 Task: Add Attachment from Trello to Card Card0000000278 in Board Board0000000070 in Workspace WS0000000024 in Trello. Add Cover Yellow to Card Card0000000278 in Board Board0000000070 in Workspace WS0000000024 in Trello. Add "Copy Card To …" Button titled Button0000000278 to "bottom" of the list "To Do" to Card Card0000000278 in Board Board0000000070 in Workspace WS0000000024 in Trello. Add Description DS0000000278 to Card Card0000000278 in Board Board0000000070 in Workspace WS0000000024 in Trello. Add Comment CM0000000278 to Card Card0000000278 in Board Board0000000070 in Workspace WS0000000024 in Trello
Action: Mouse moved to (392, 454)
Screenshot: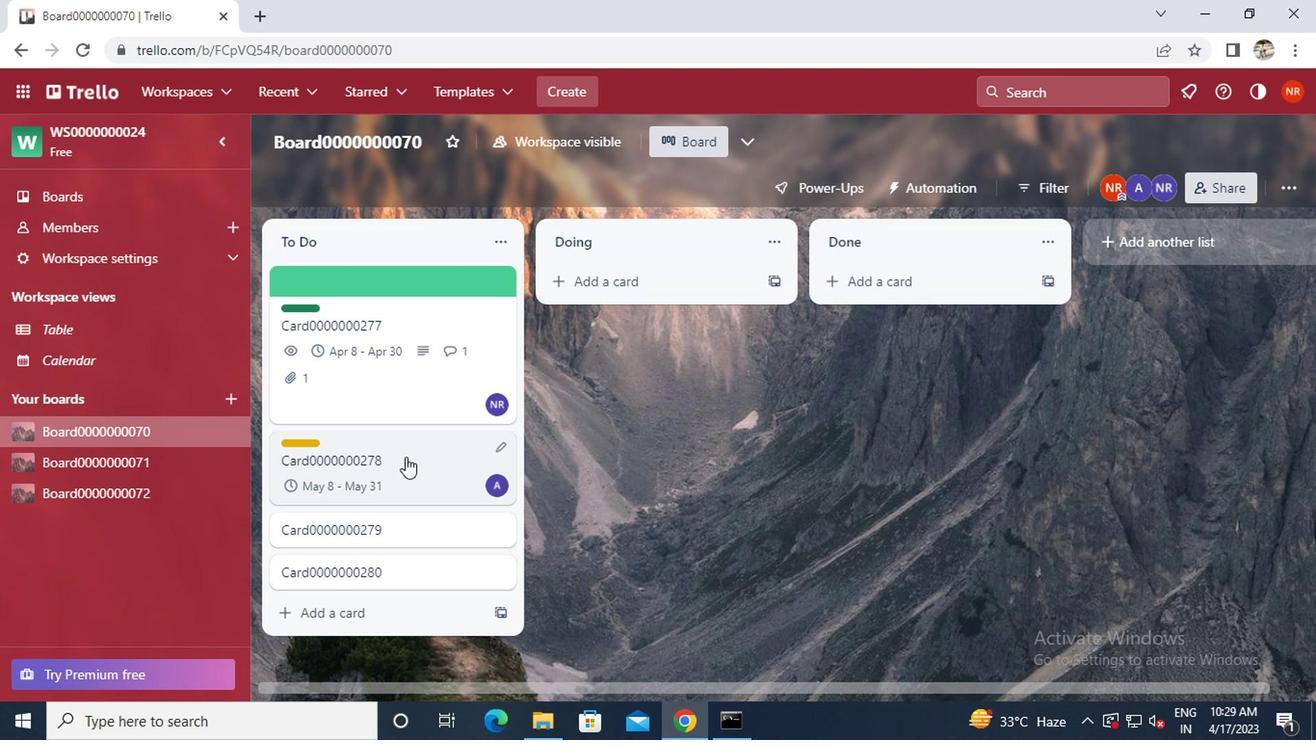 
Action: Mouse pressed left at (392, 454)
Screenshot: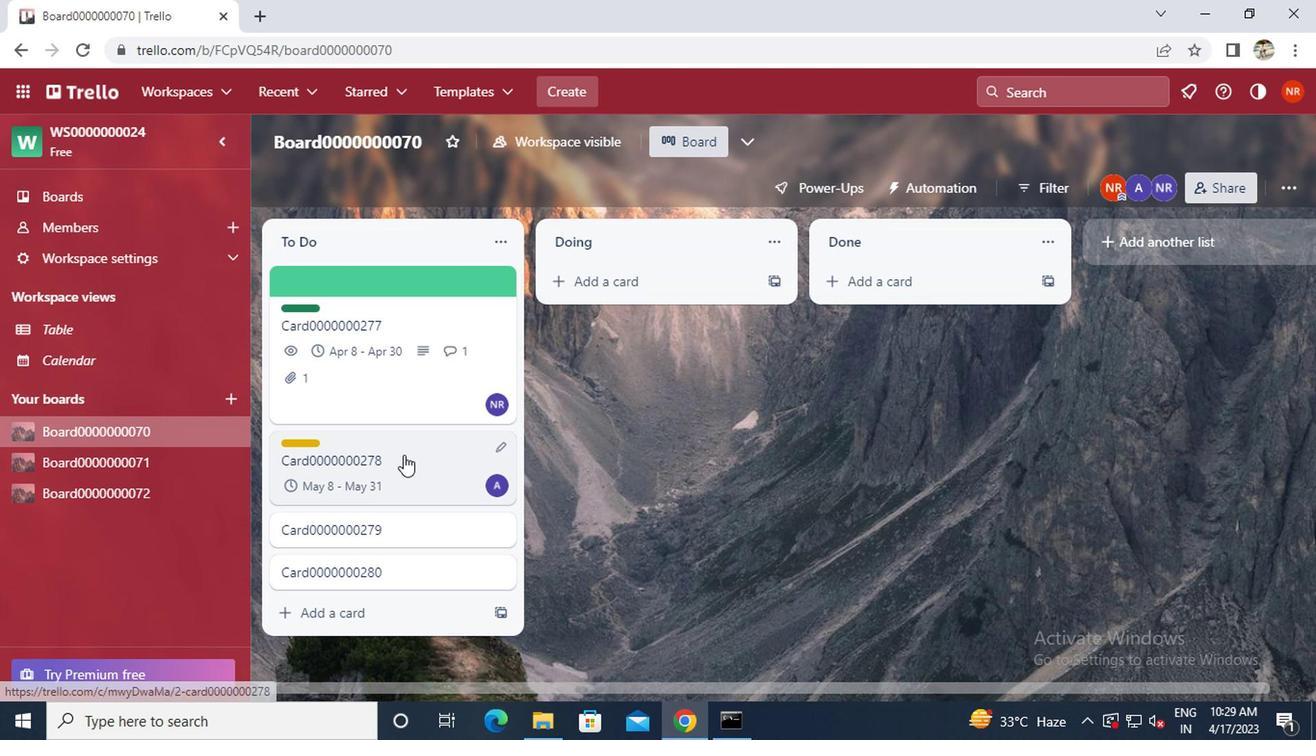 
Action: Mouse moved to (897, 458)
Screenshot: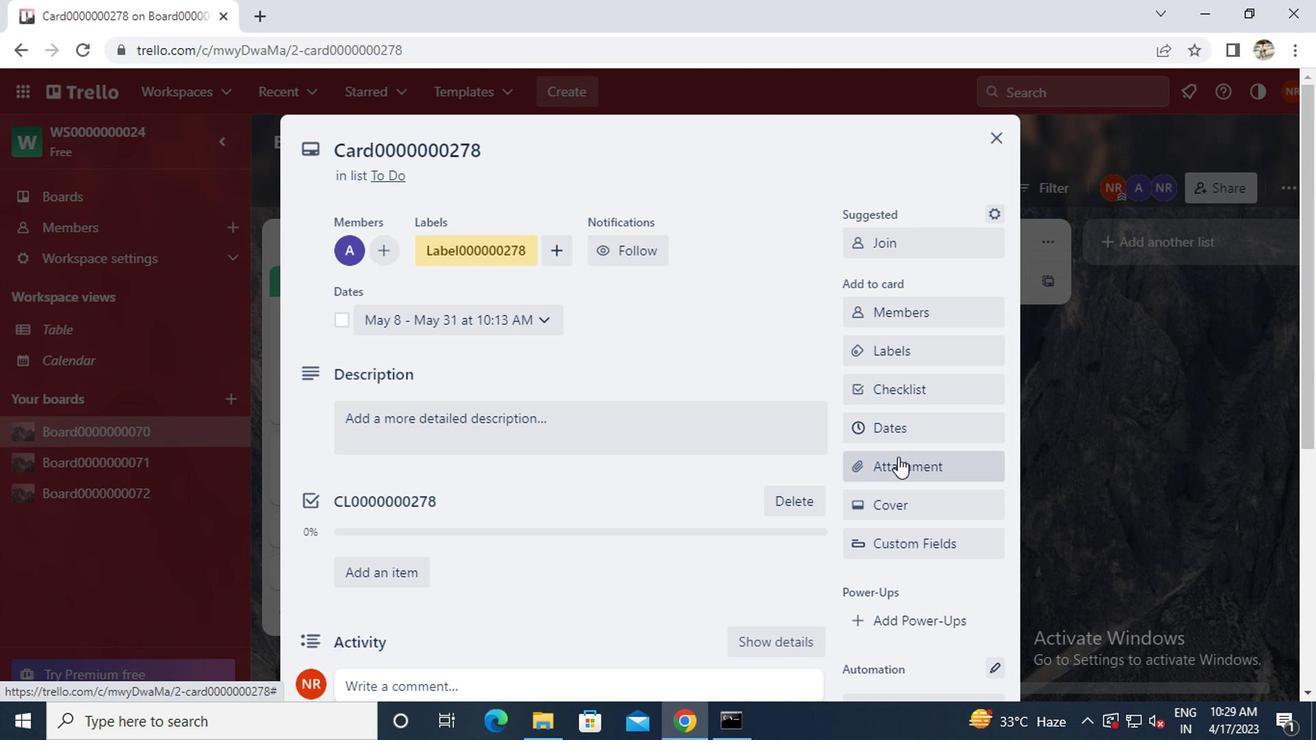 
Action: Mouse pressed left at (897, 458)
Screenshot: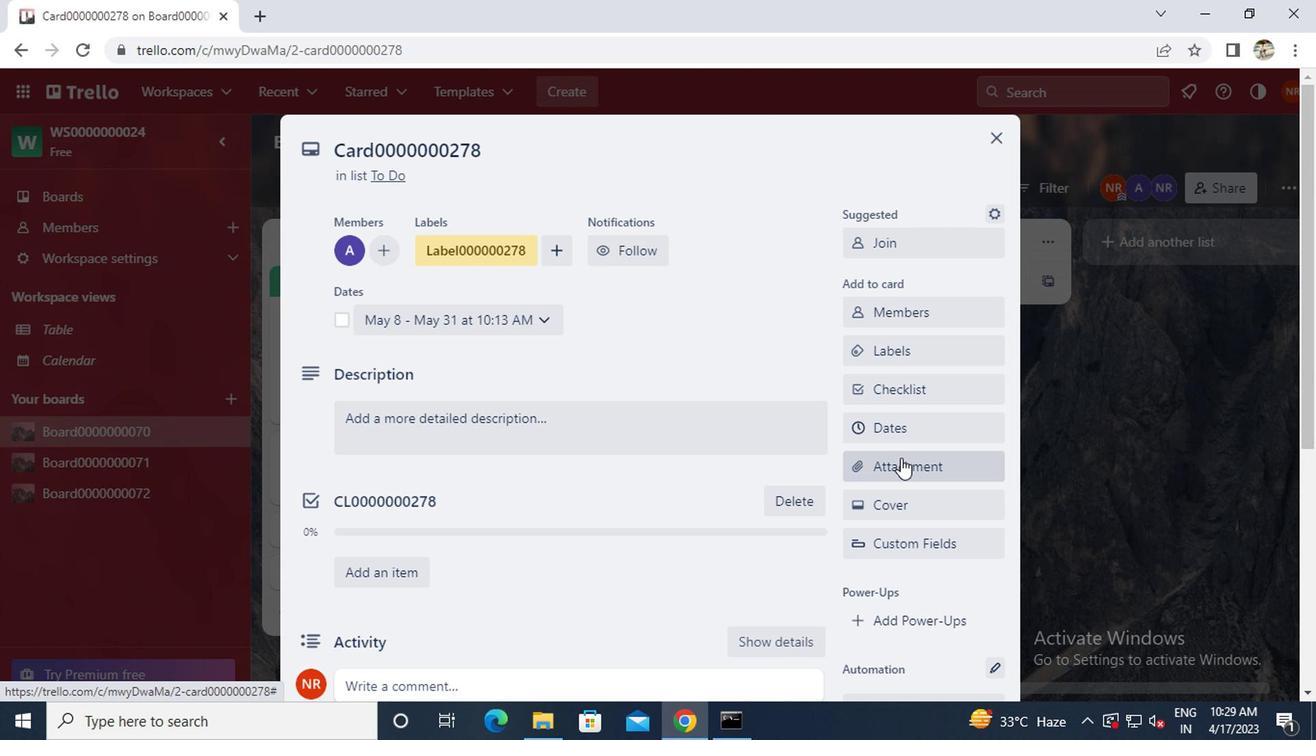 
Action: Mouse moved to (874, 210)
Screenshot: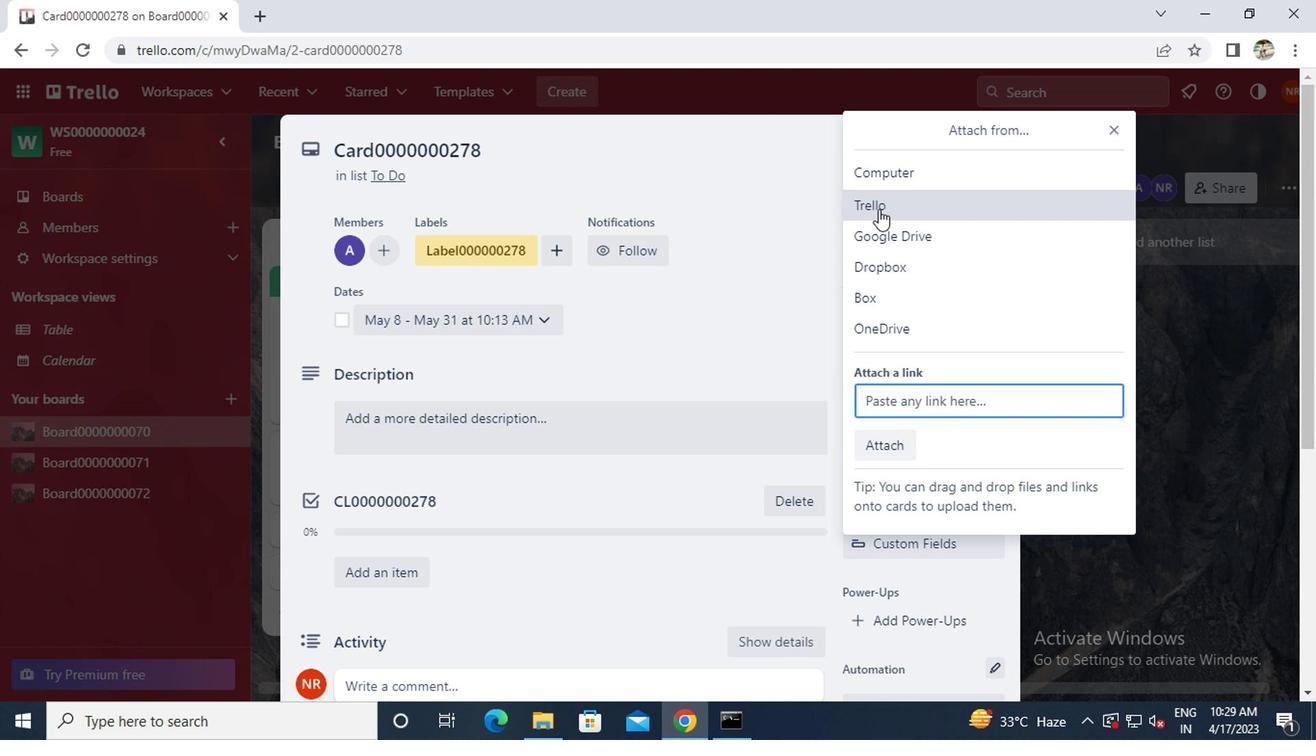 
Action: Mouse pressed left at (874, 210)
Screenshot: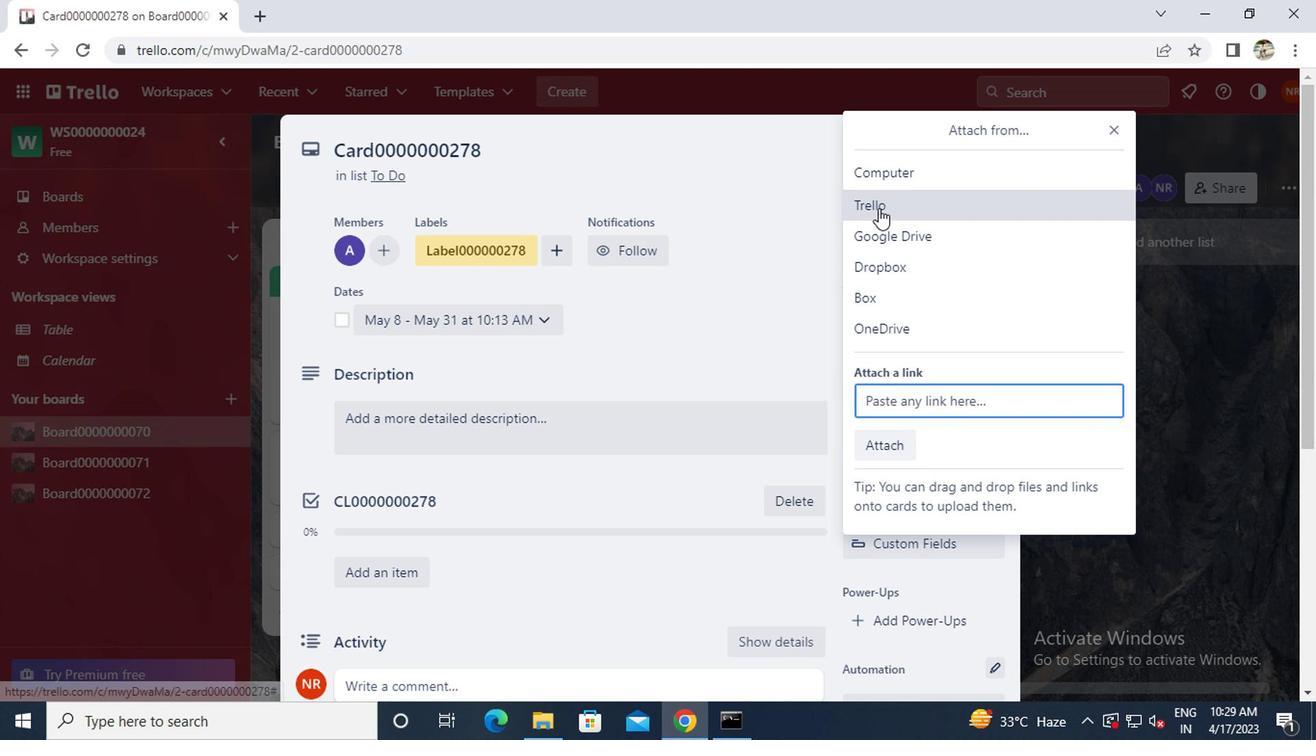 
Action: Mouse moved to (885, 281)
Screenshot: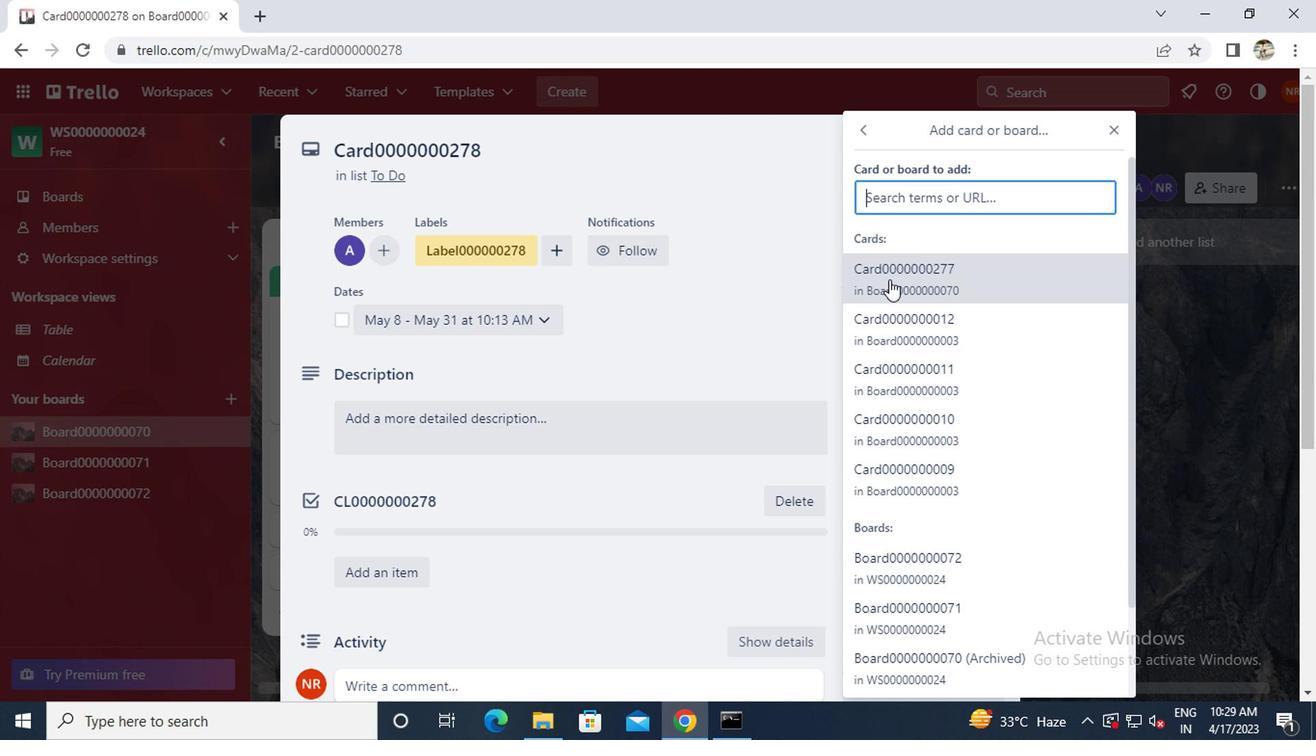 
Action: Mouse pressed left at (885, 281)
Screenshot: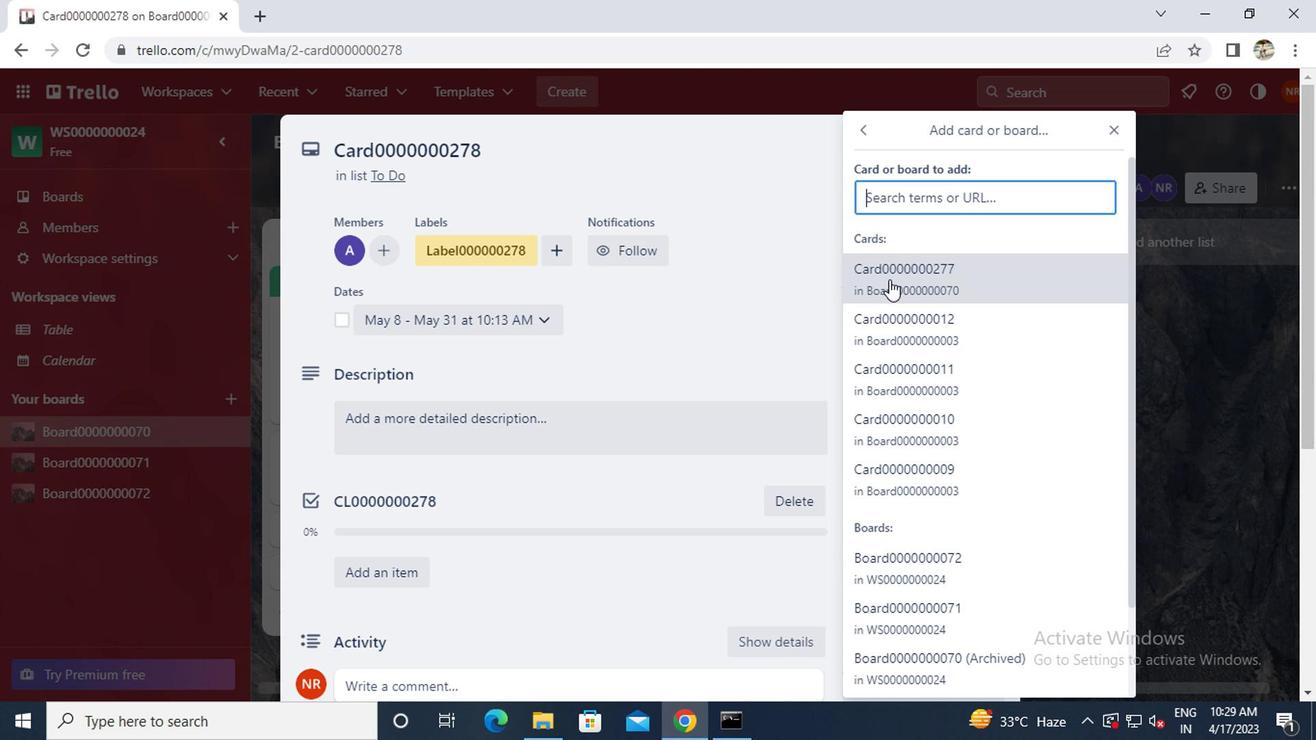 
Action: Mouse moved to (862, 504)
Screenshot: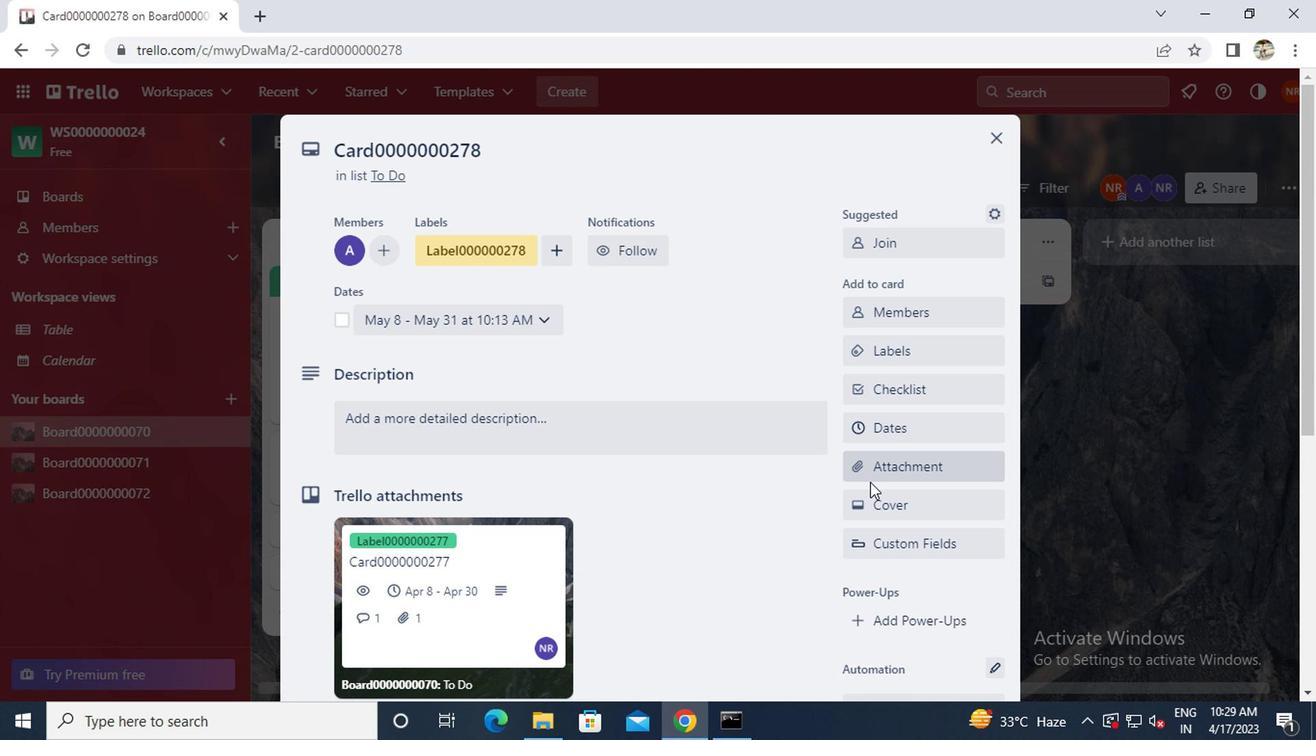 
Action: Mouse pressed left at (862, 504)
Screenshot: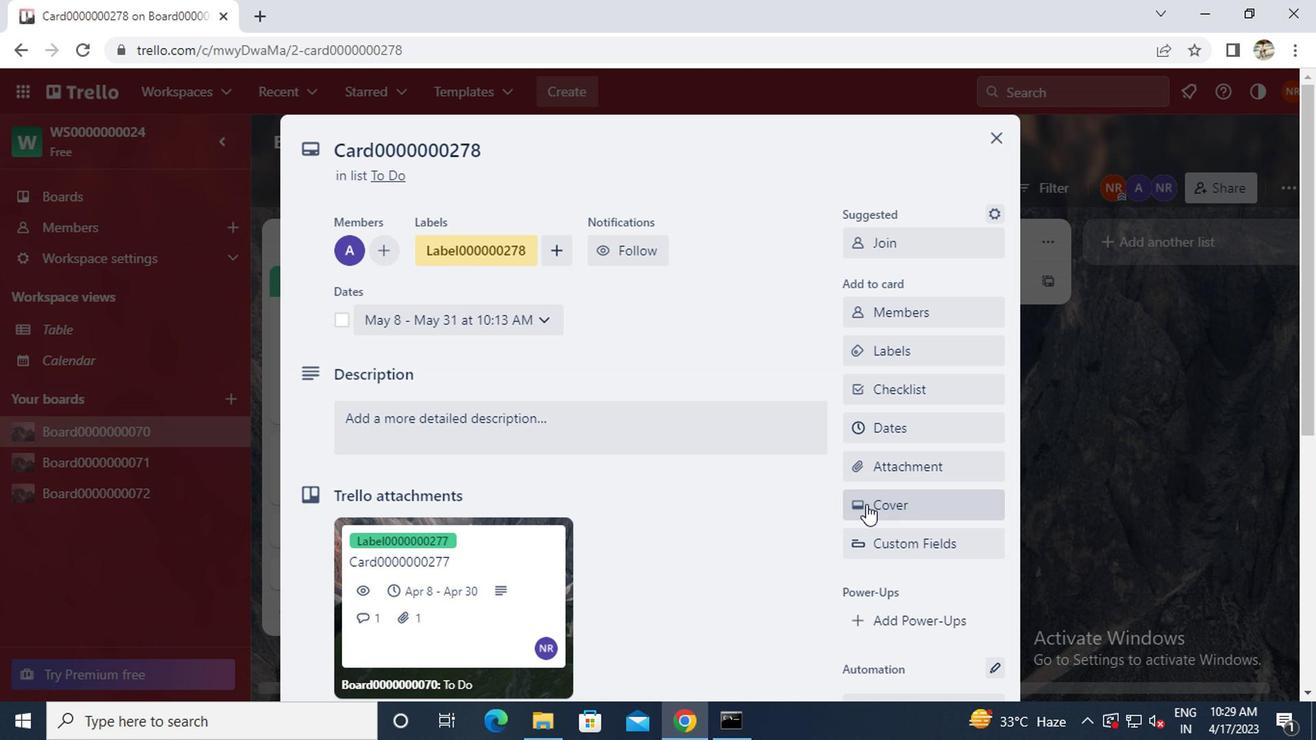 
Action: Mouse moved to (927, 316)
Screenshot: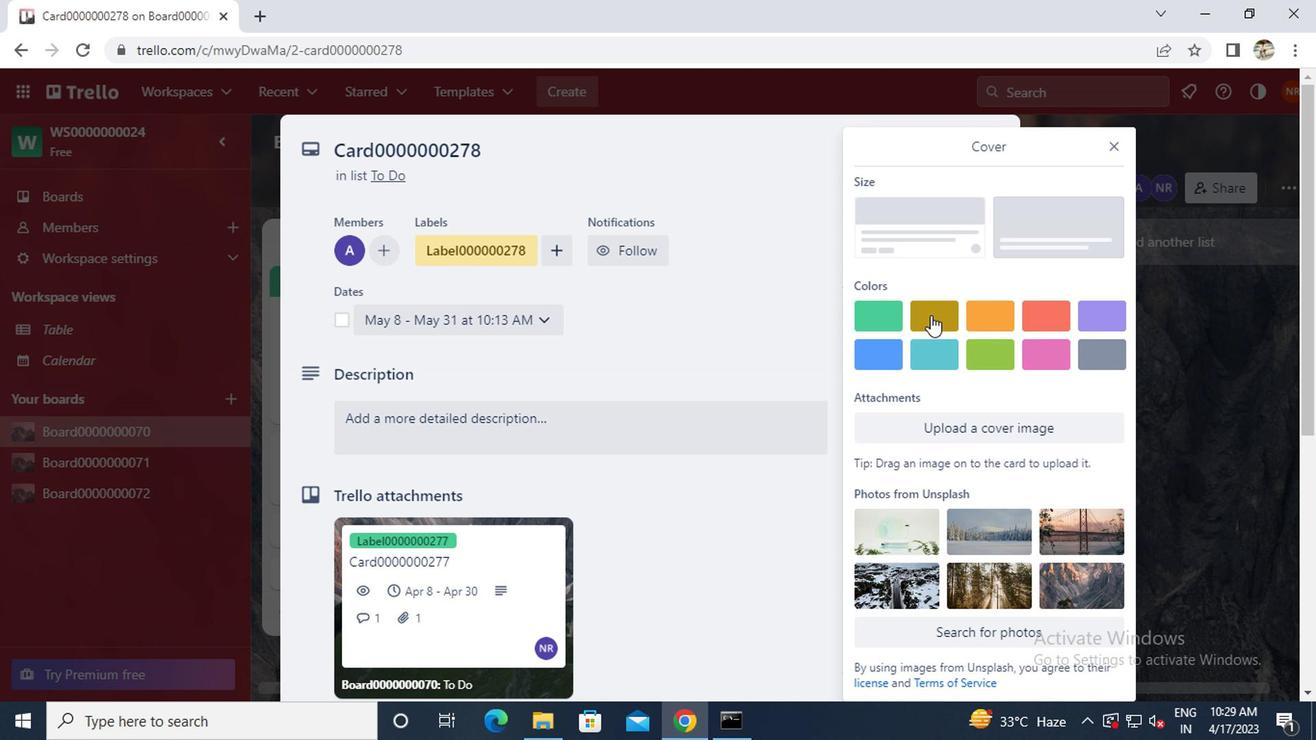 
Action: Mouse pressed left at (927, 316)
Screenshot: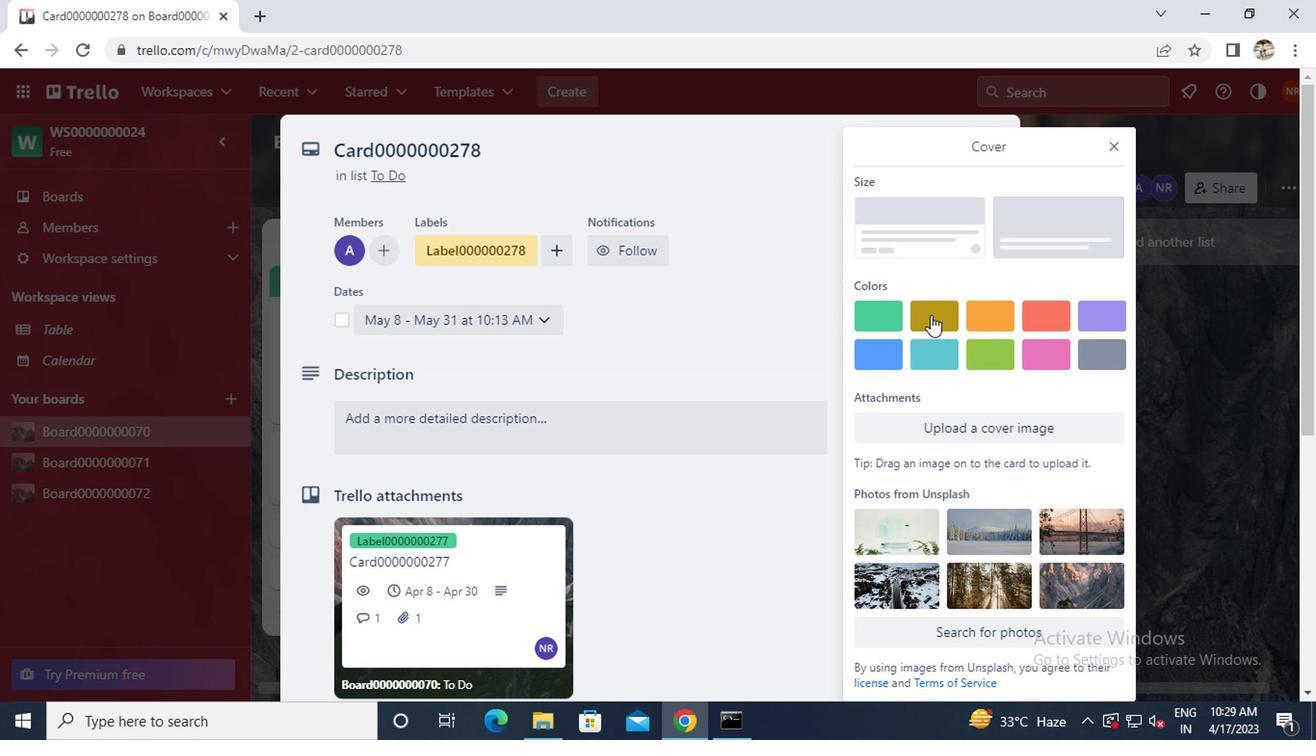 
Action: Mouse moved to (1113, 132)
Screenshot: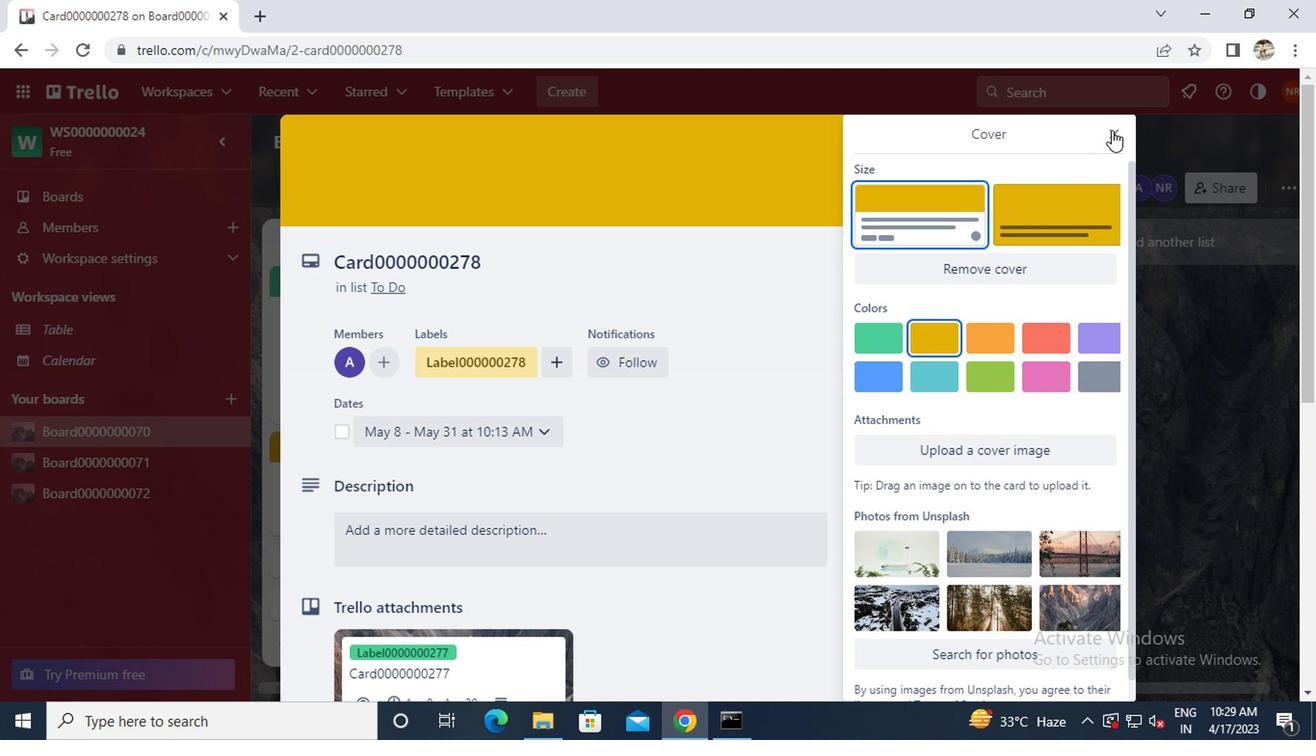 
Action: Mouse pressed left at (1113, 132)
Screenshot: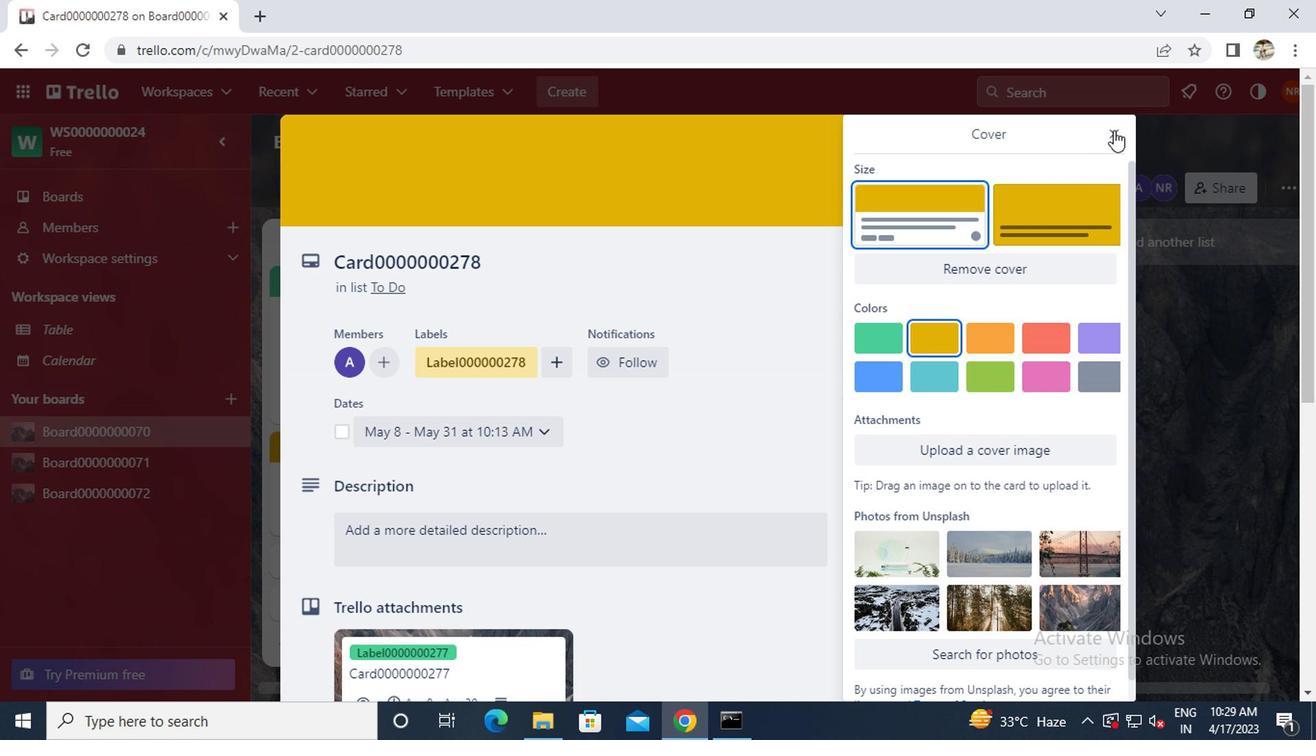 
Action: Mouse moved to (926, 246)
Screenshot: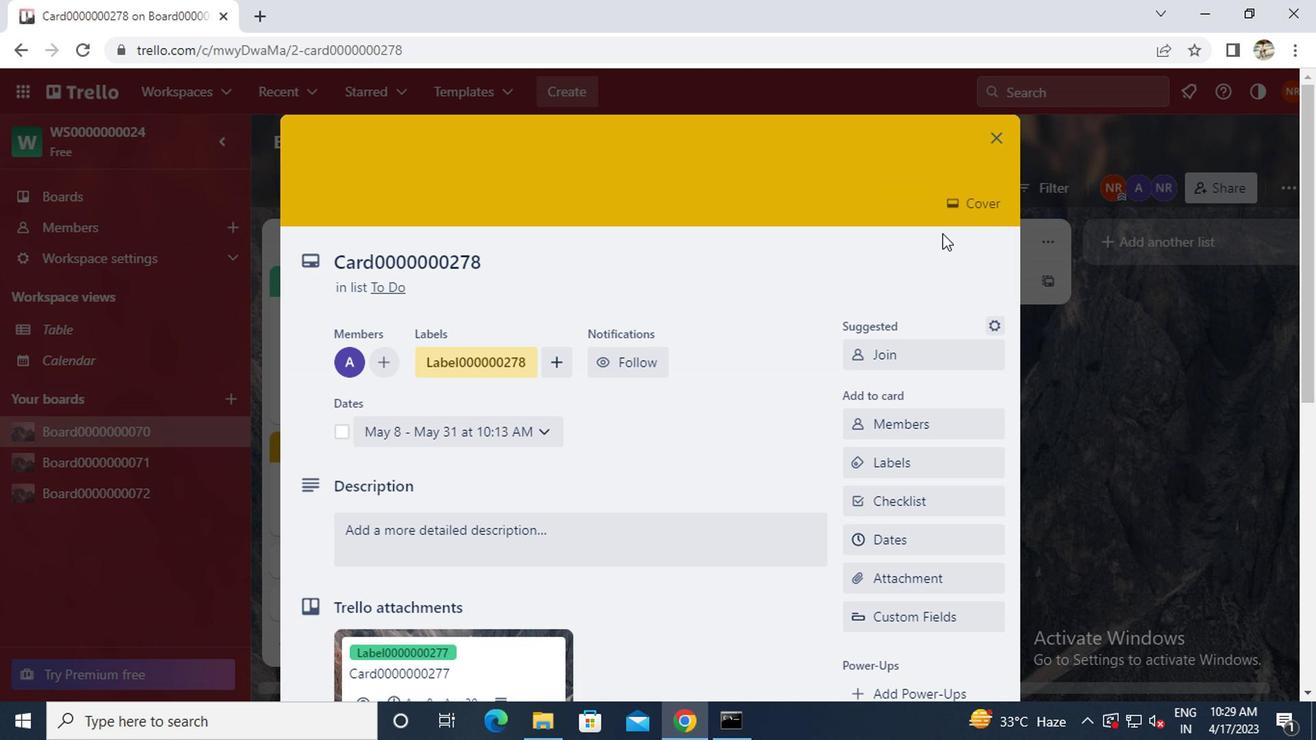 
Action: Mouse scrolled (926, 245) with delta (0, 0)
Screenshot: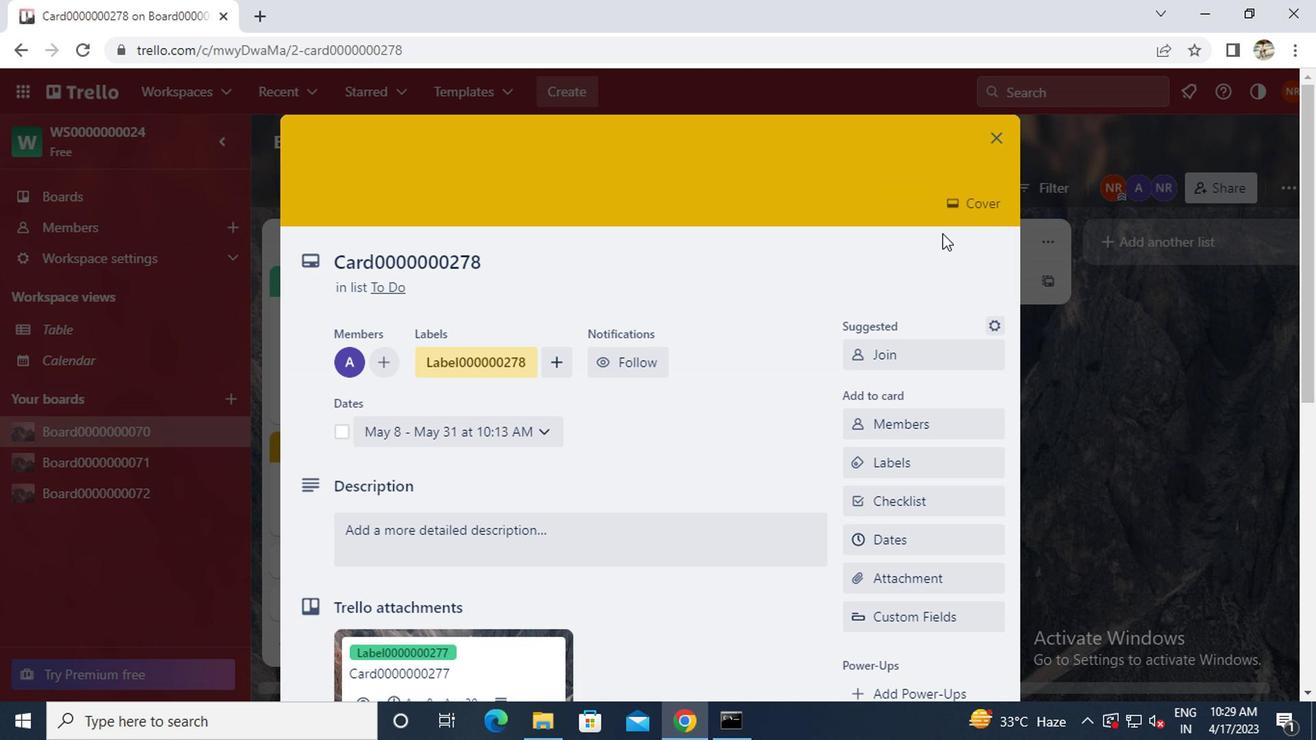 
Action: Mouse moved to (923, 250)
Screenshot: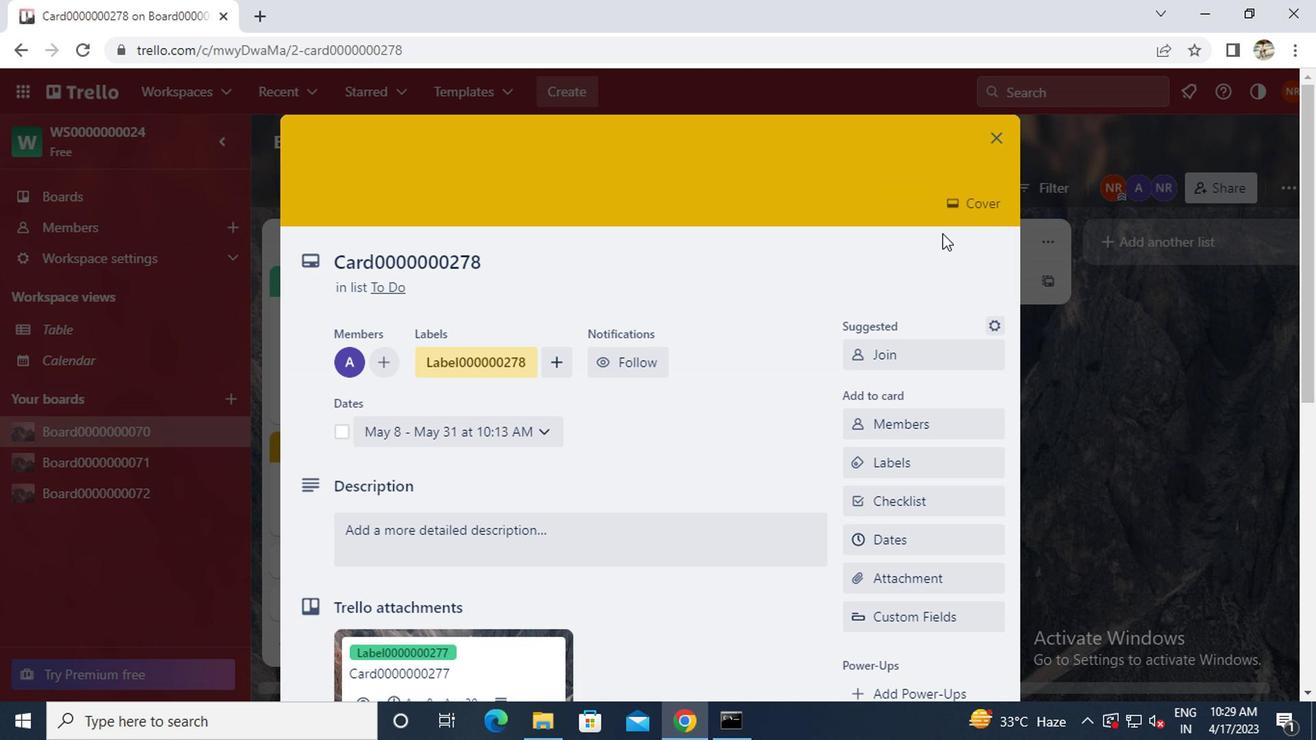 
Action: Mouse scrolled (923, 248) with delta (0, -1)
Screenshot: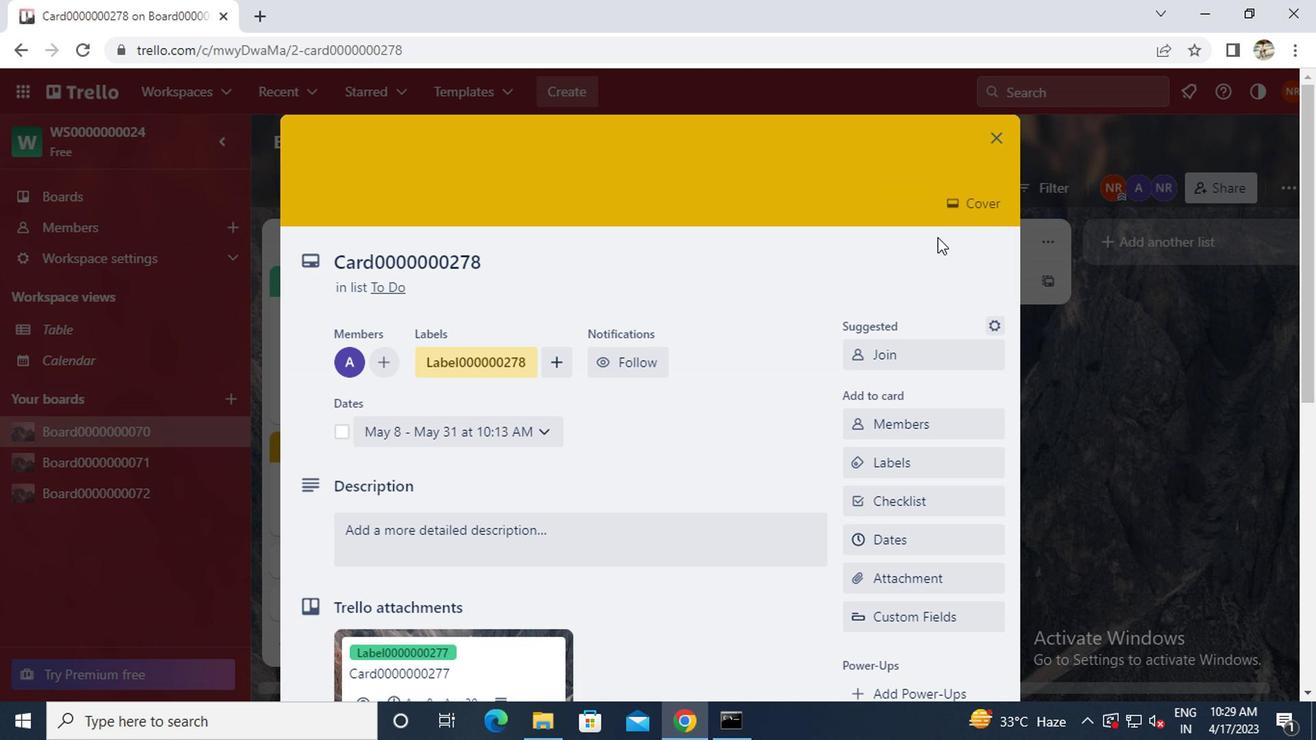 
Action: Mouse scrolled (923, 248) with delta (0, -1)
Screenshot: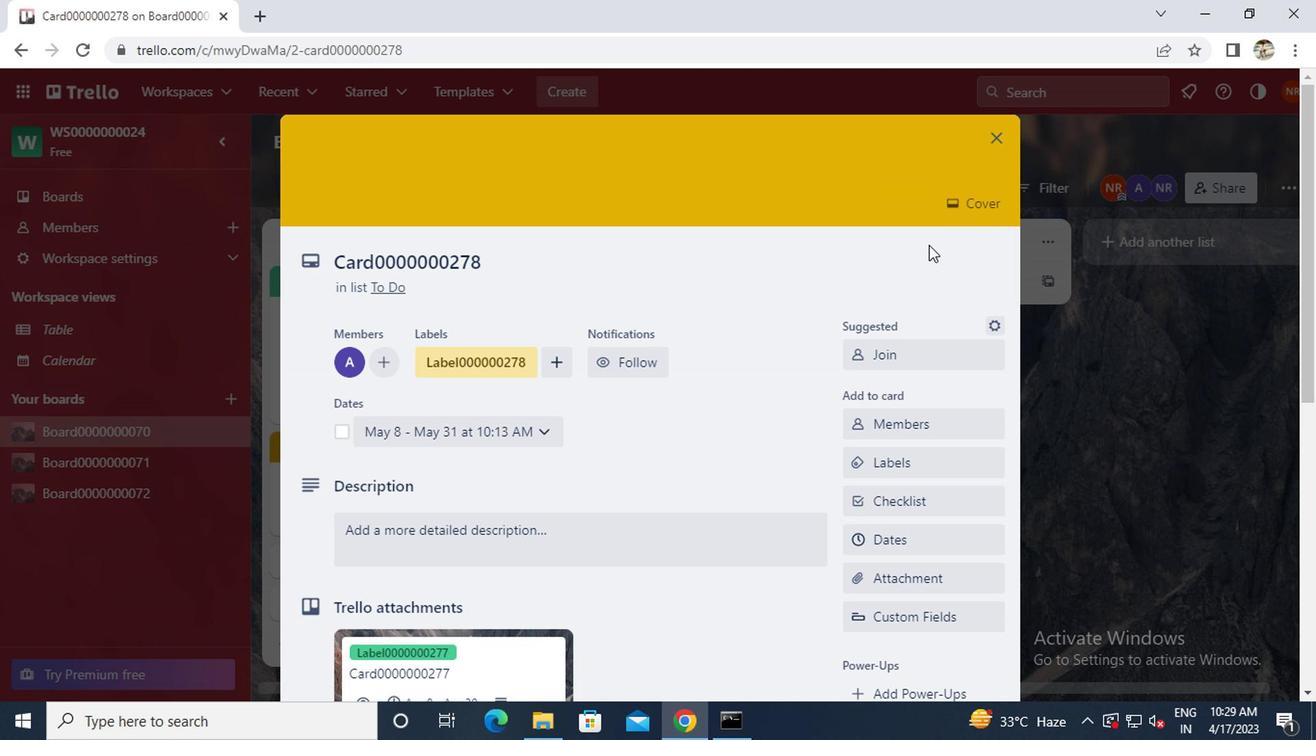 
Action: Mouse moved to (917, 265)
Screenshot: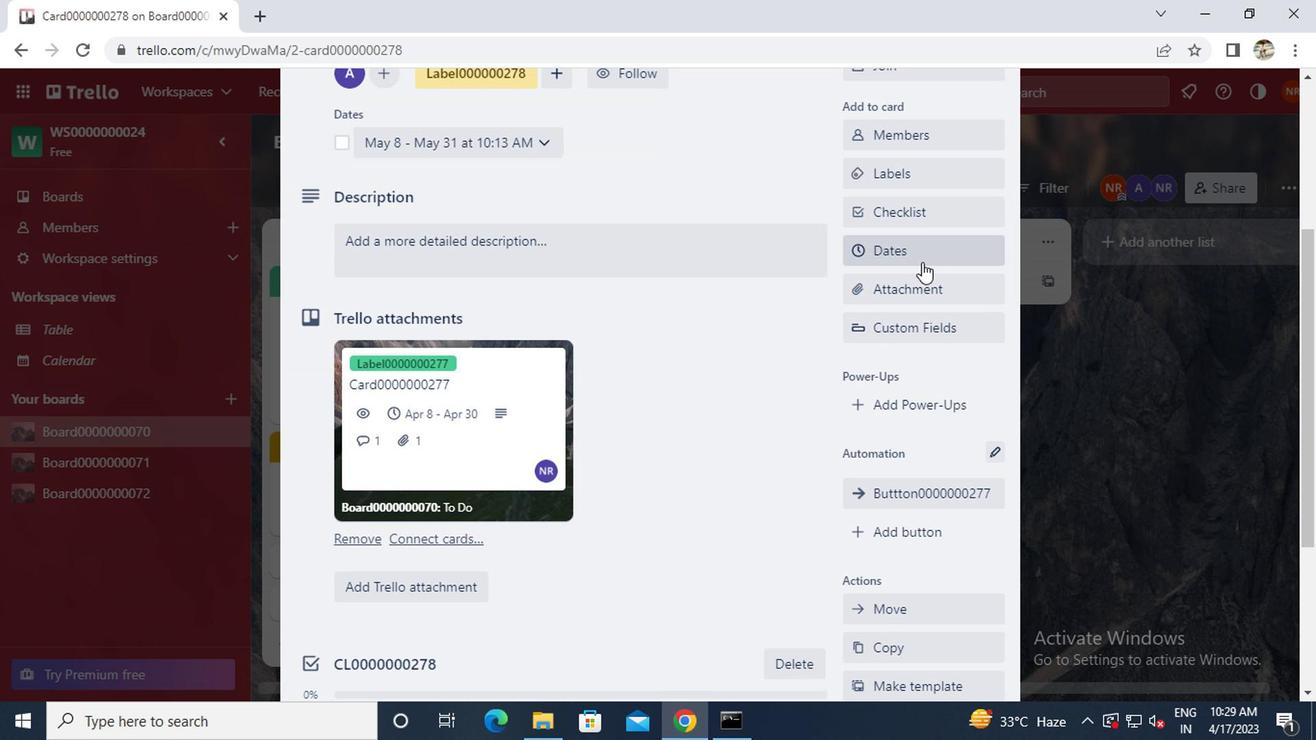 
Action: Mouse scrolled (917, 265) with delta (0, 0)
Screenshot: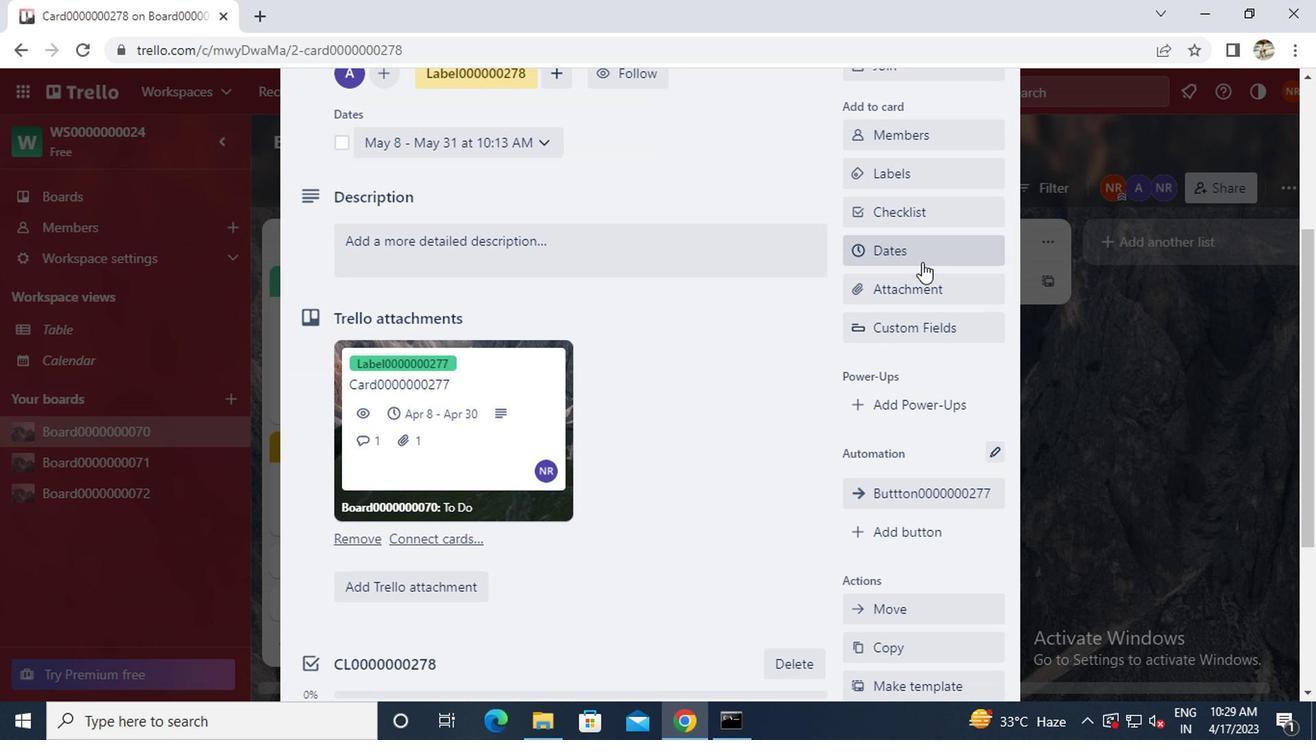 
Action: Mouse moved to (915, 268)
Screenshot: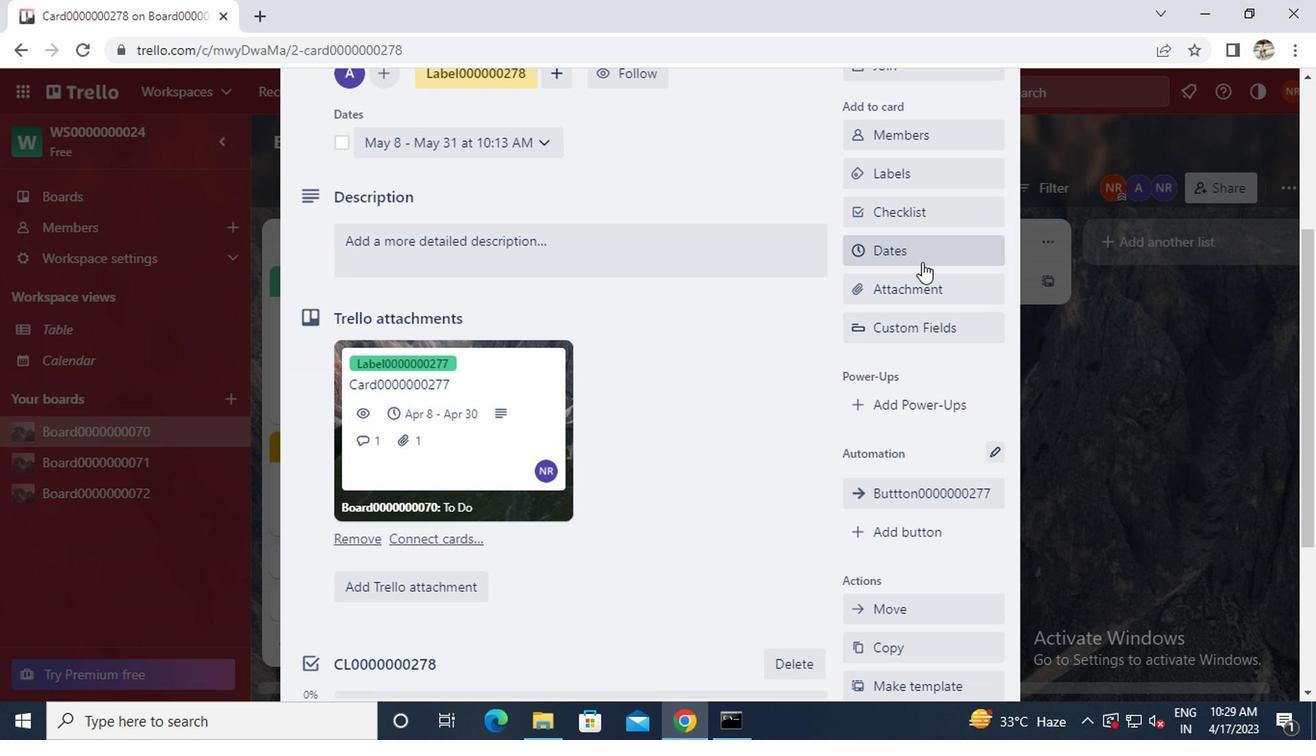 
Action: Mouse scrolled (915, 268) with delta (0, 0)
Screenshot: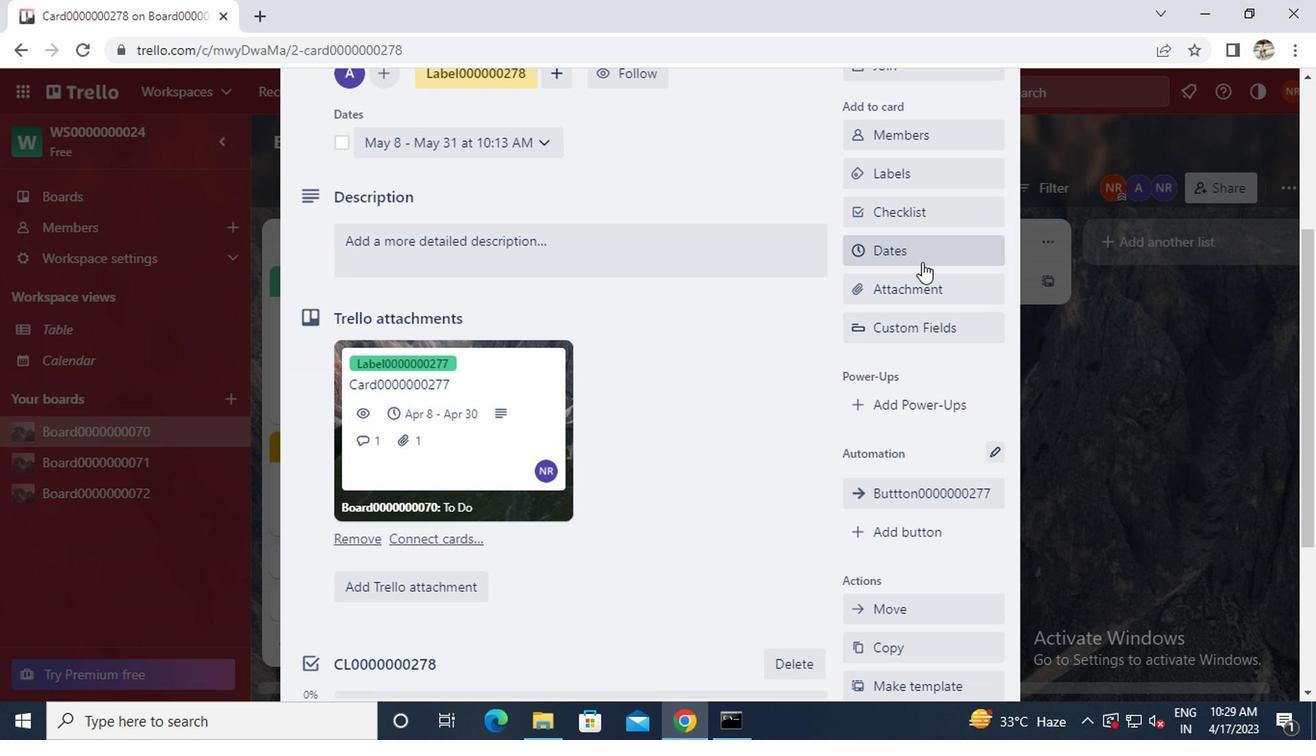 
Action: Mouse moved to (894, 332)
Screenshot: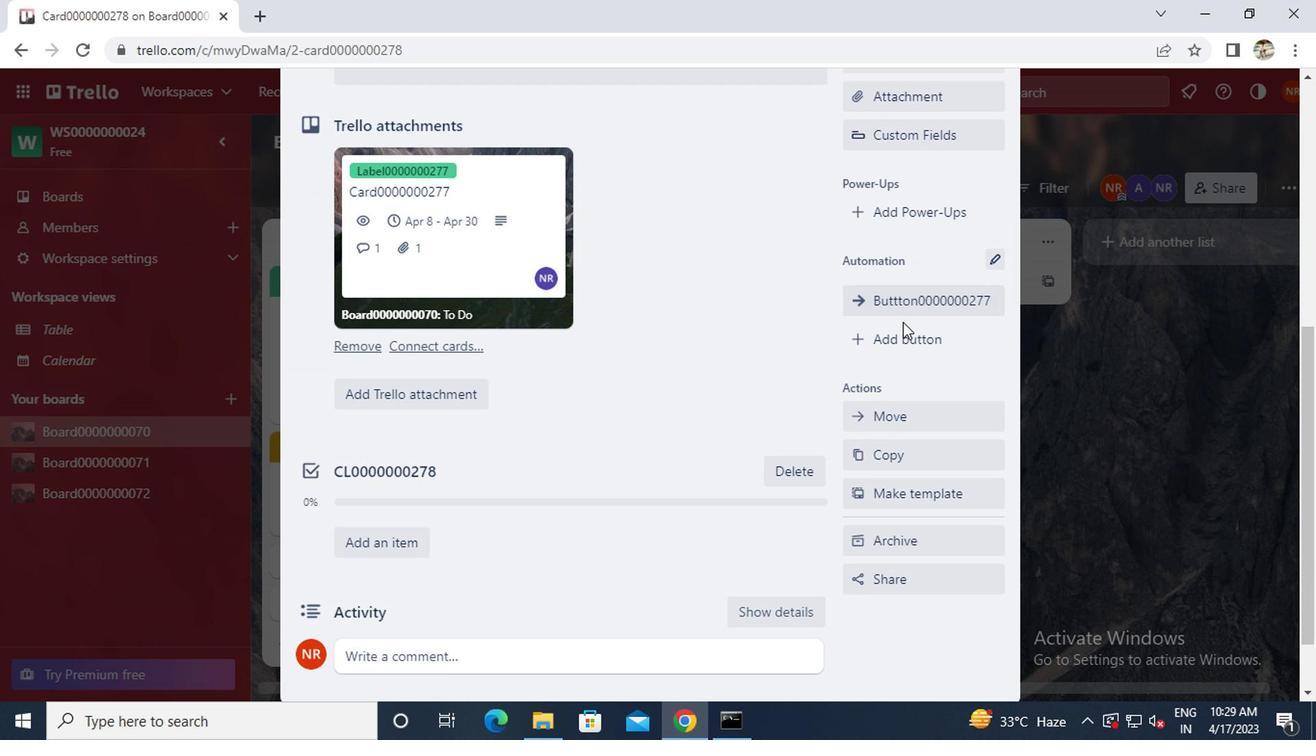 
Action: Mouse pressed left at (894, 332)
Screenshot: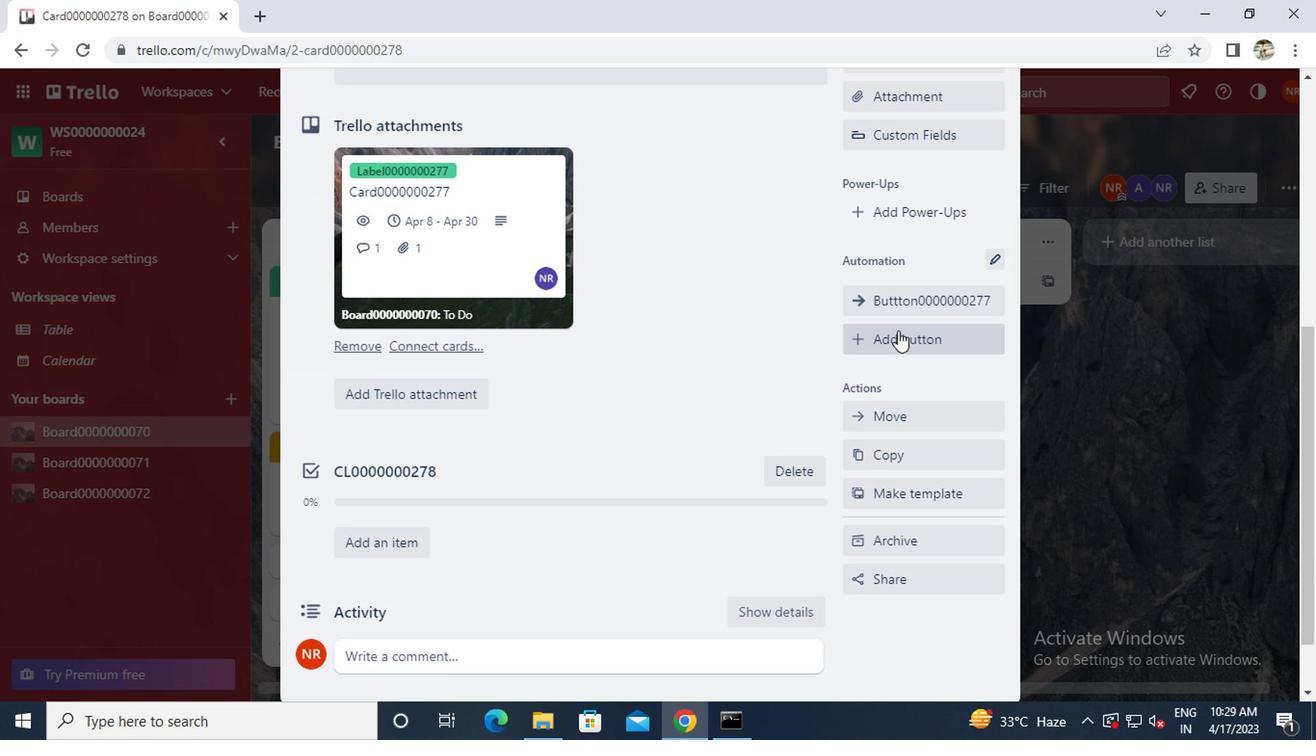 
Action: Mouse moved to (891, 265)
Screenshot: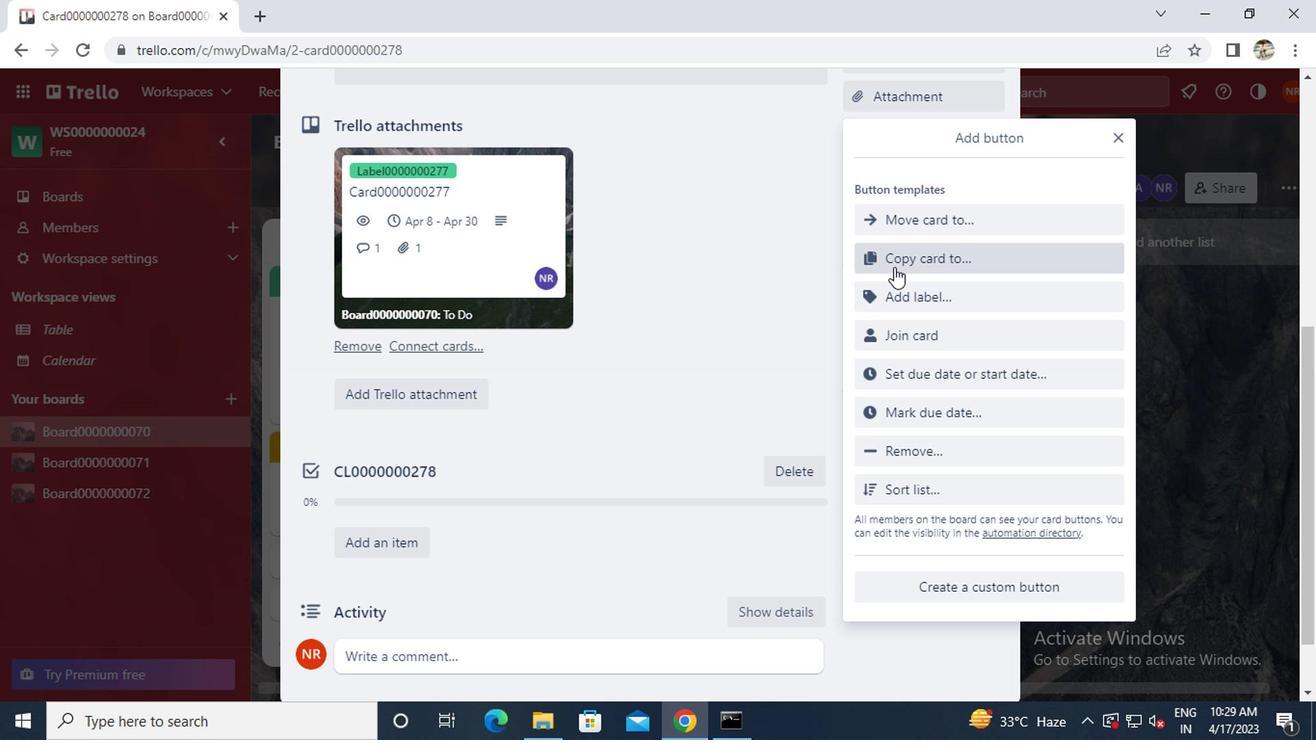 
Action: Mouse pressed left at (891, 265)
Screenshot: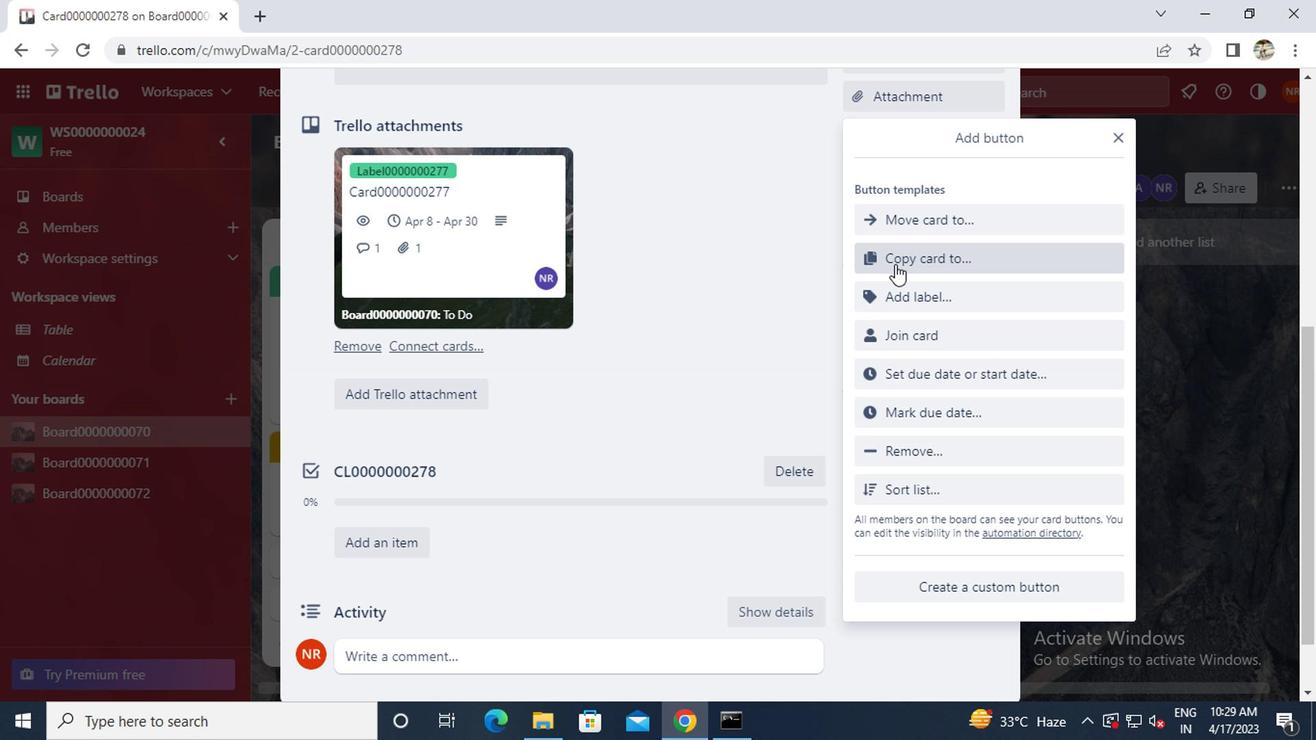 
Action: Key pressed <Key.caps_lock>b<Key.caps_lock>utton0000000278
Screenshot: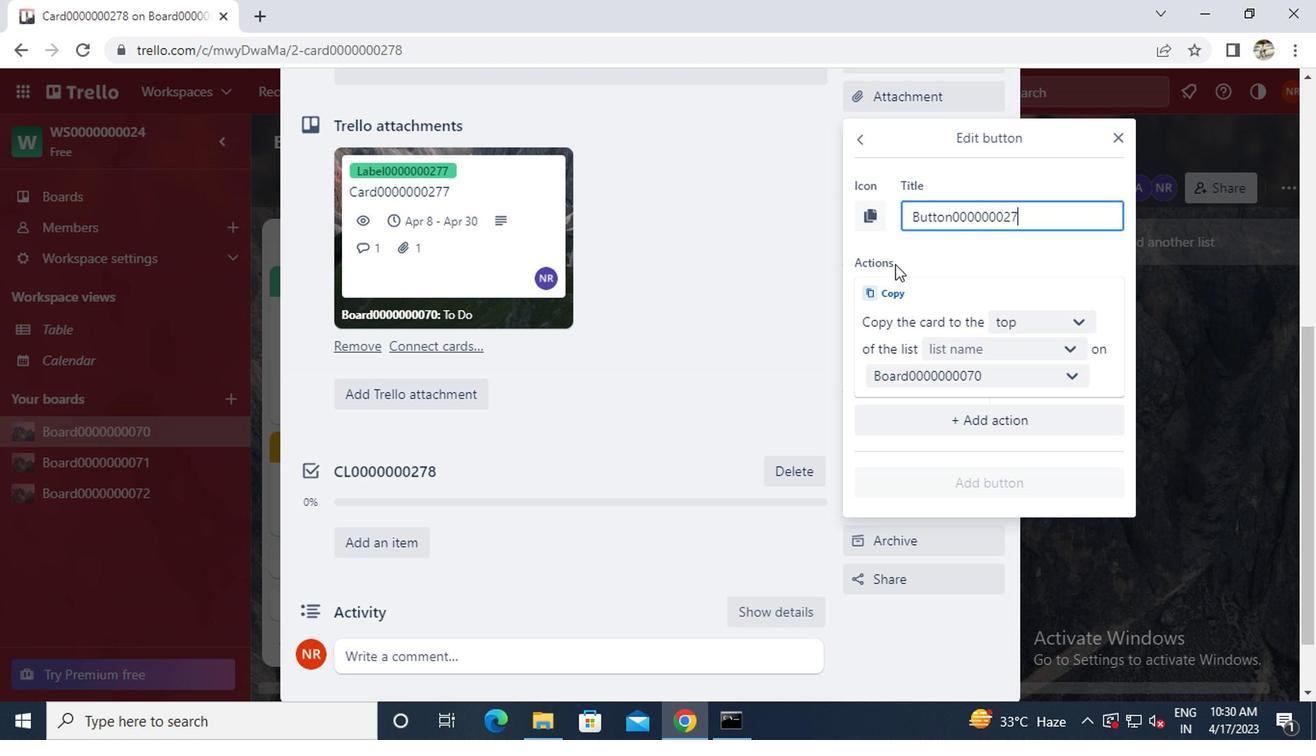 
Action: Mouse moved to (1021, 329)
Screenshot: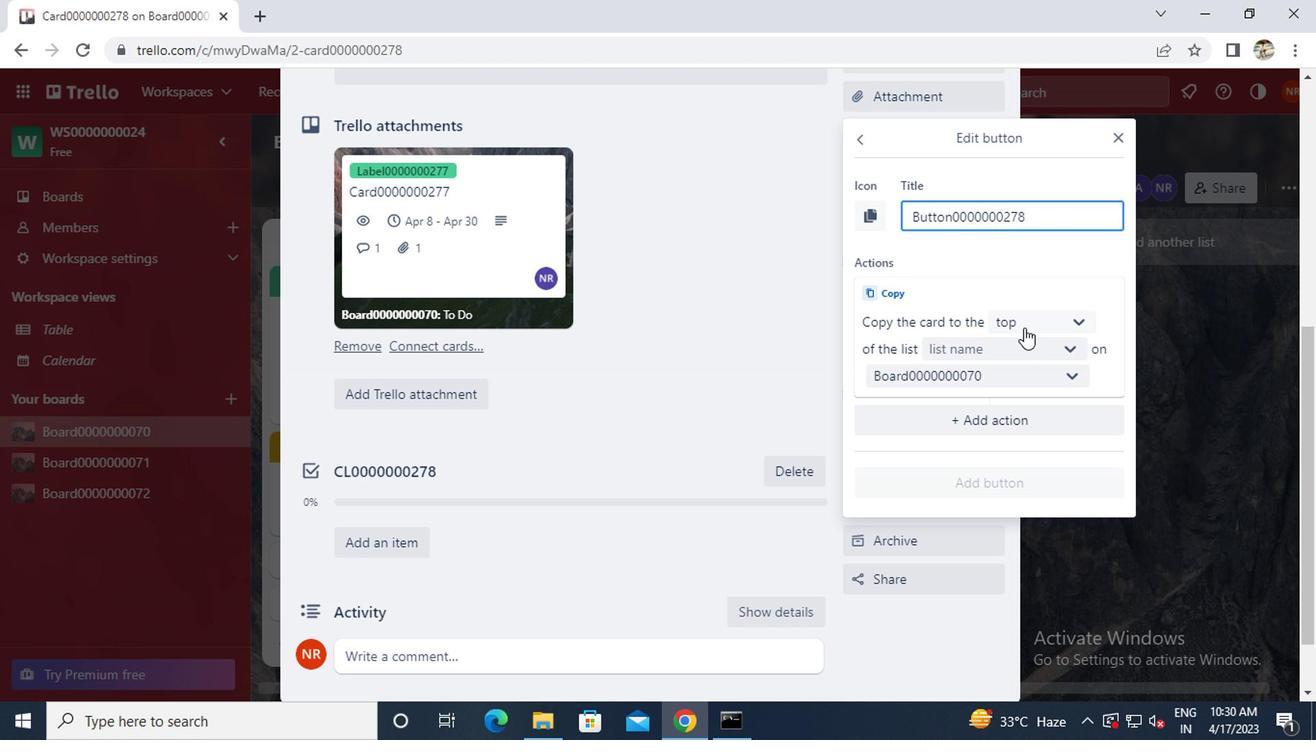 
Action: Mouse pressed left at (1021, 329)
Screenshot: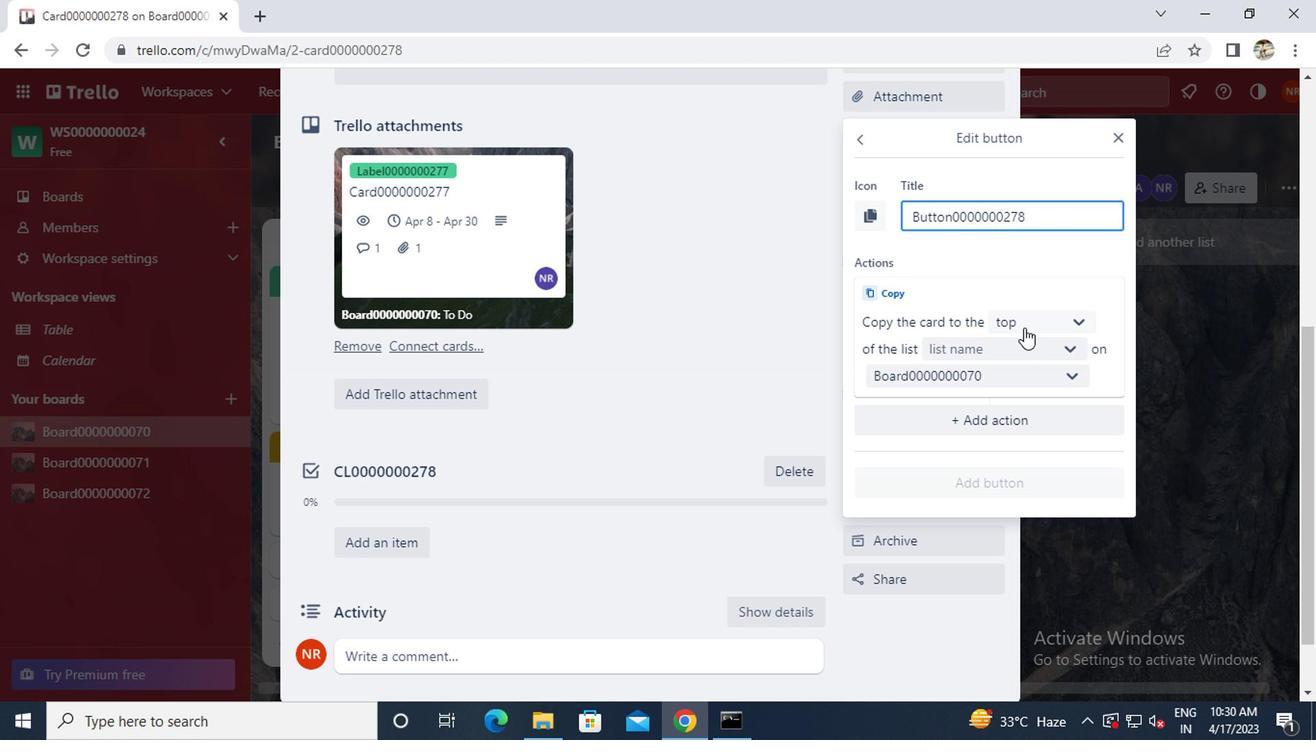 
Action: Mouse moved to (1018, 391)
Screenshot: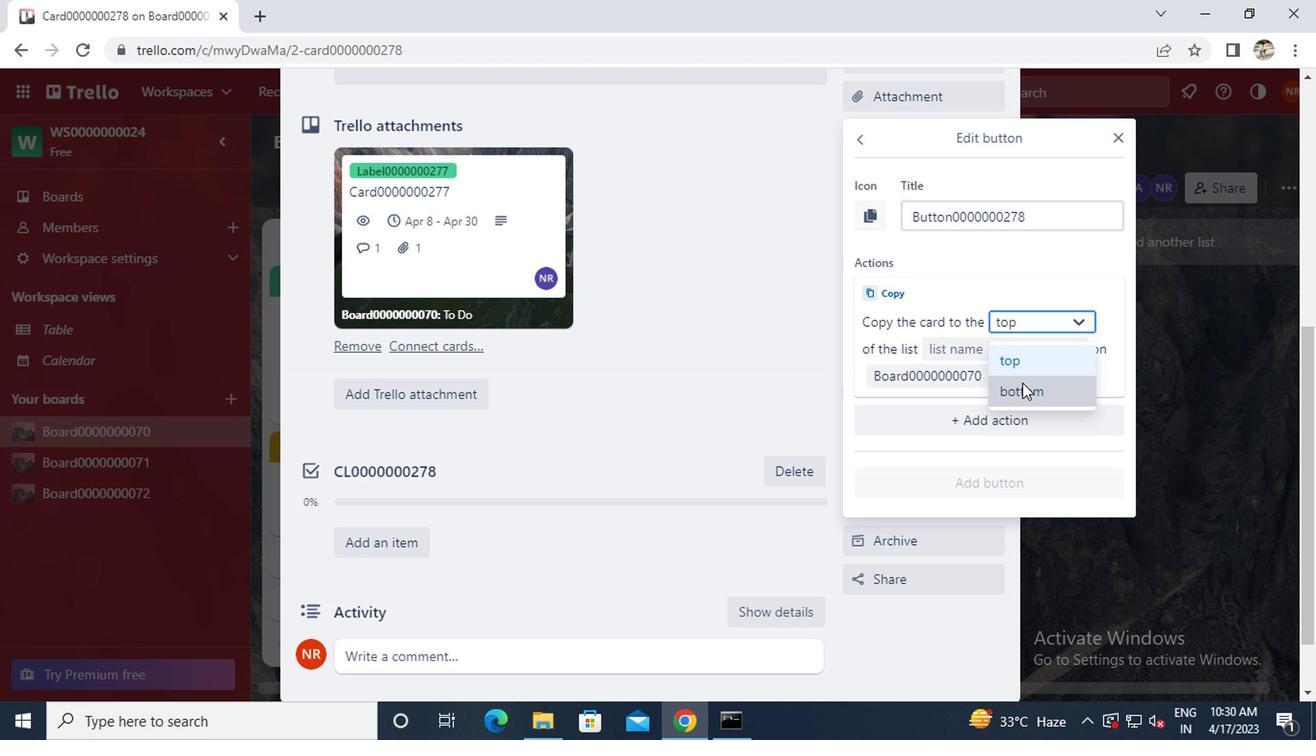
Action: Mouse pressed left at (1018, 391)
Screenshot: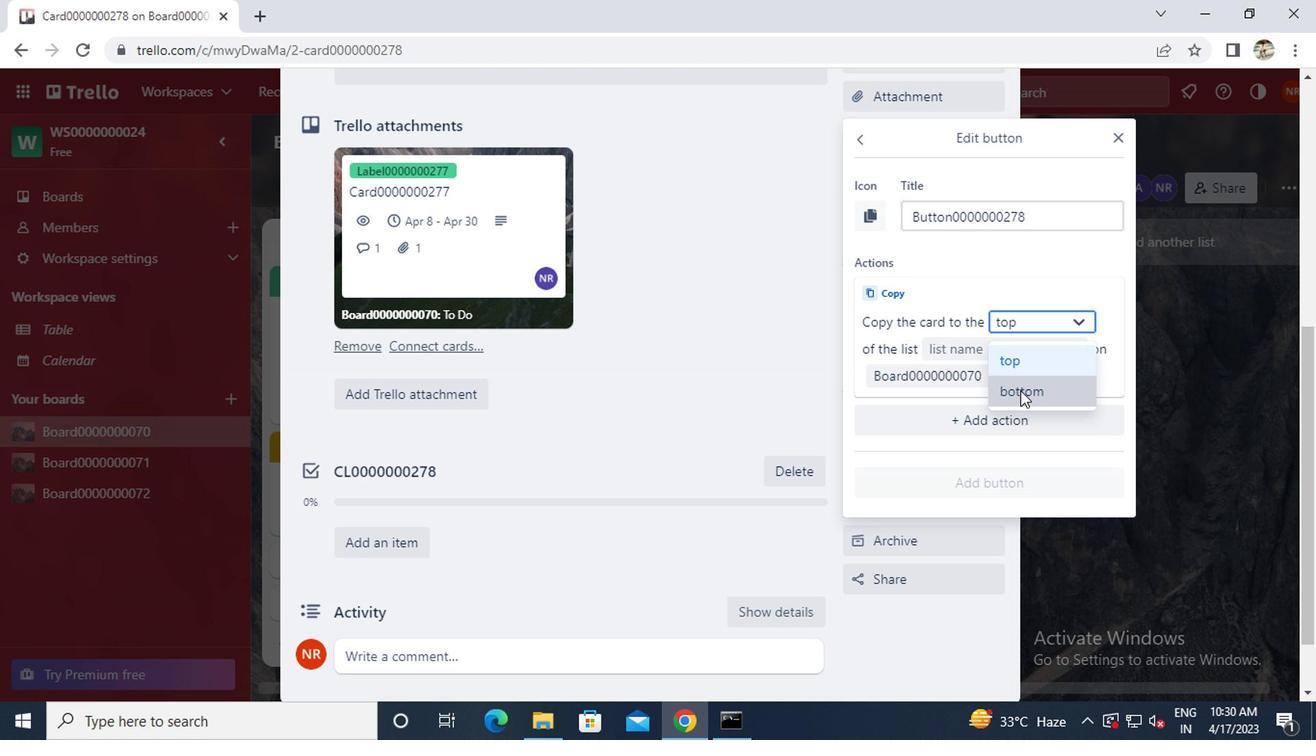 
Action: Mouse moved to (987, 349)
Screenshot: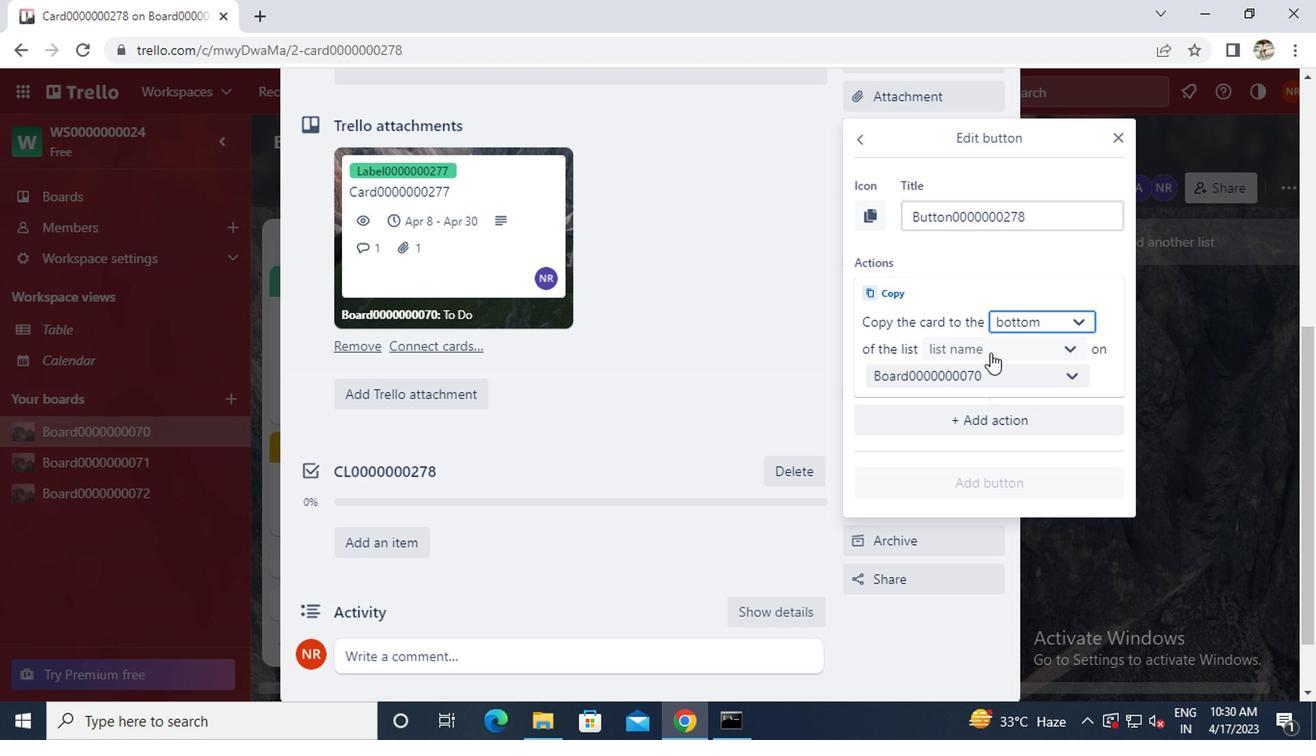 
Action: Mouse pressed left at (987, 349)
Screenshot: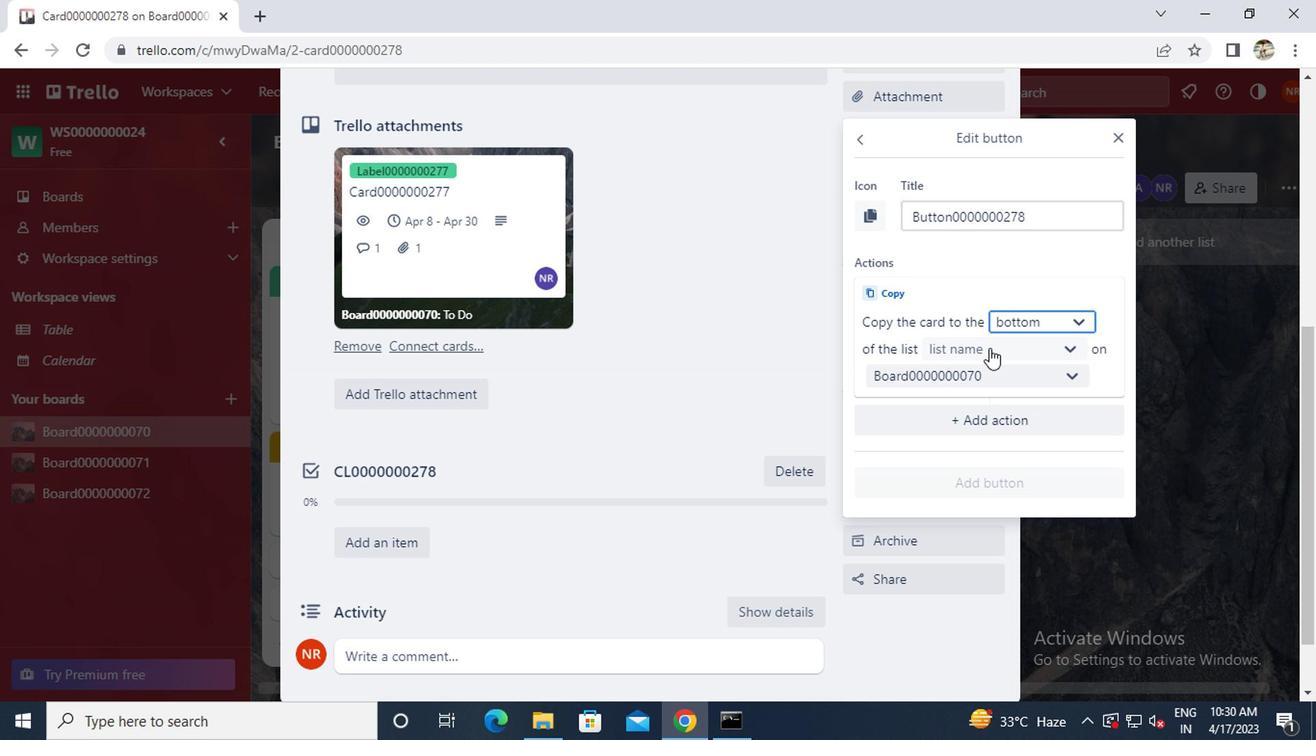 
Action: Mouse moved to (970, 379)
Screenshot: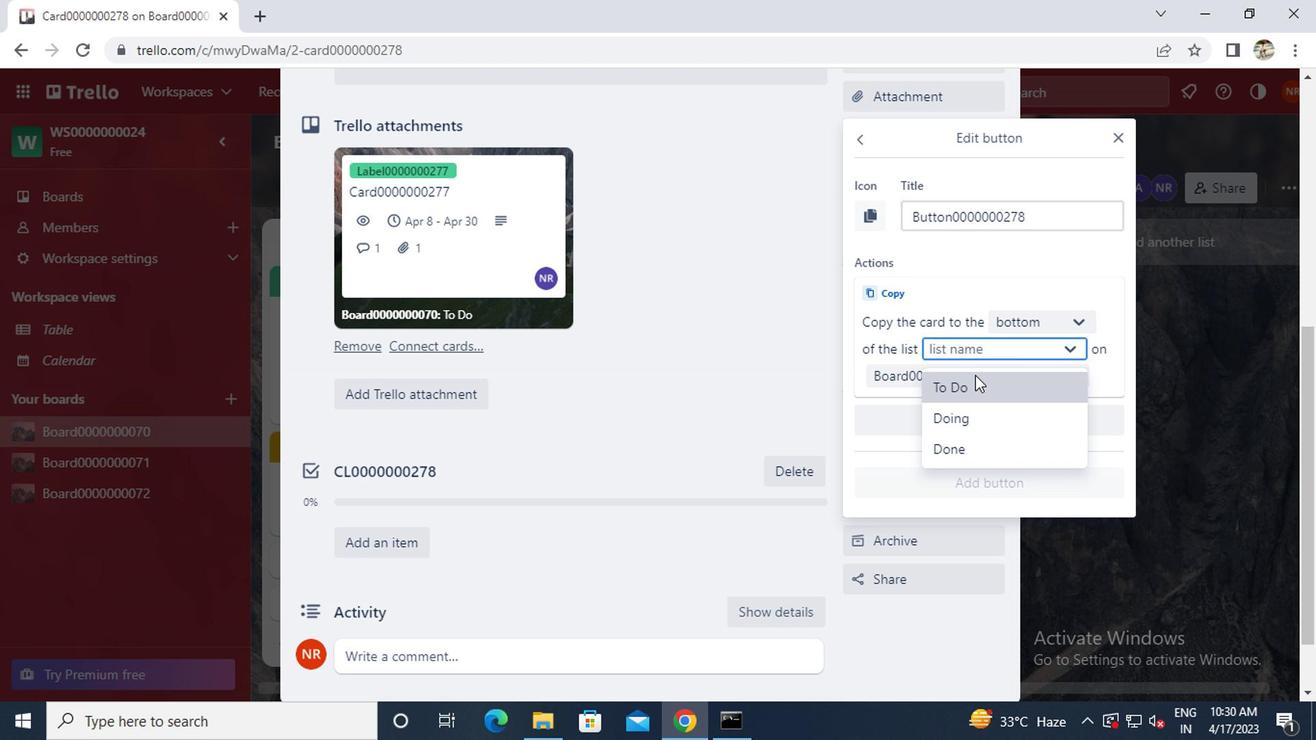 
Action: Mouse pressed left at (970, 379)
Screenshot: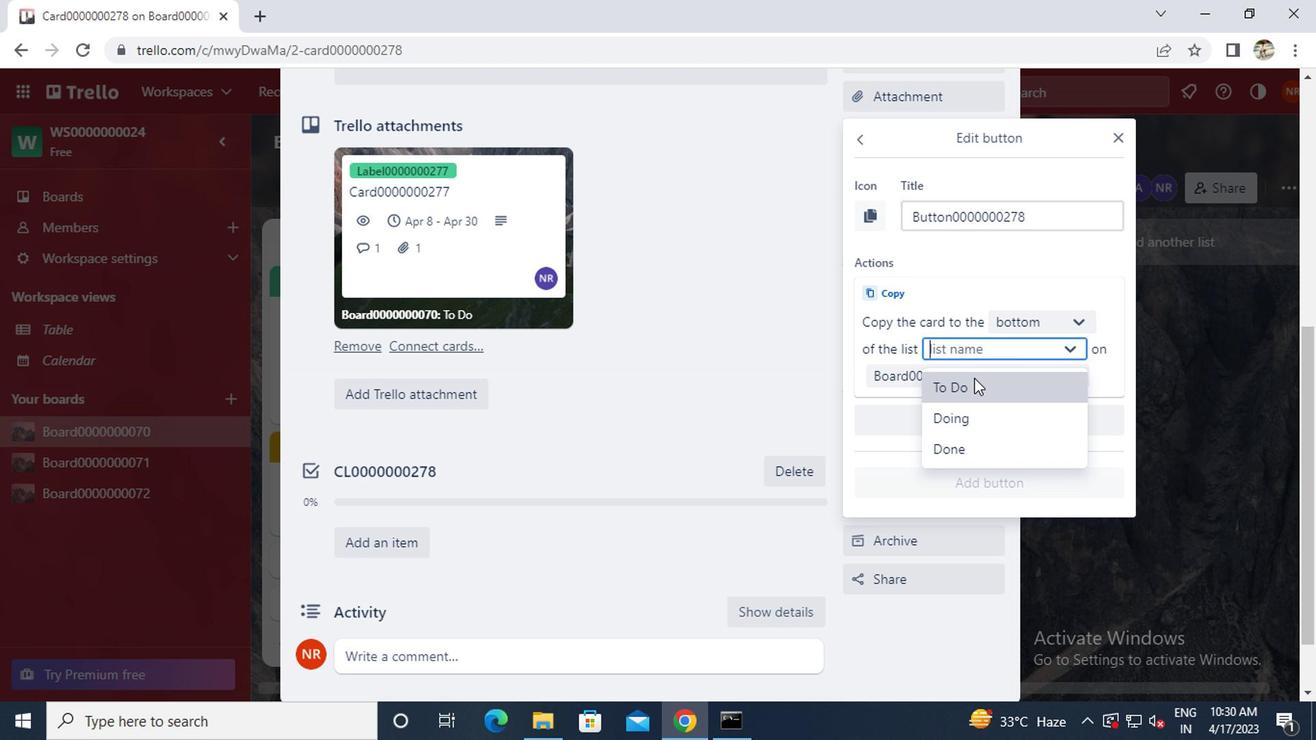 
Action: Mouse moved to (962, 473)
Screenshot: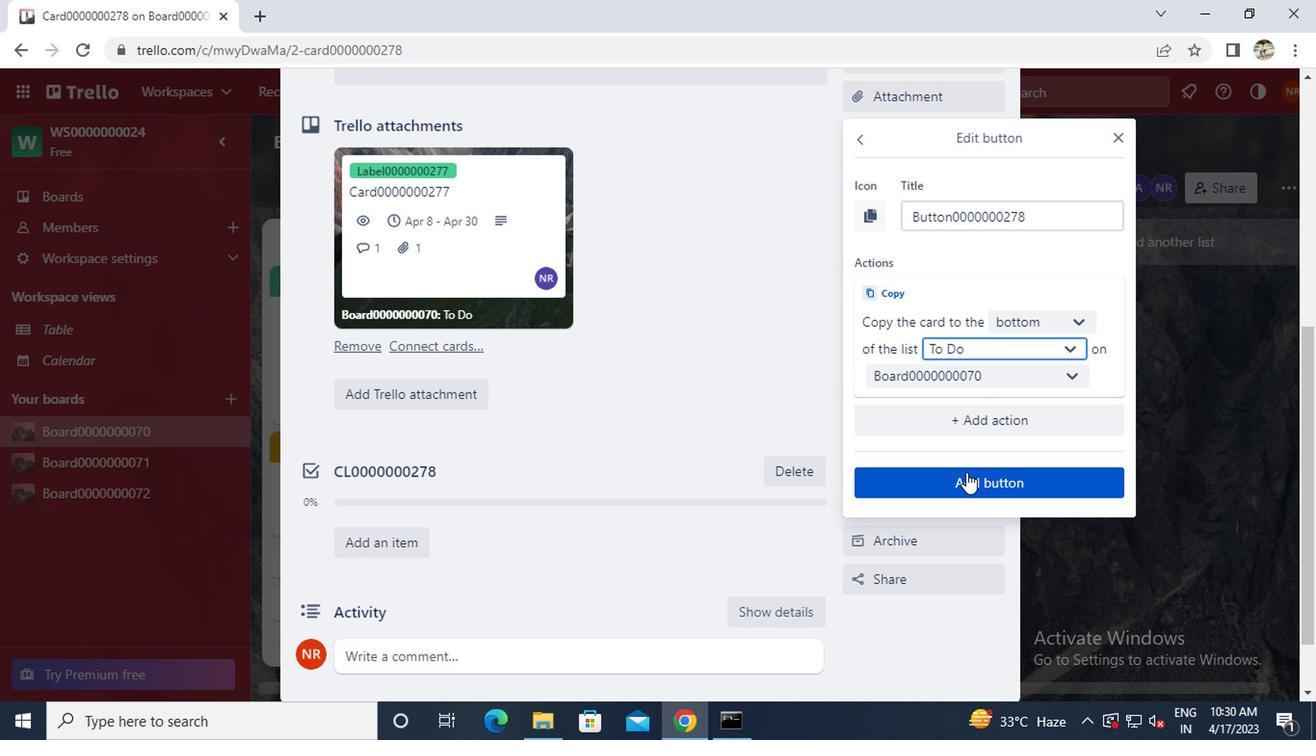 
Action: Mouse pressed left at (962, 473)
Screenshot: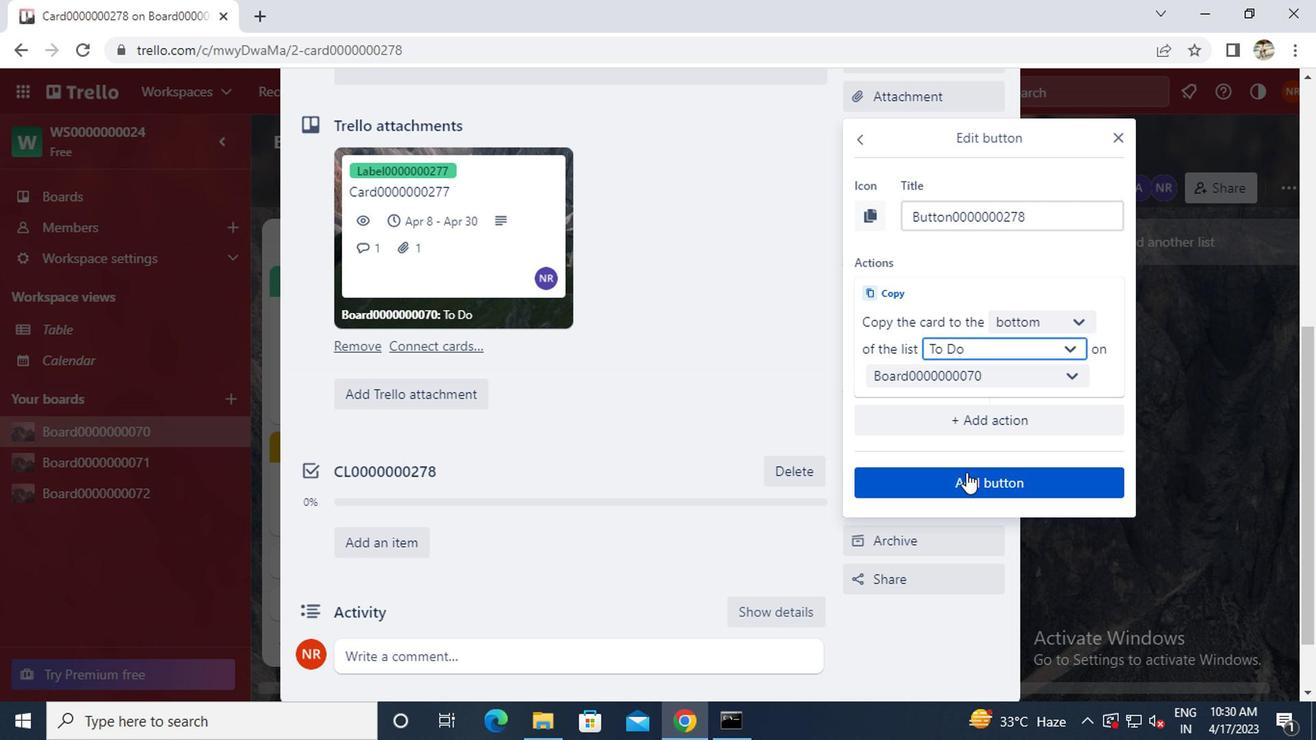 
Action: Mouse moved to (717, 420)
Screenshot: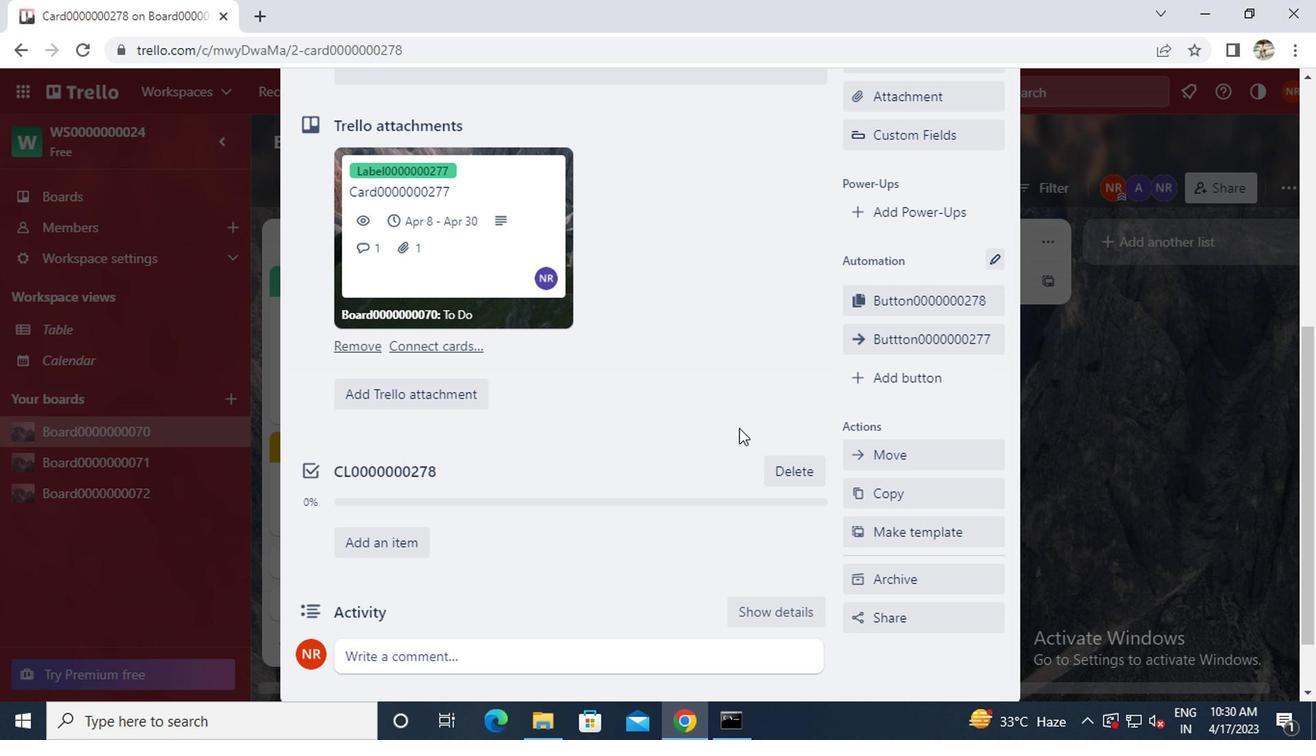 
Action: Mouse scrolled (717, 420) with delta (0, 0)
Screenshot: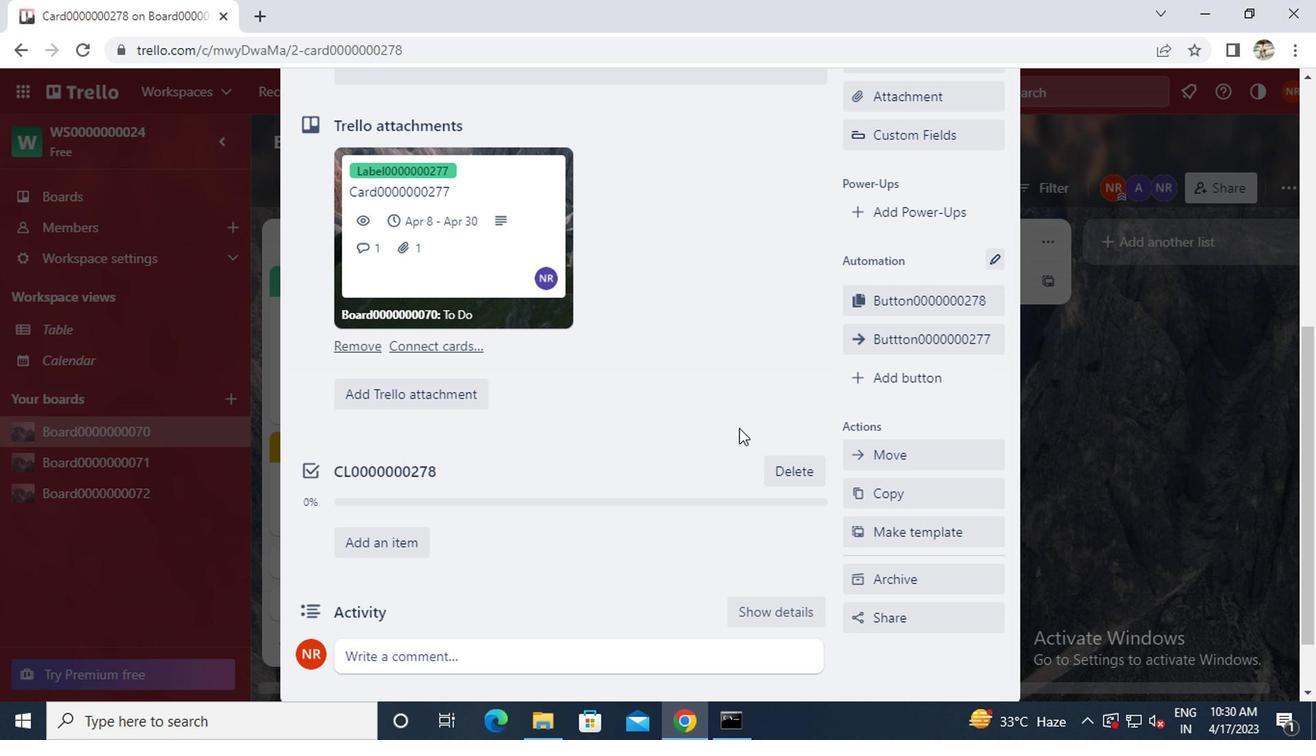 
Action: Mouse scrolled (717, 420) with delta (0, 0)
Screenshot: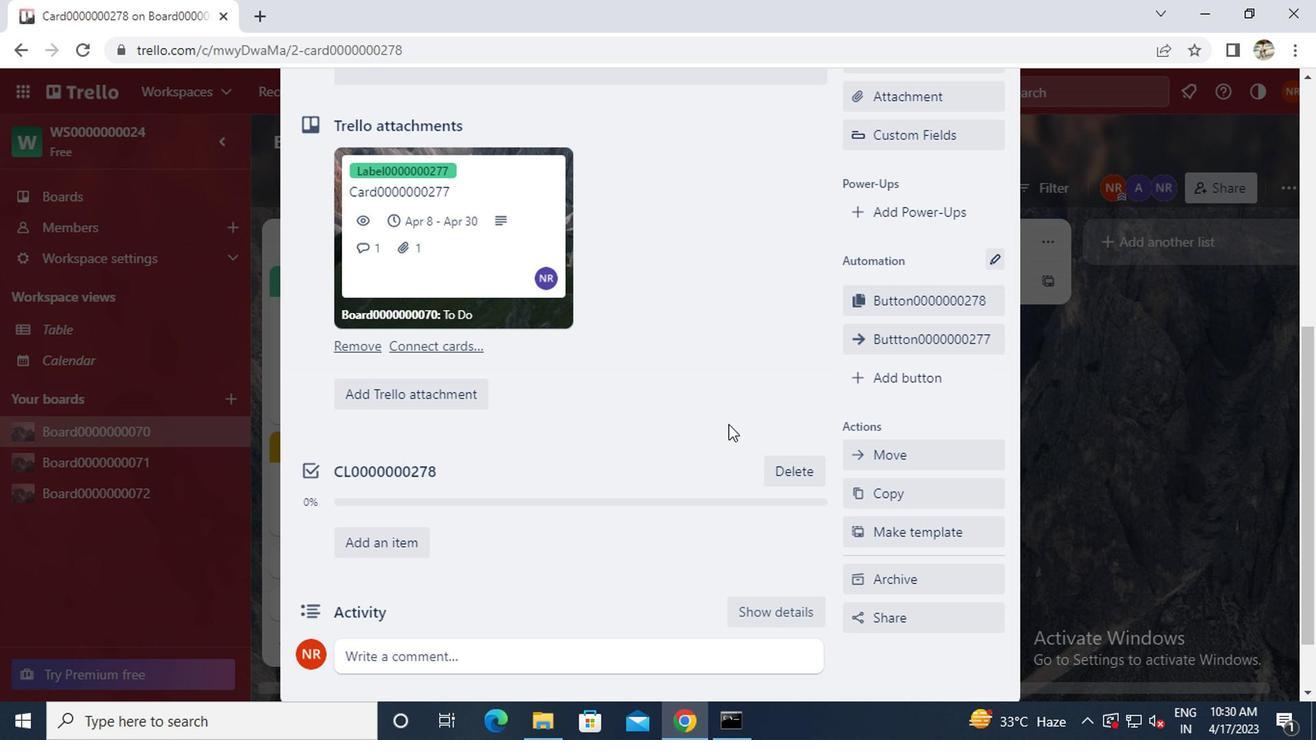 
Action: Mouse scrolled (717, 420) with delta (0, 0)
Screenshot: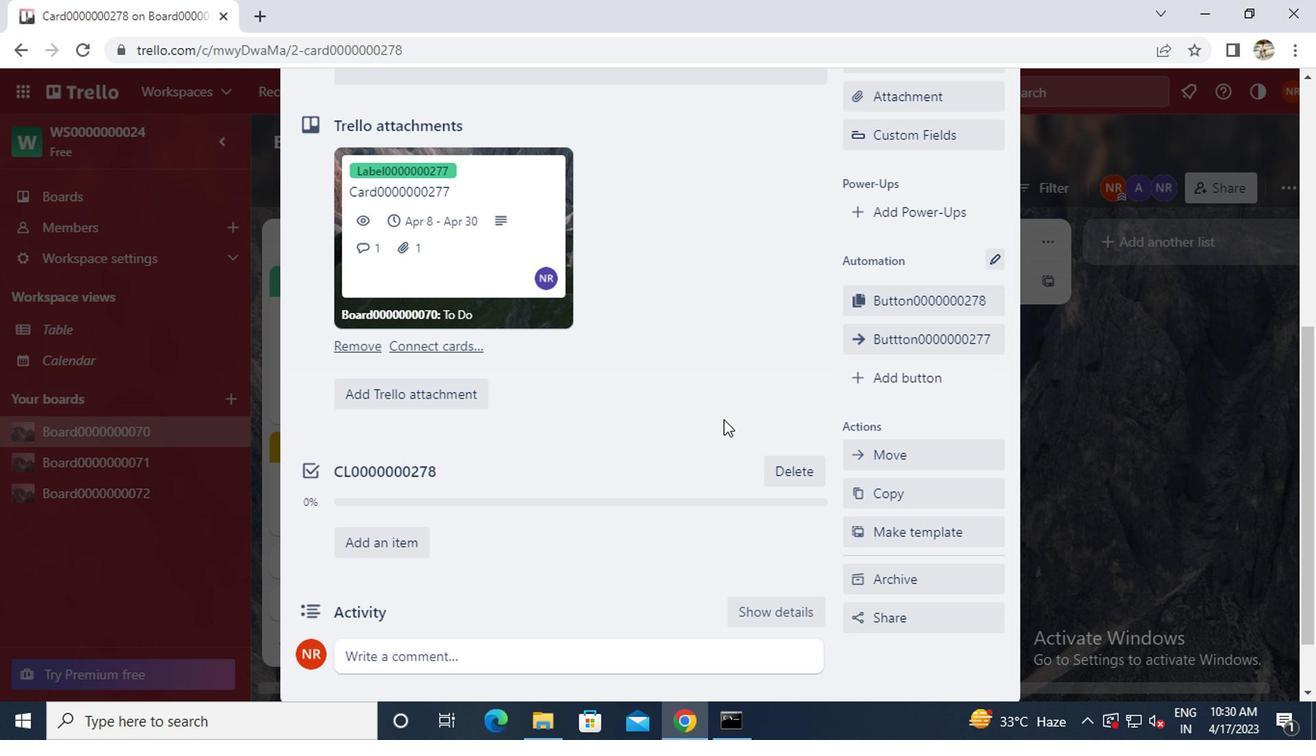 
Action: Mouse moved to (764, 411)
Screenshot: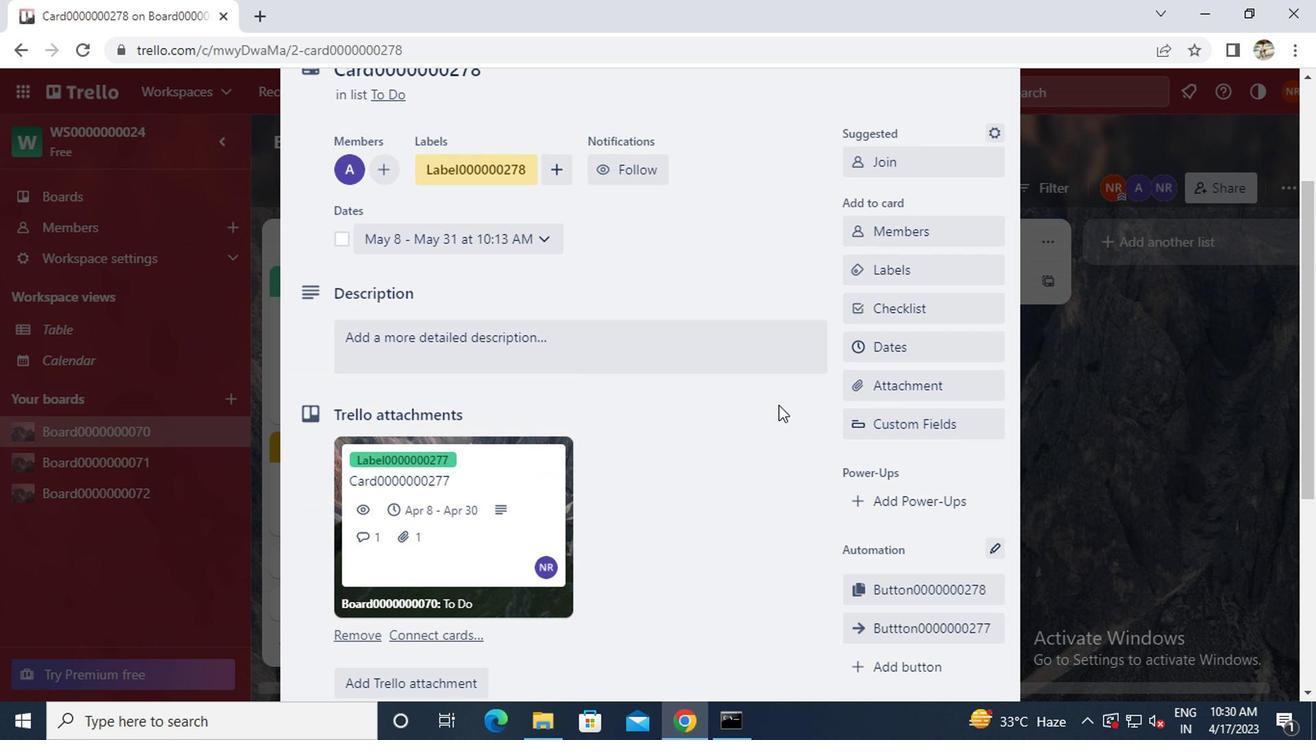 
Action: Mouse scrolled (764, 412) with delta (0, 1)
Screenshot: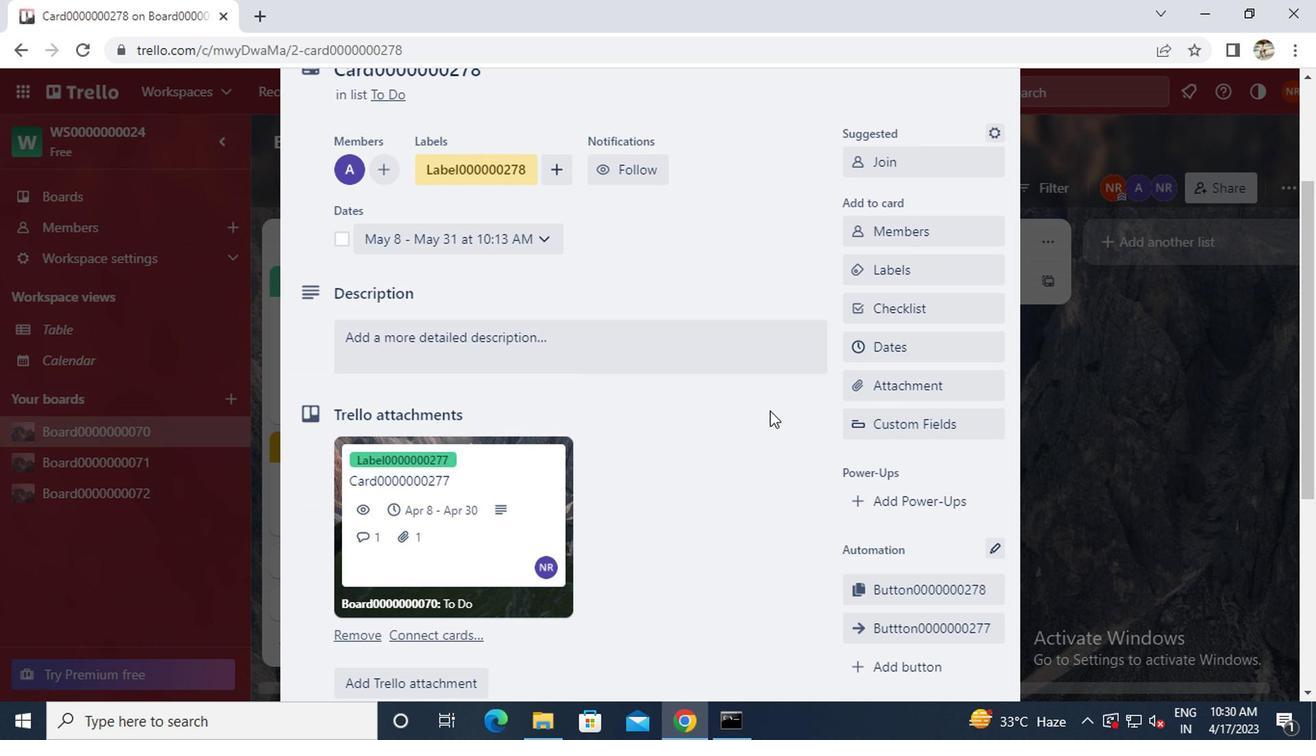 
Action: Mouse moved to (705, 437)
Screenshot: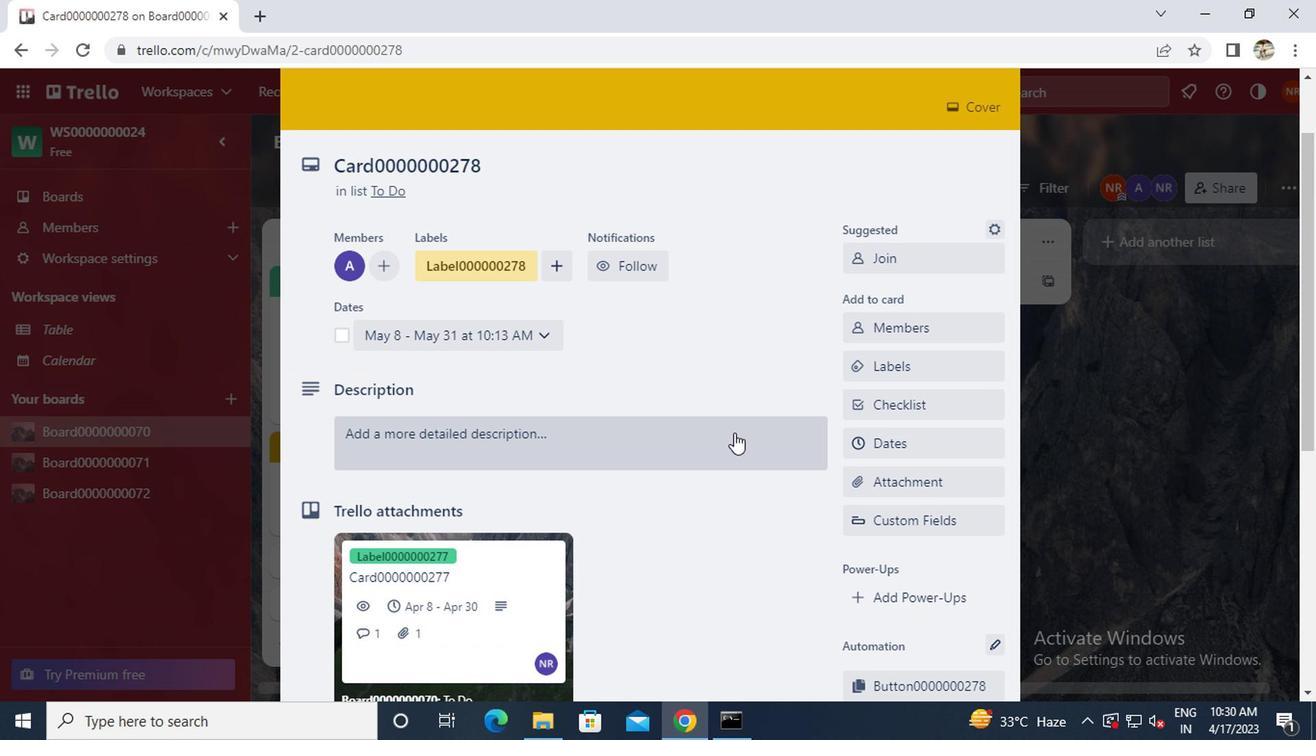 
Action: Mouse pressed left at (705, 437)
Screenshot: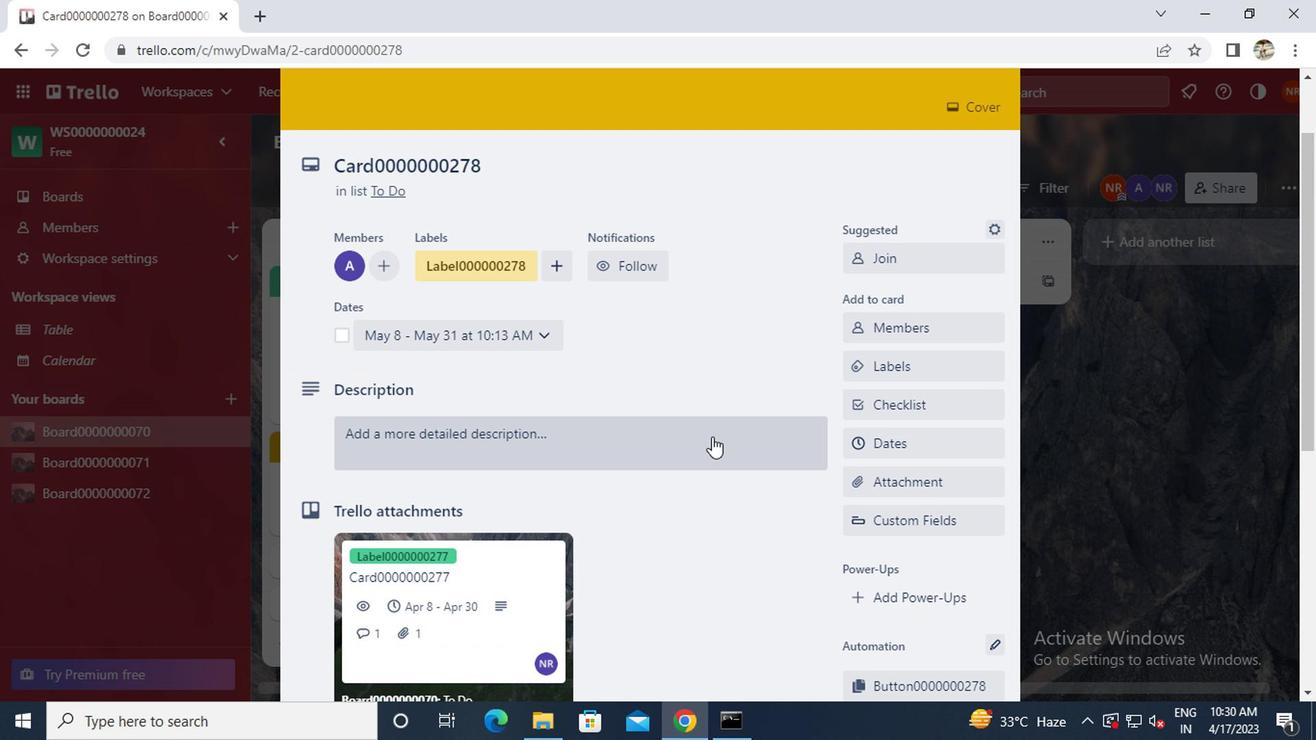 
Action: Mouse moved to (705, 436)
Screenshot: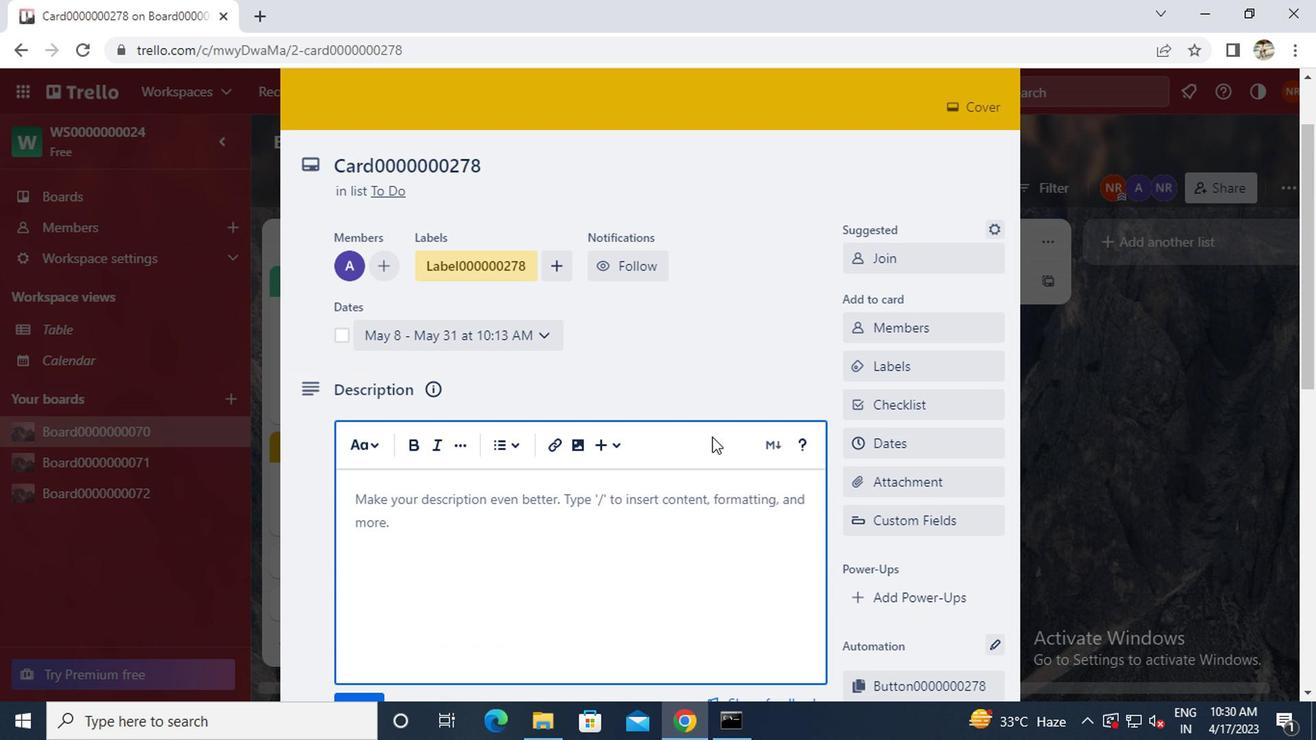 
Action: Key pressed <Key.caps_lock>ds
Screenshot: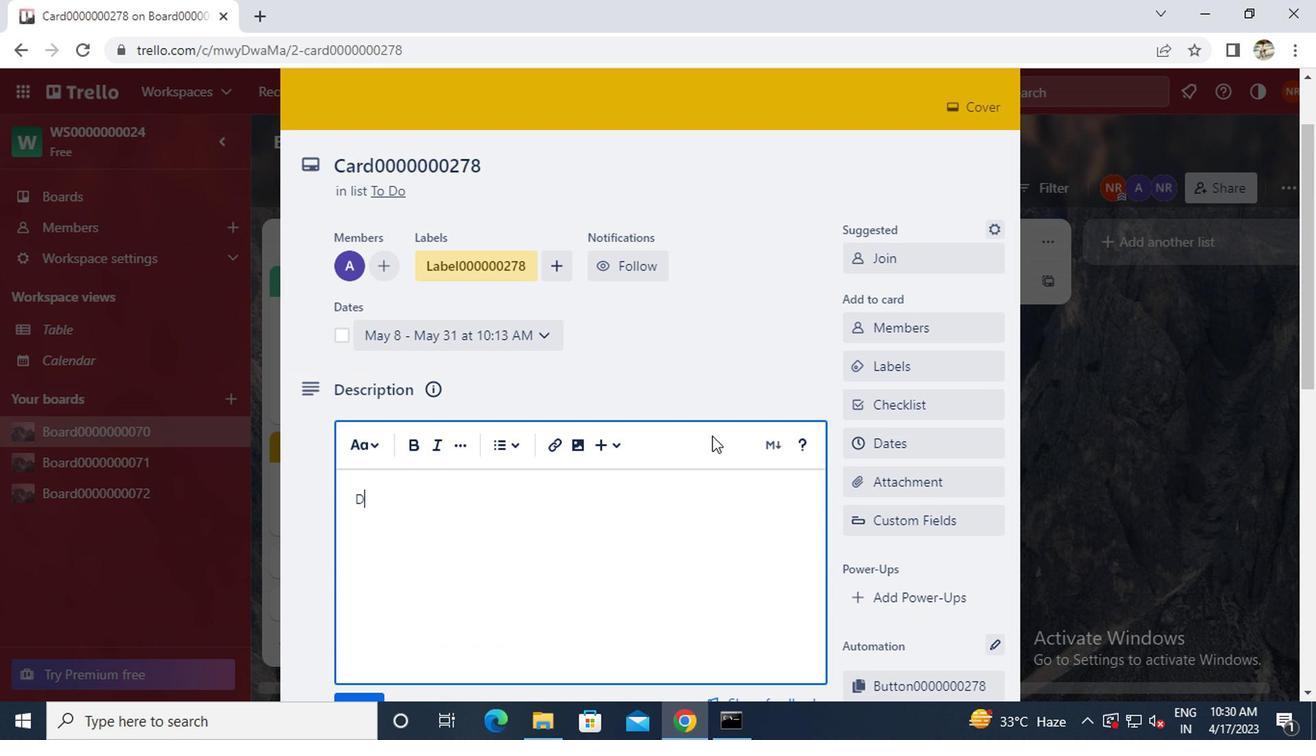 
Action: Mouse moved to (710, 433)
Screenshot: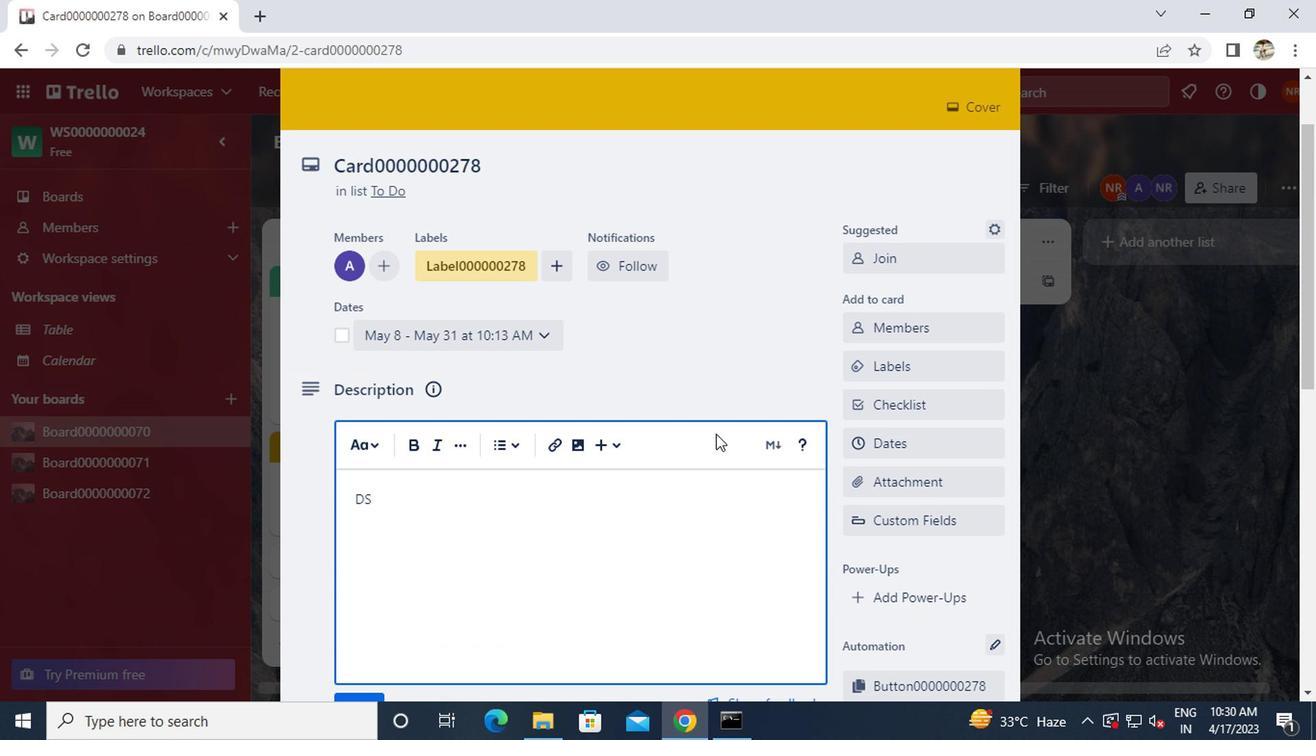 
Action: Key pressed 00
Screenshot: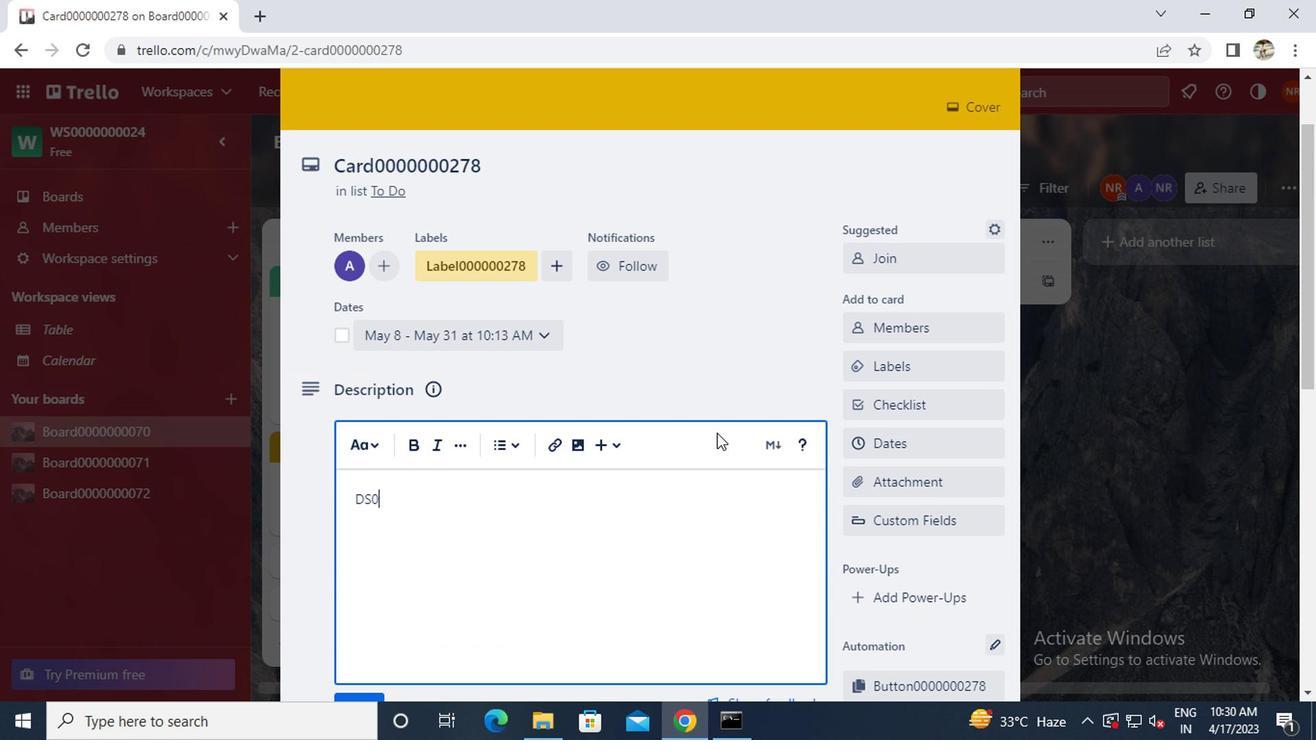 
Action: Mouse moved to (710, 433)
Screenshot: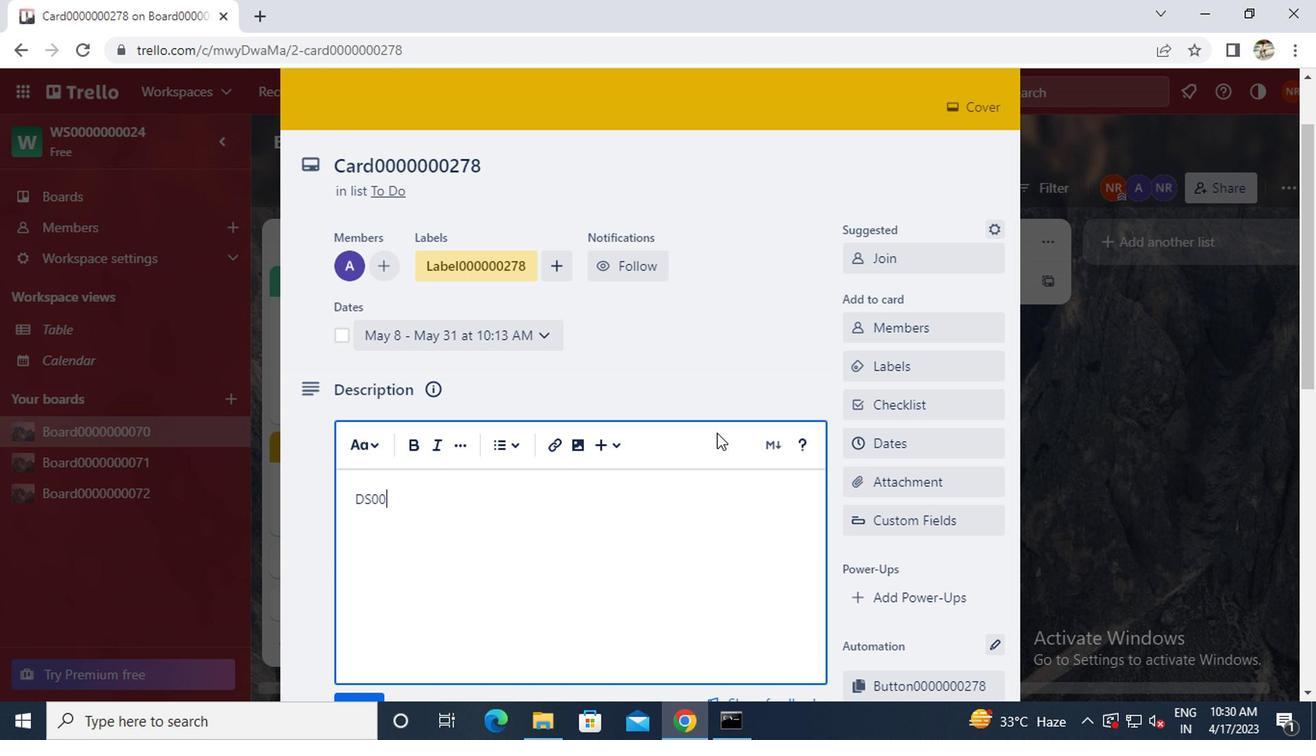 
Action: Key pressed 0
Screenshot: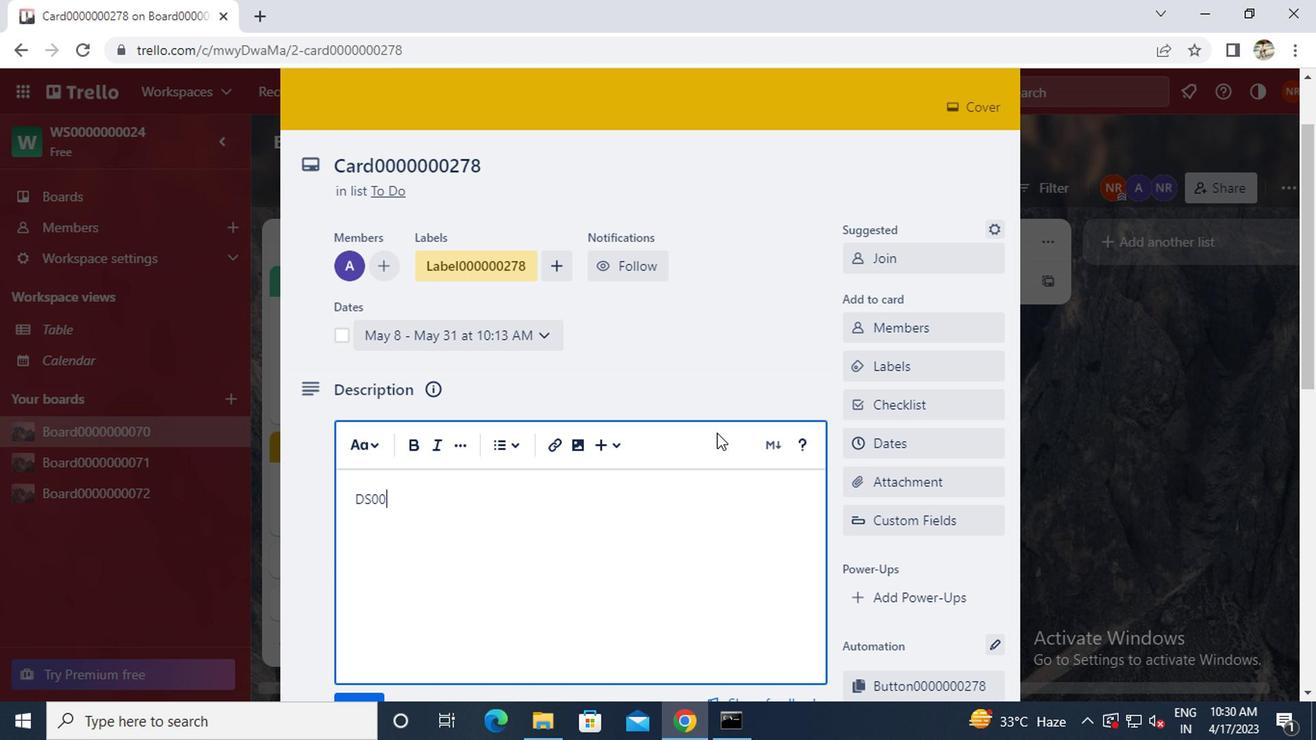 
Action: Mouse moved to (710, 433)
Screenshot: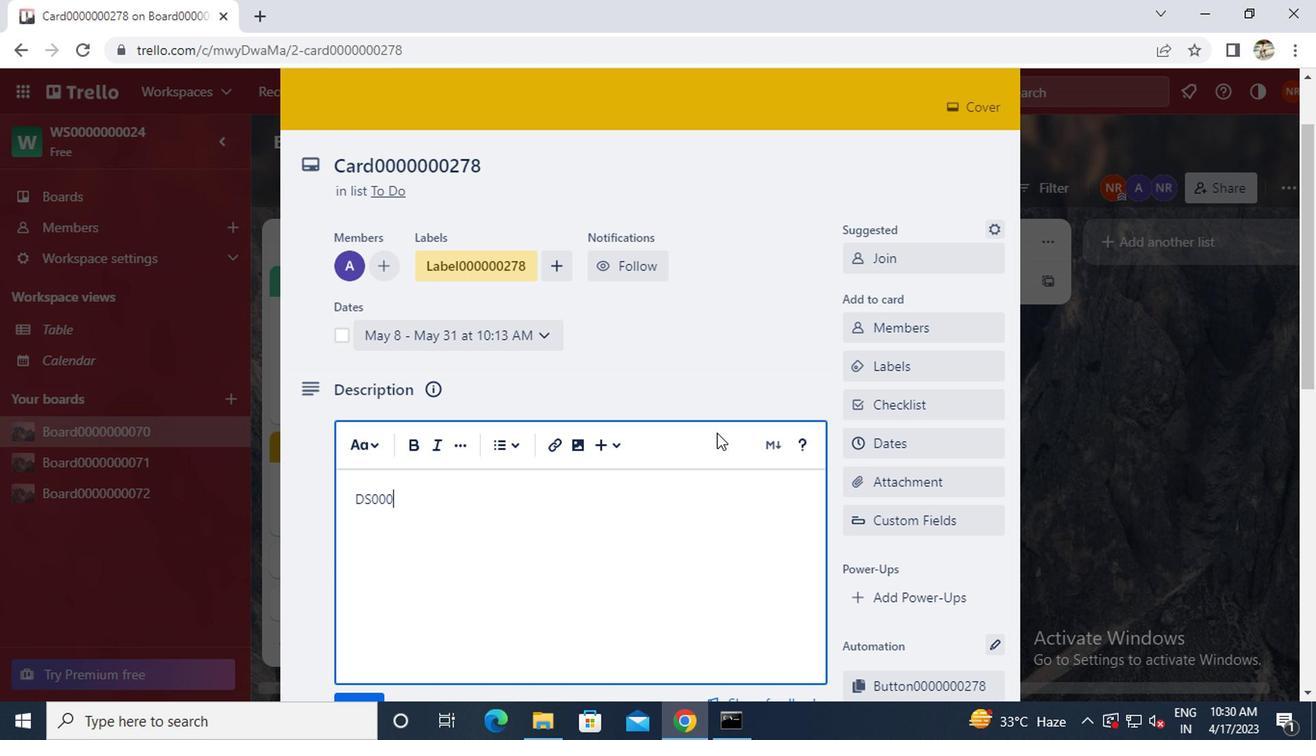 
Action: Key pressed 00
Screenshot: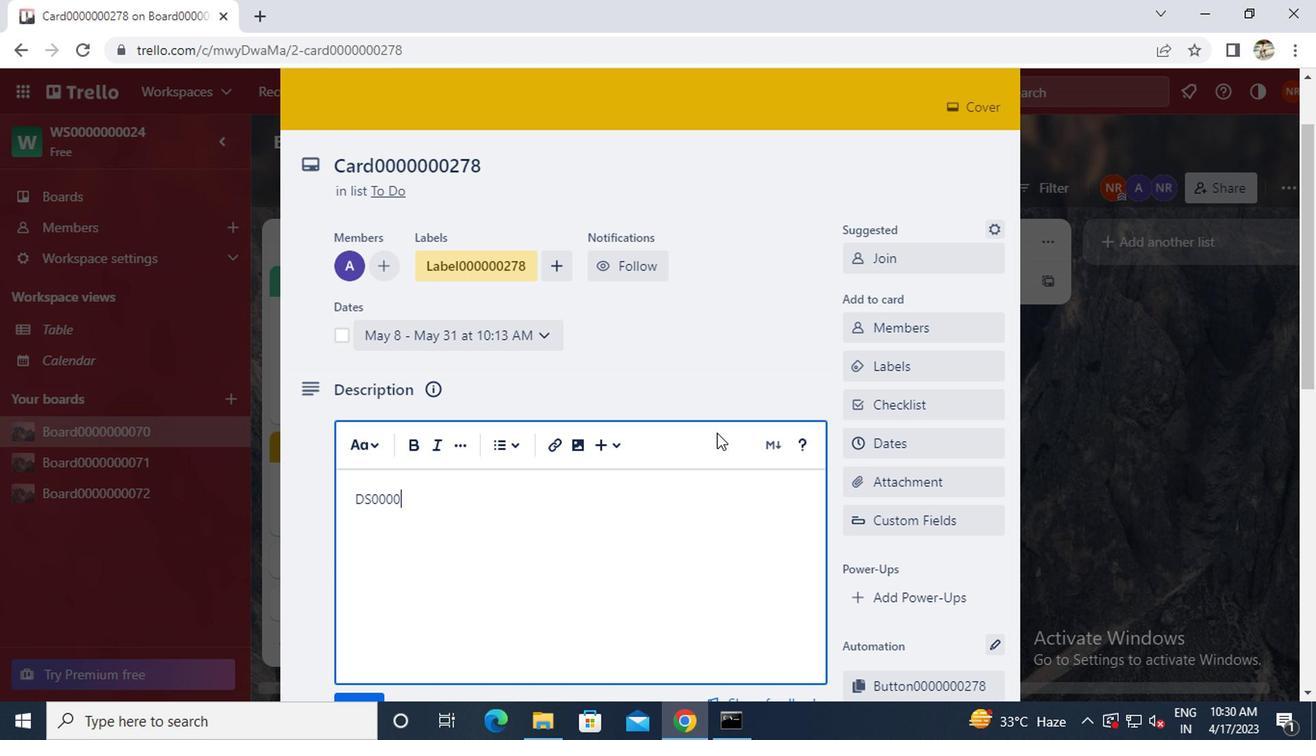 
Action: Mouse moved to (709, 433)
Screenshot: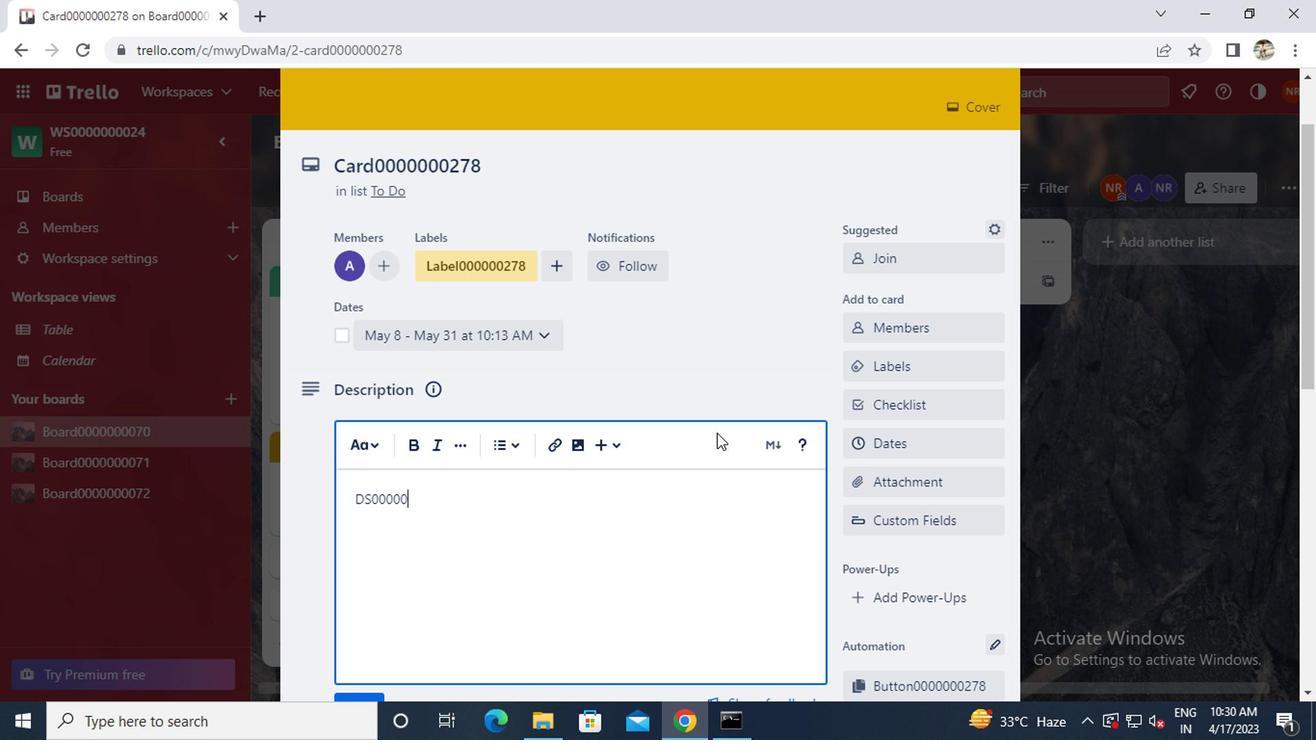 
Action: Key pressed 00278
Screenshot: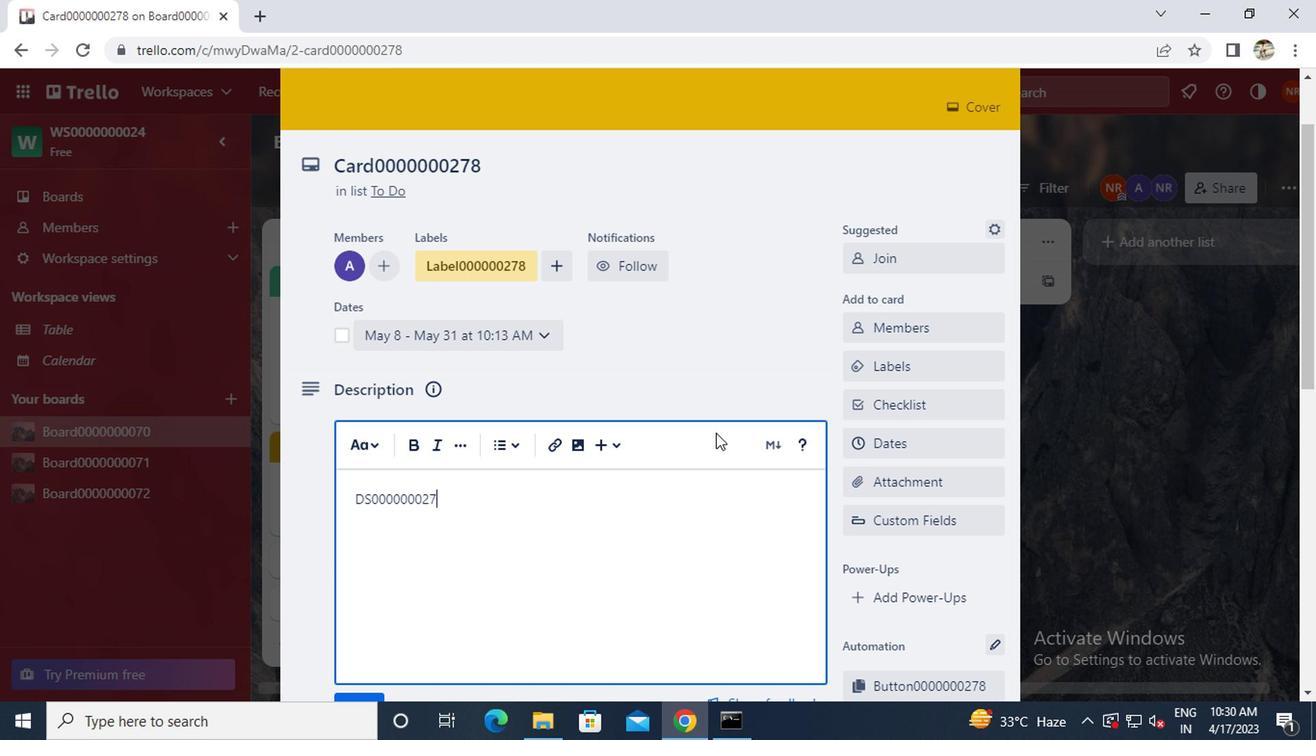 
Action: Mouse moved to (613, 452)
Screenshot: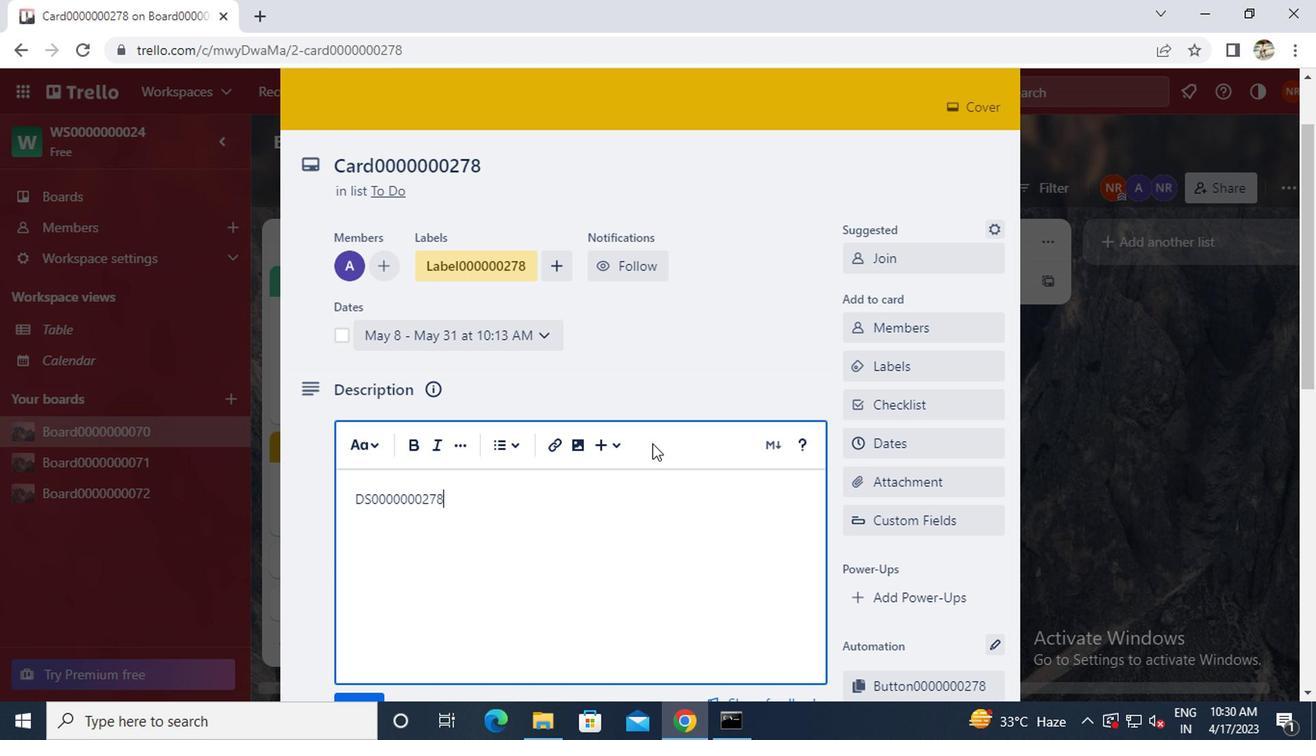 
Action: Mouse scrolled (613, 451) with delta (0, 0)
Screenshot: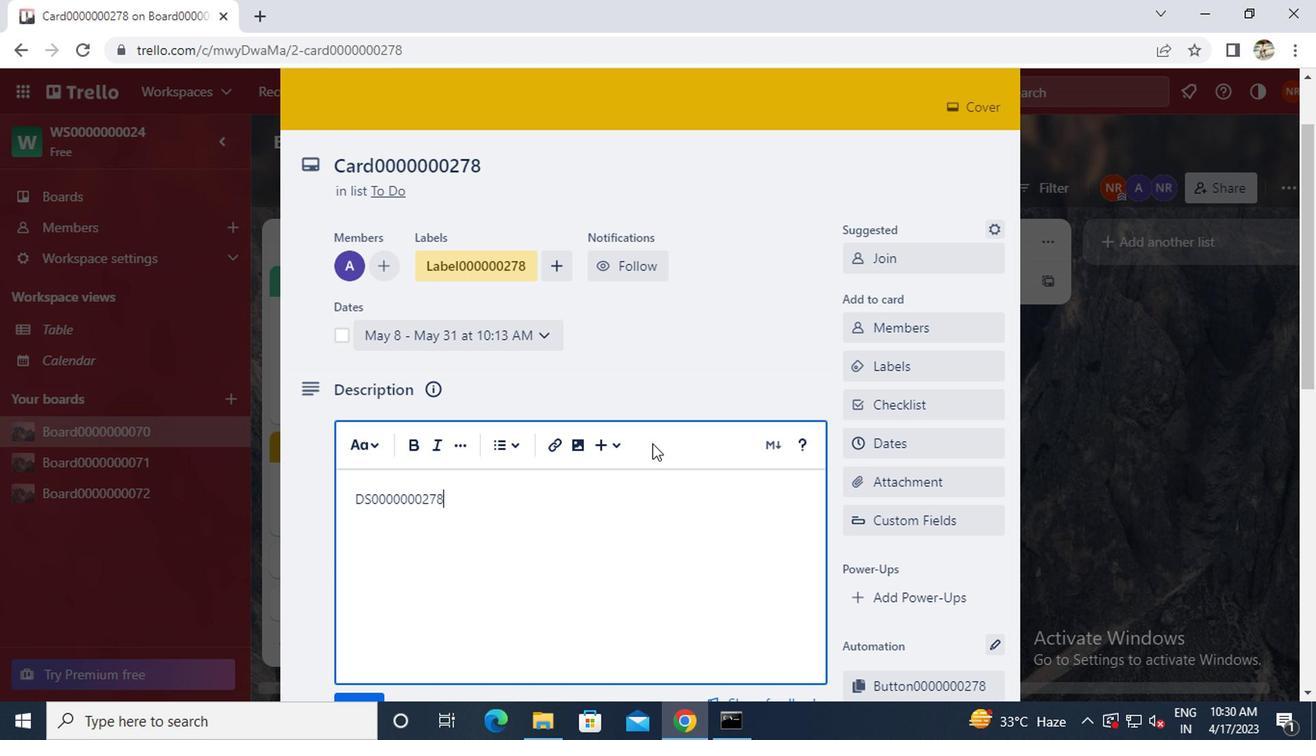 
Action: Mouse moved to (611, 452)
Screenshot: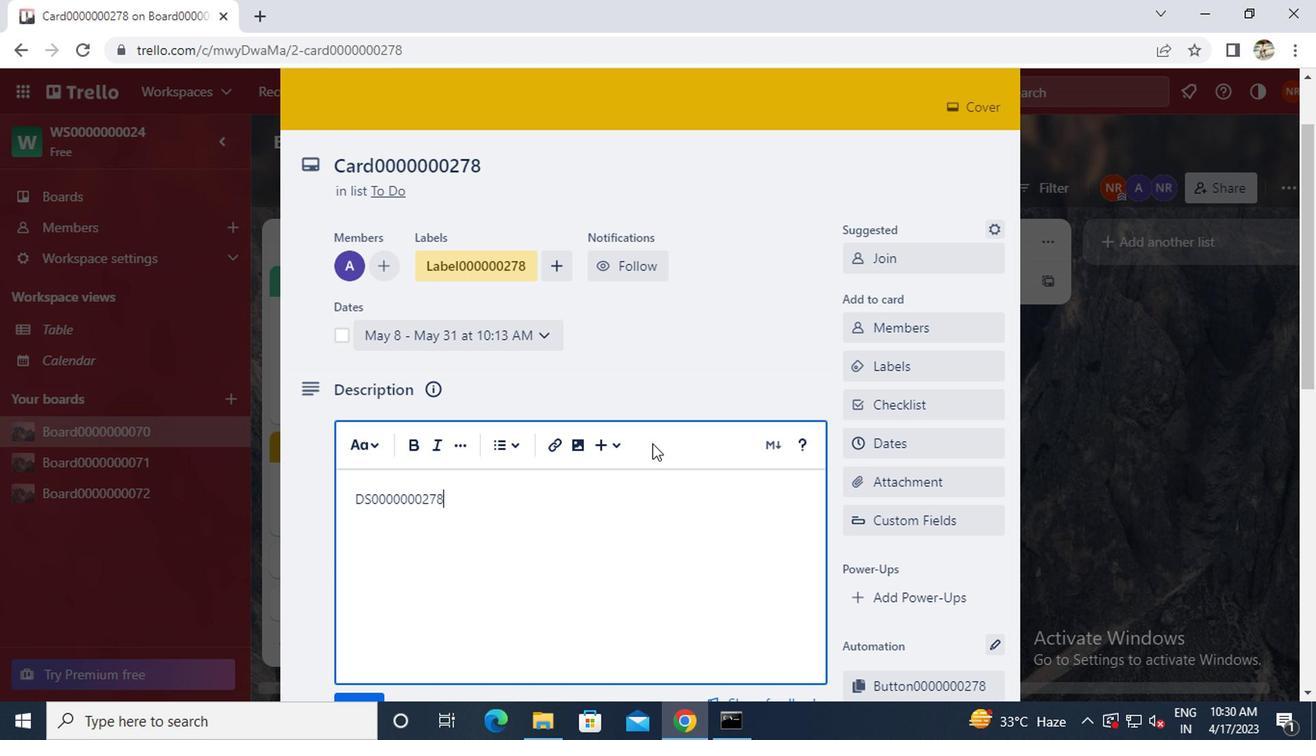 
Action: Mouse scrolled (611, 451) with delta (0, 0)
Screenshot: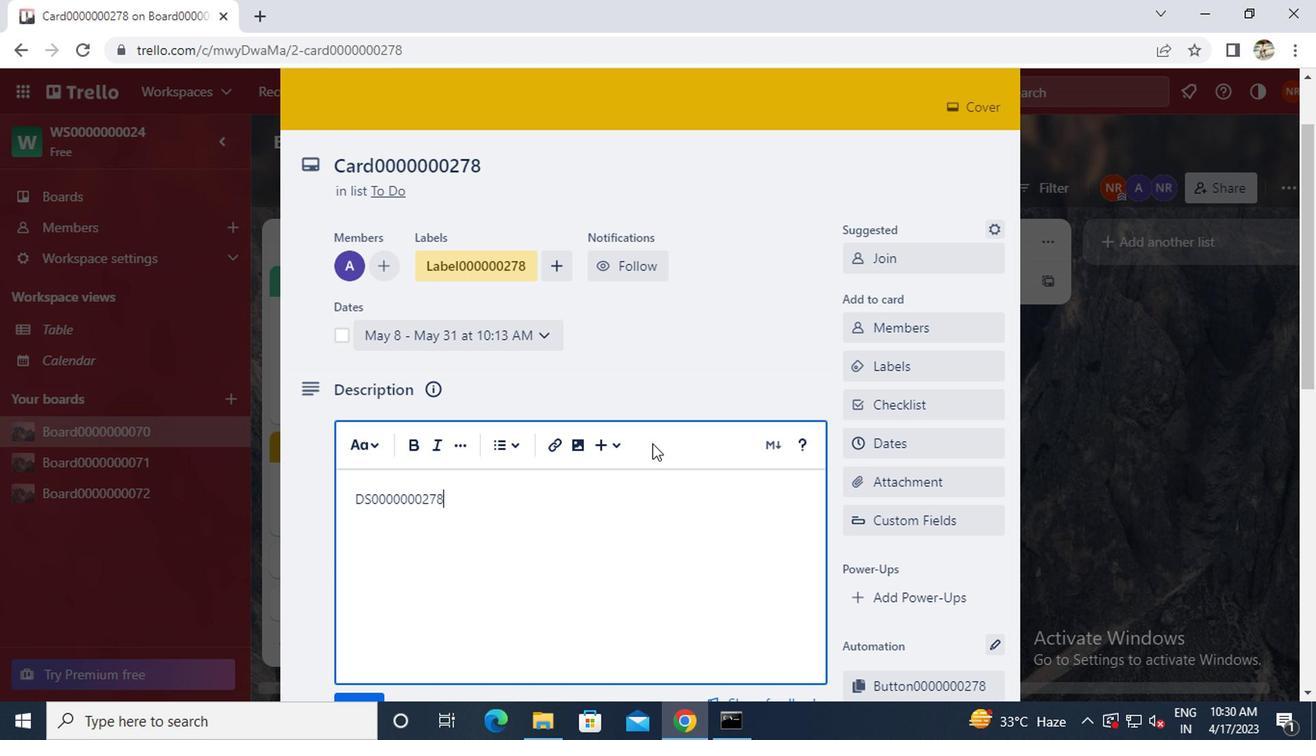 
Action: Mouse scrolled (611, 451) with delta (0, 0)
Screenshot: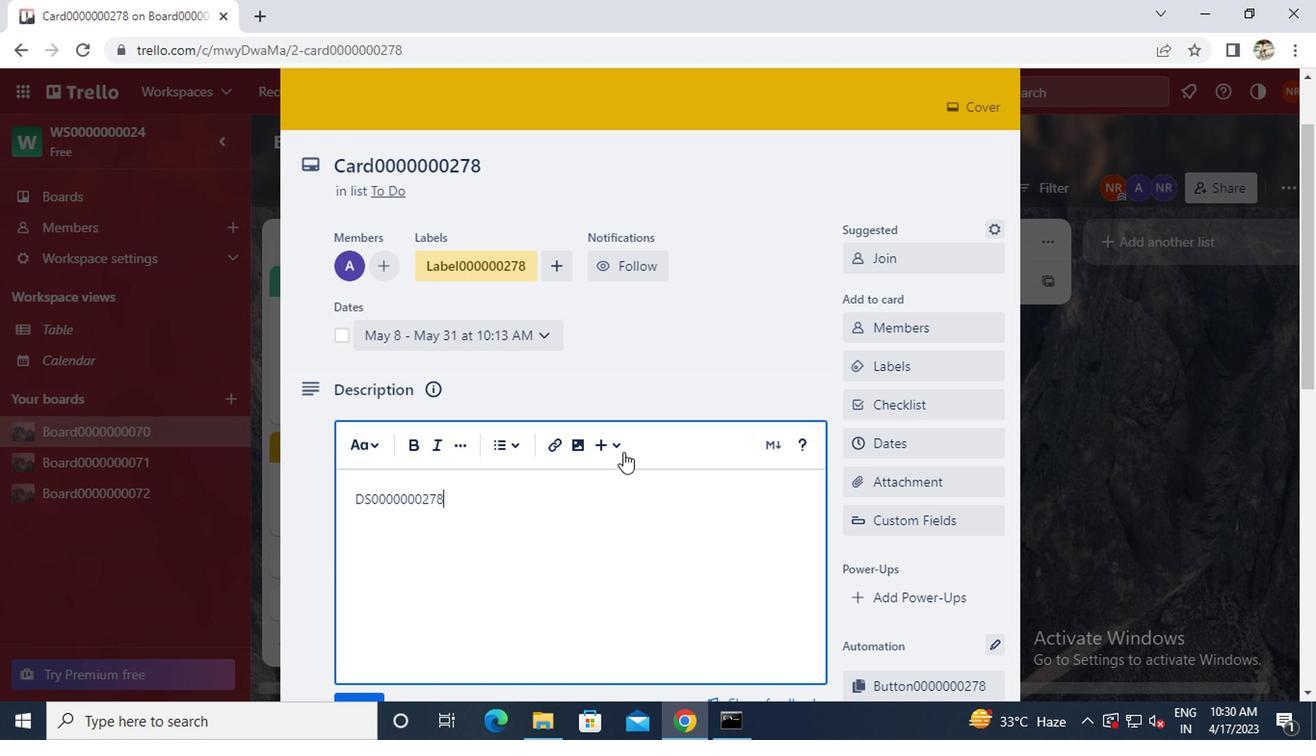 
Action: Mouse moved to (335, 415)
Screenshot: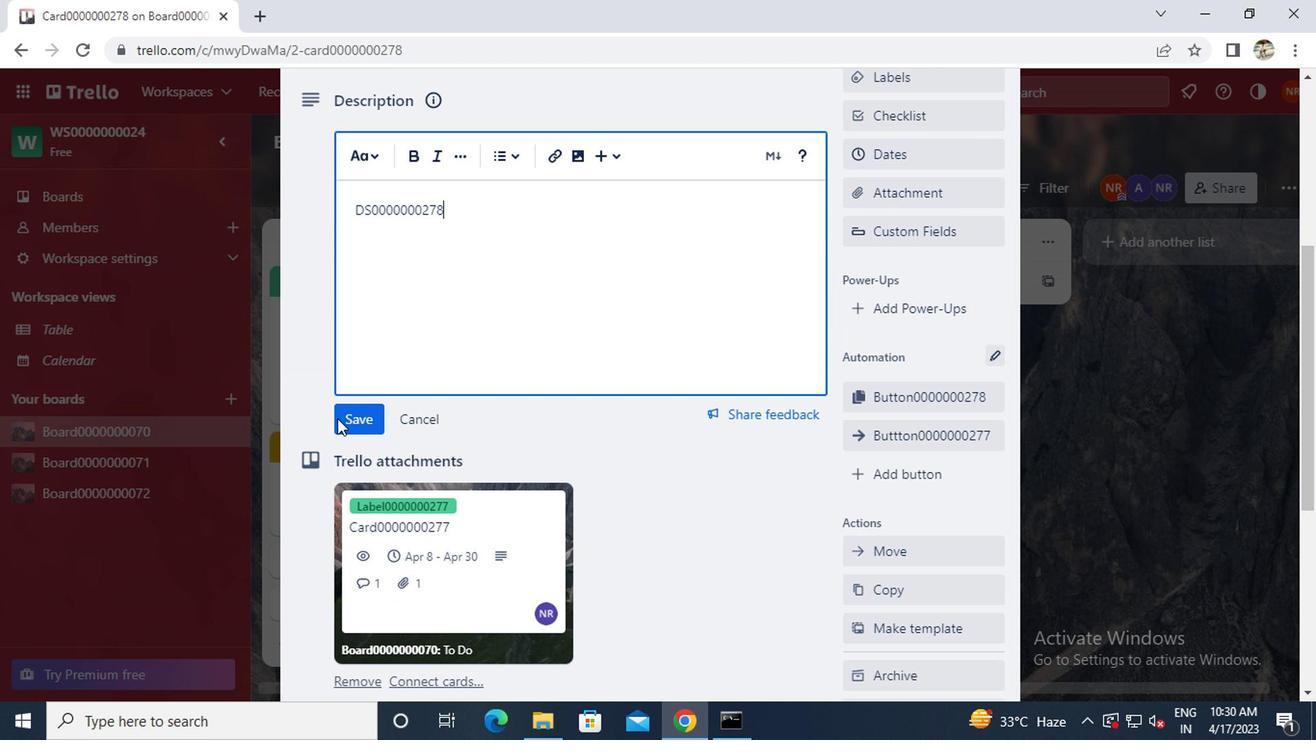 
Action: Mouse pressed left at (335, 415)
Screenshot: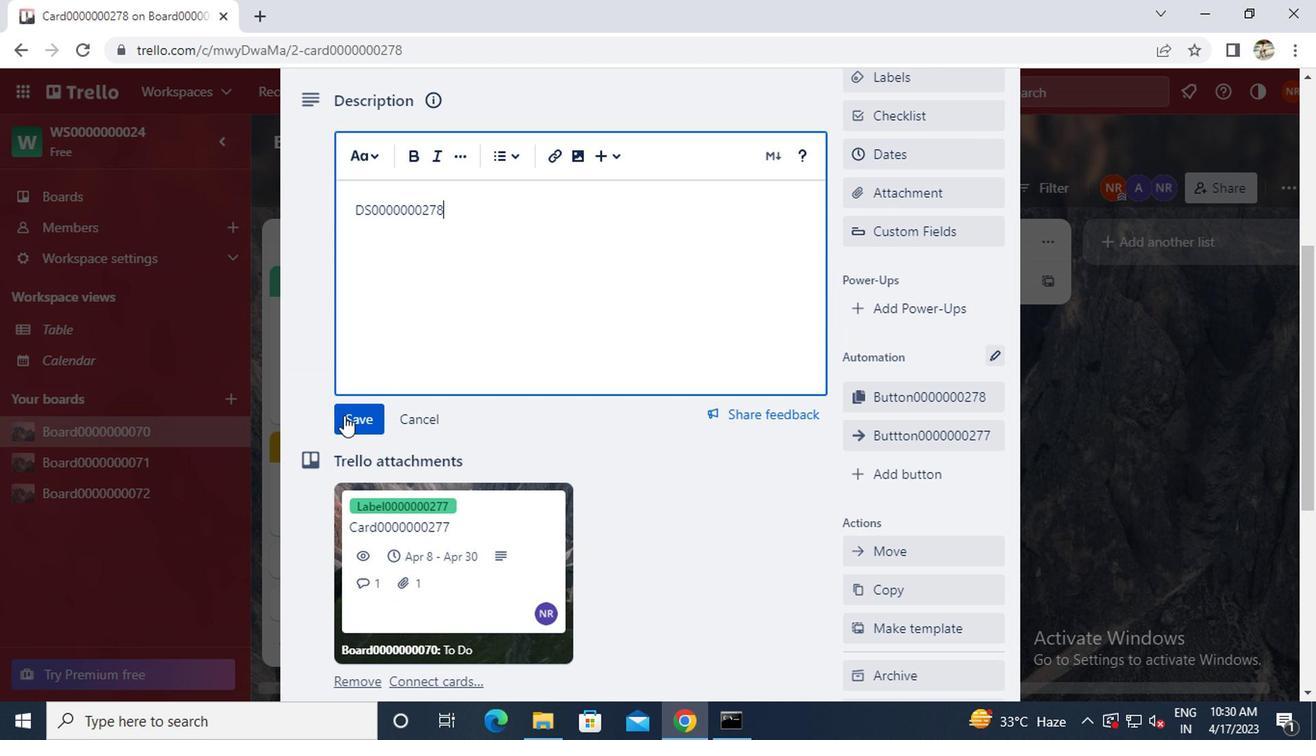 
Action: Mouse moved to (335, 414)
Screenshot: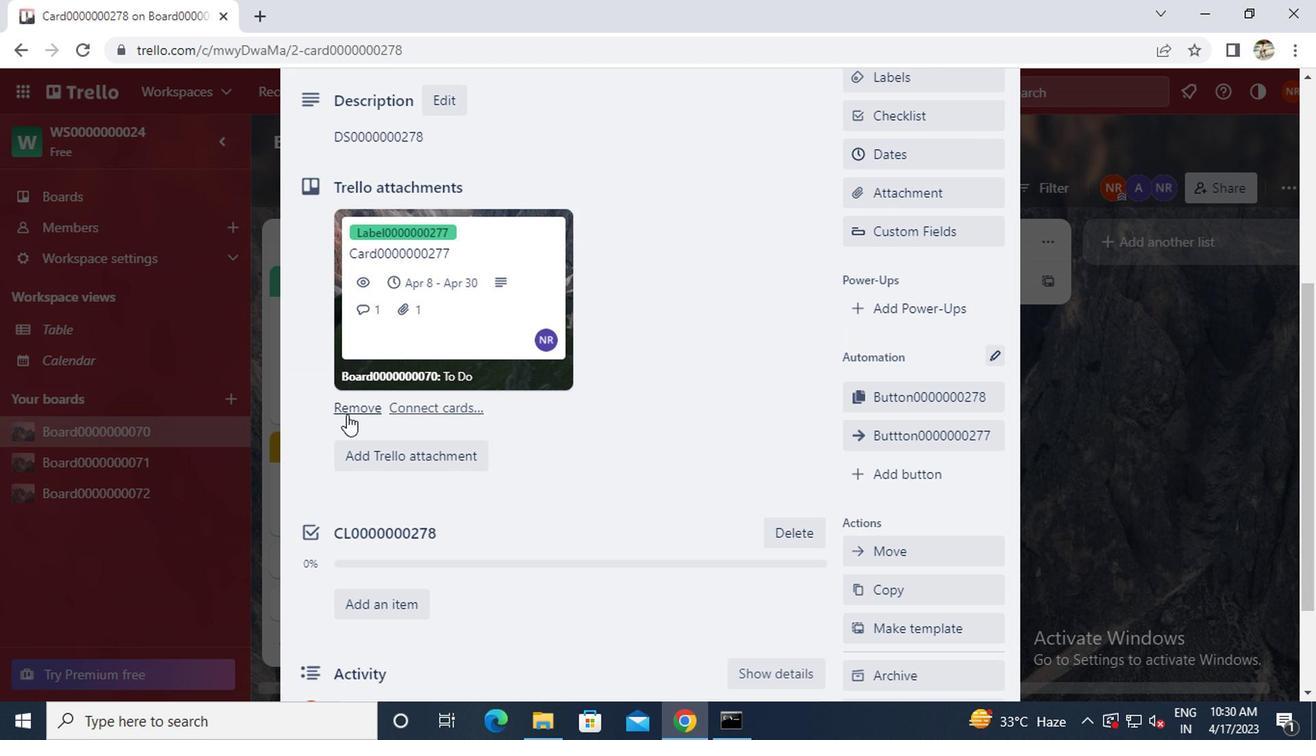 
Action: Mouse scrolled (335, 413) with delta (0, -1)
Screenshot: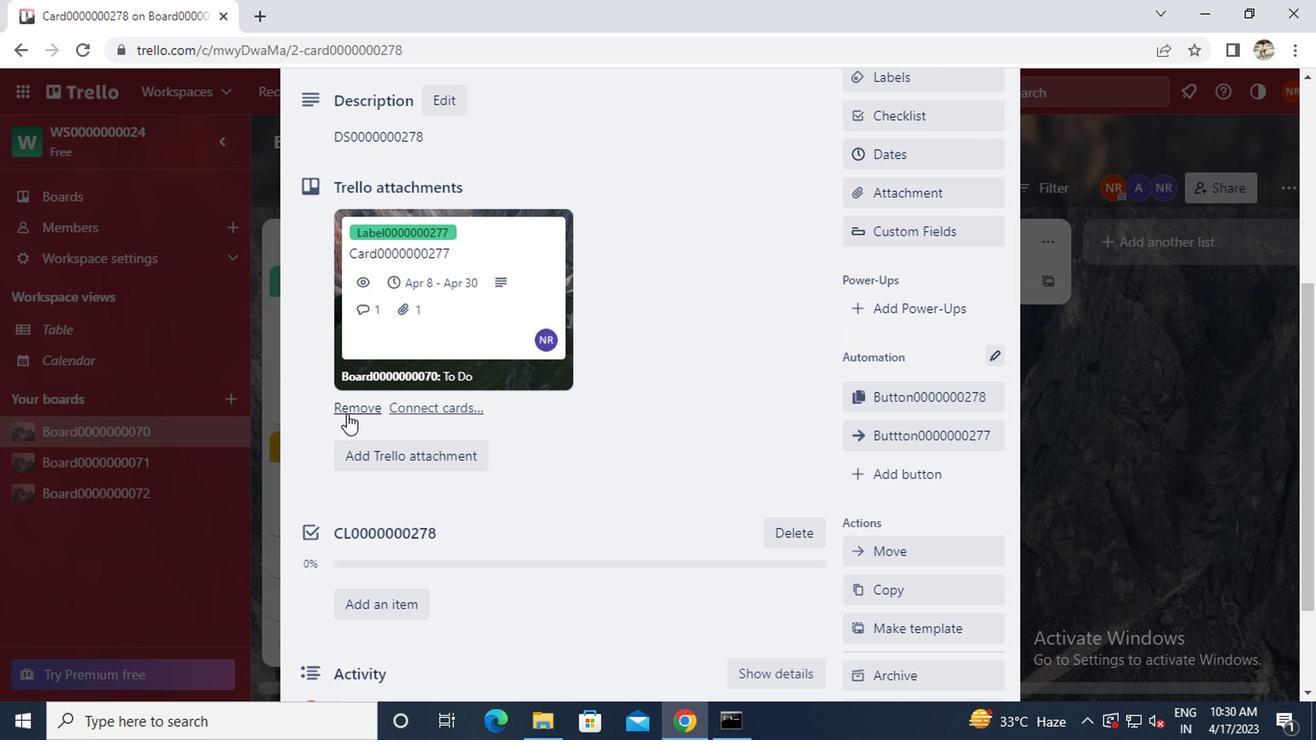 
Action: Mouse moved to (335, 417)
Screenshot: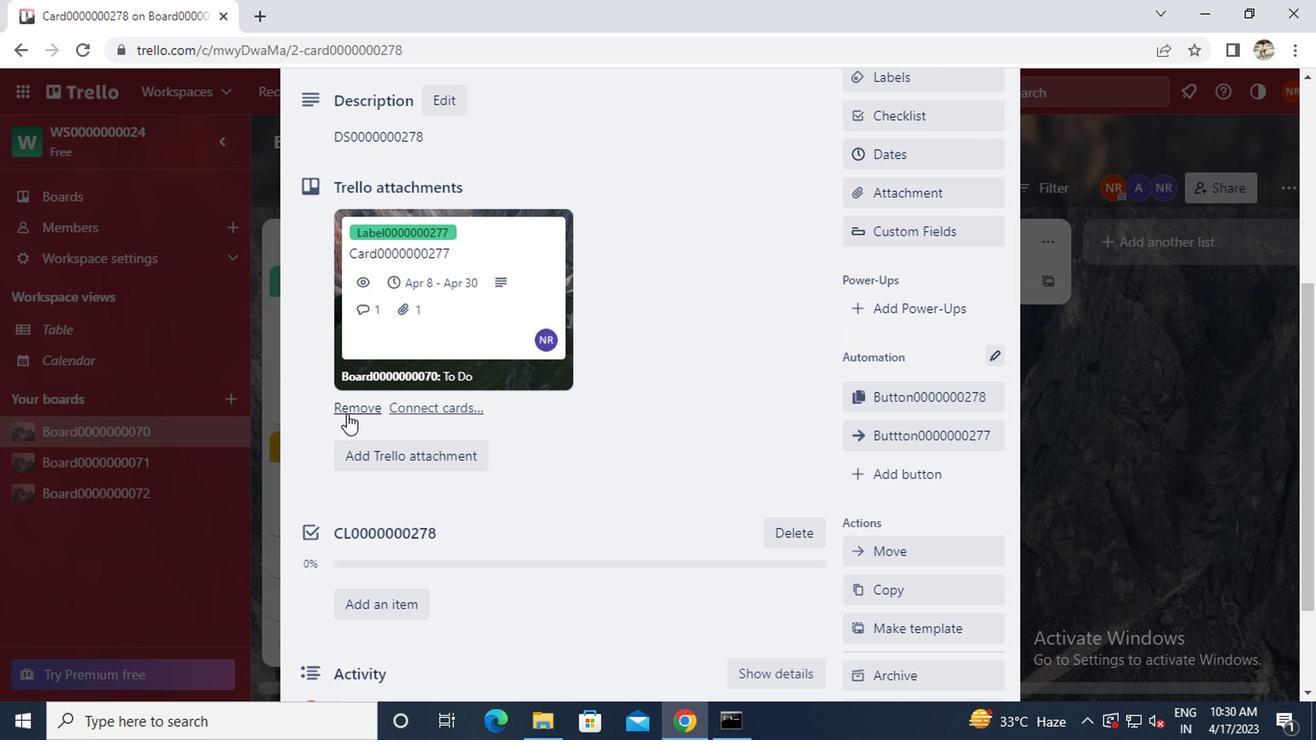 
Action: Mouse scrolled (335, 416) with delta (0, -1)
Screenshot: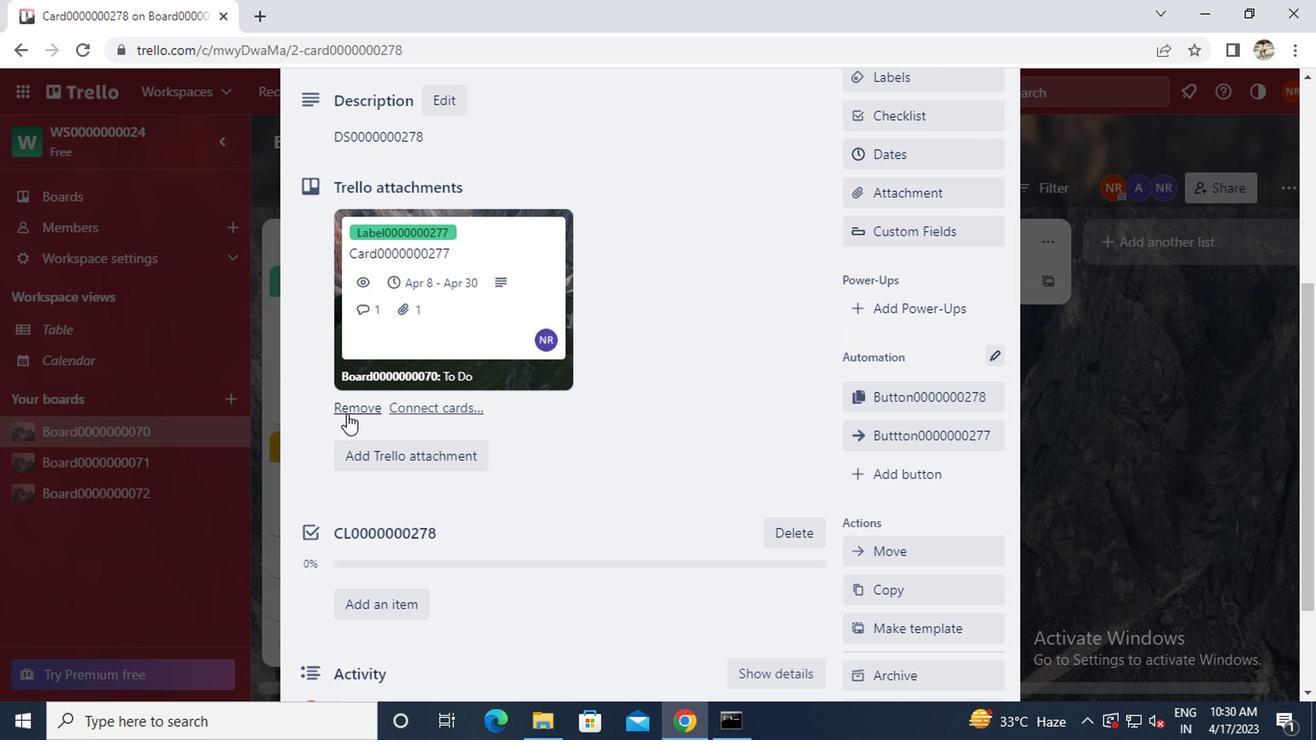 
Action: Mouse moved to (368, 575)
Screenshot: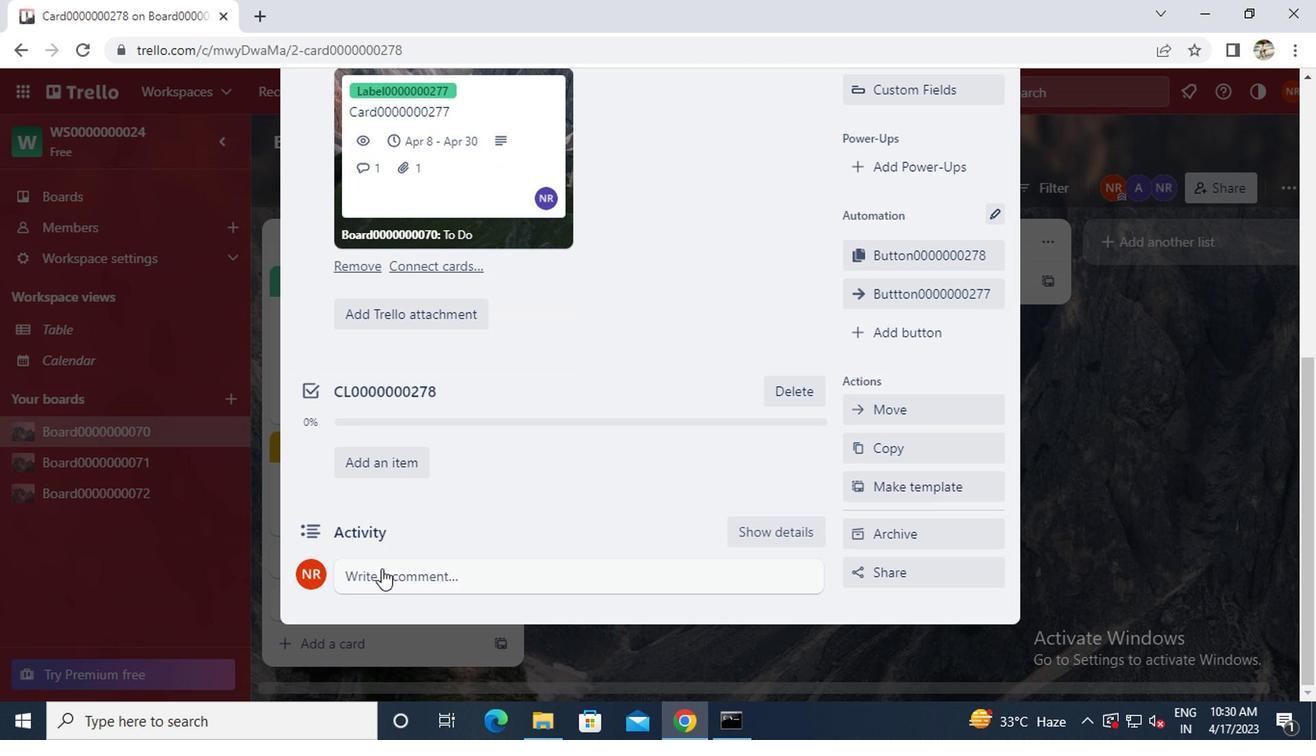 
Action: Mouse pressed left at (368, 575)
Screenshot: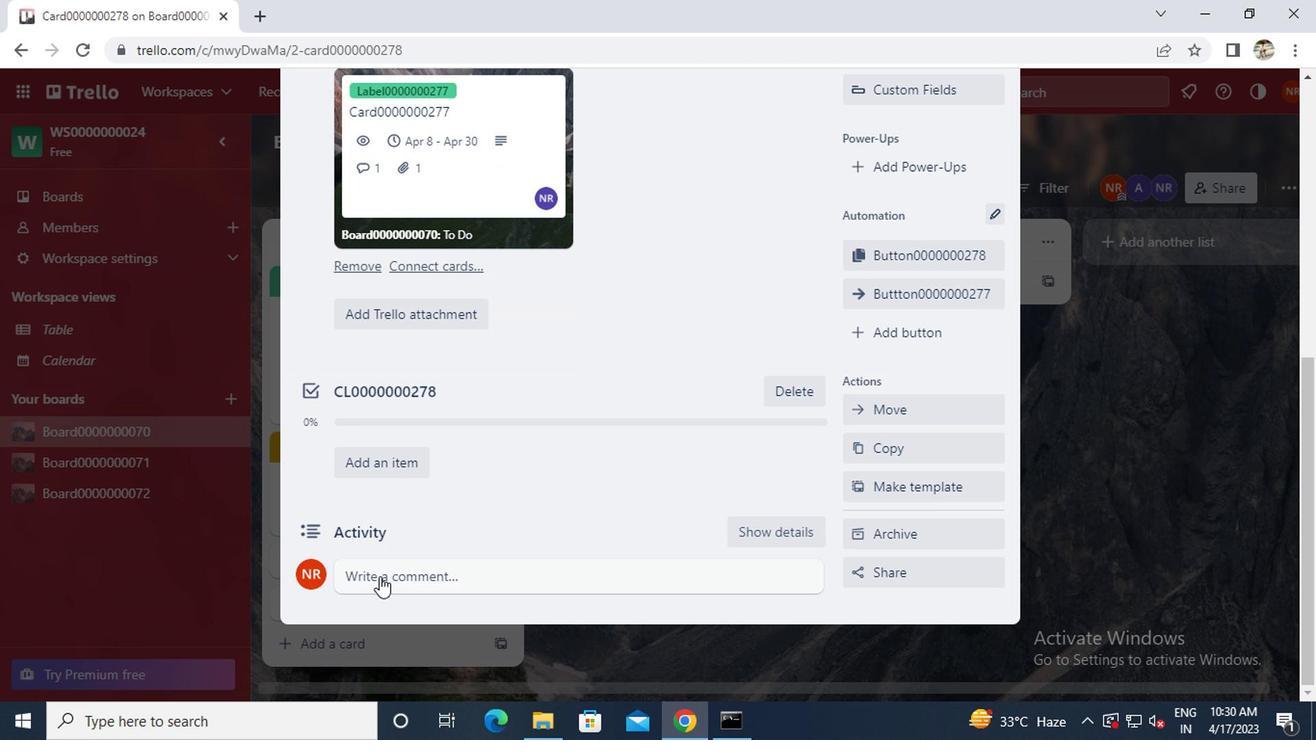 
Action: Mouse moved to (338, 595)
Screenshot: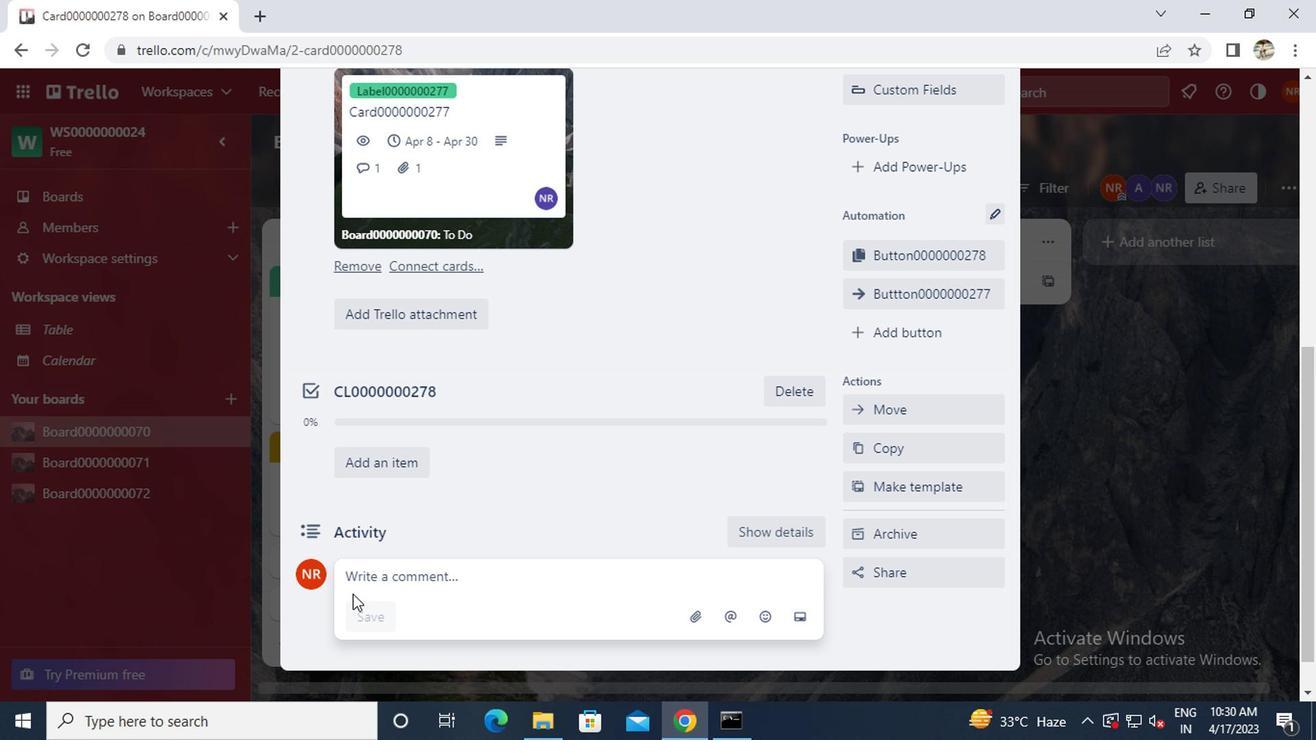 
Action: Key pressed cm0000000278<Key.enter>
Screenshot: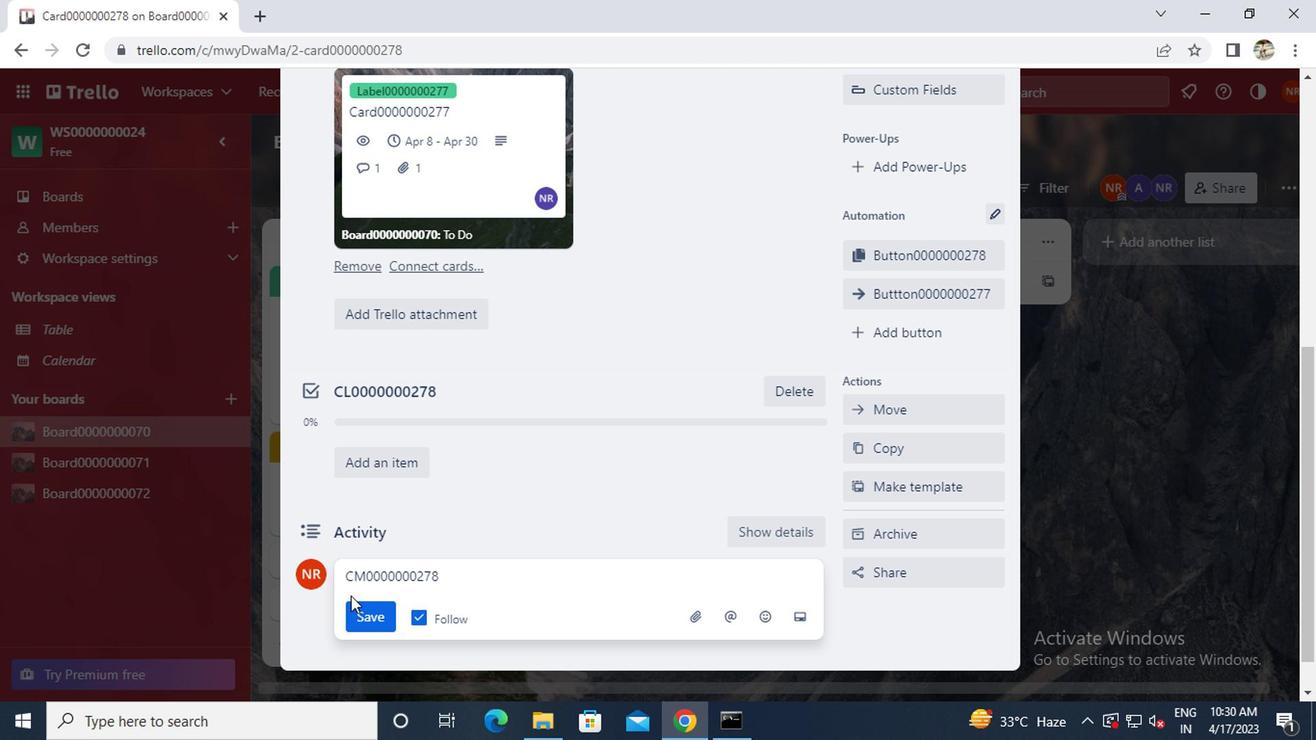 
Action: Mouse moved to (350, 636)
Screenshot: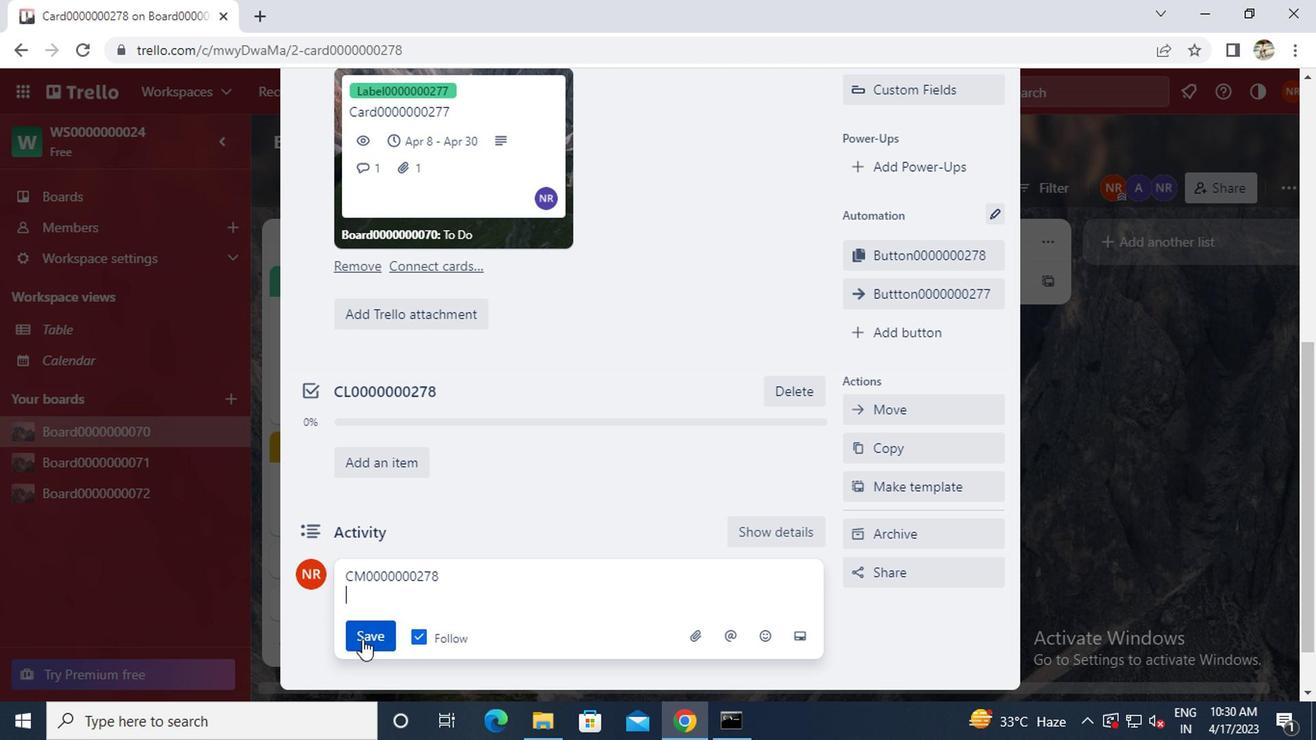
Action: Mouse pressed left at (350, 636)
Screenshot: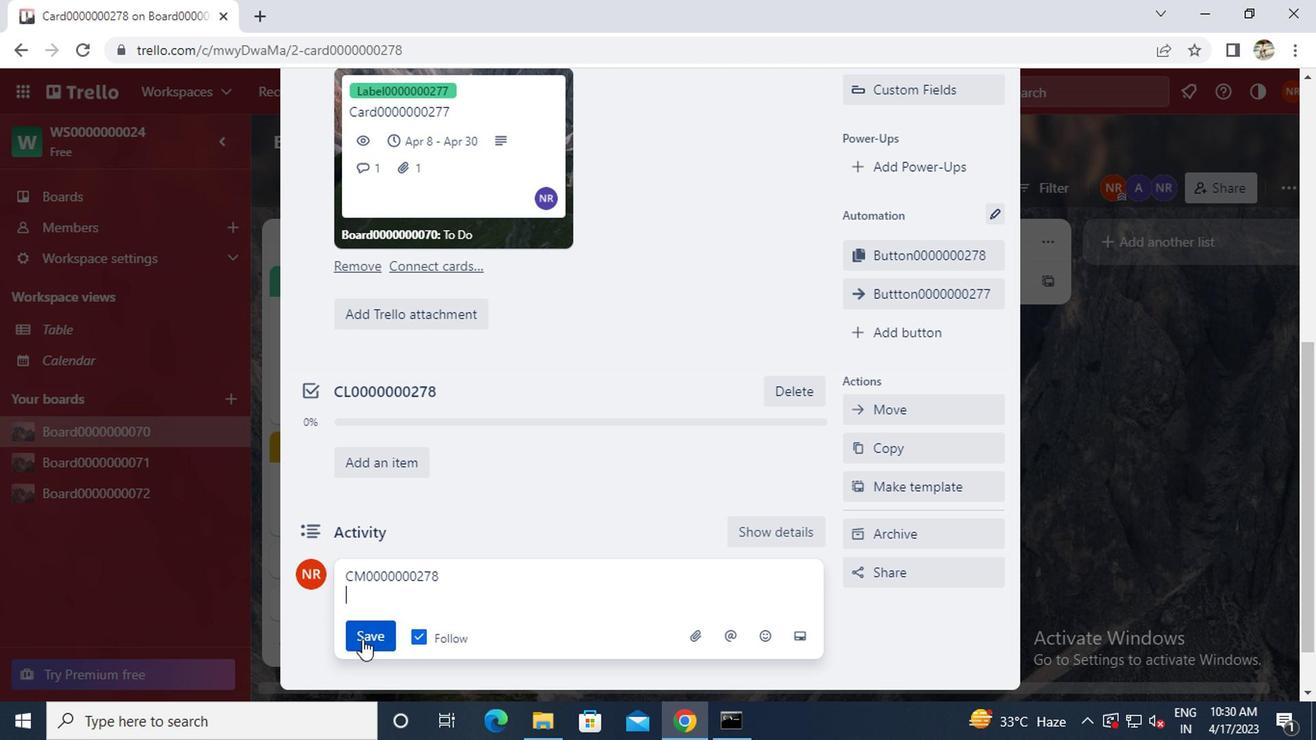 
Action: Mouse moved to (356, 616)
Screenshot: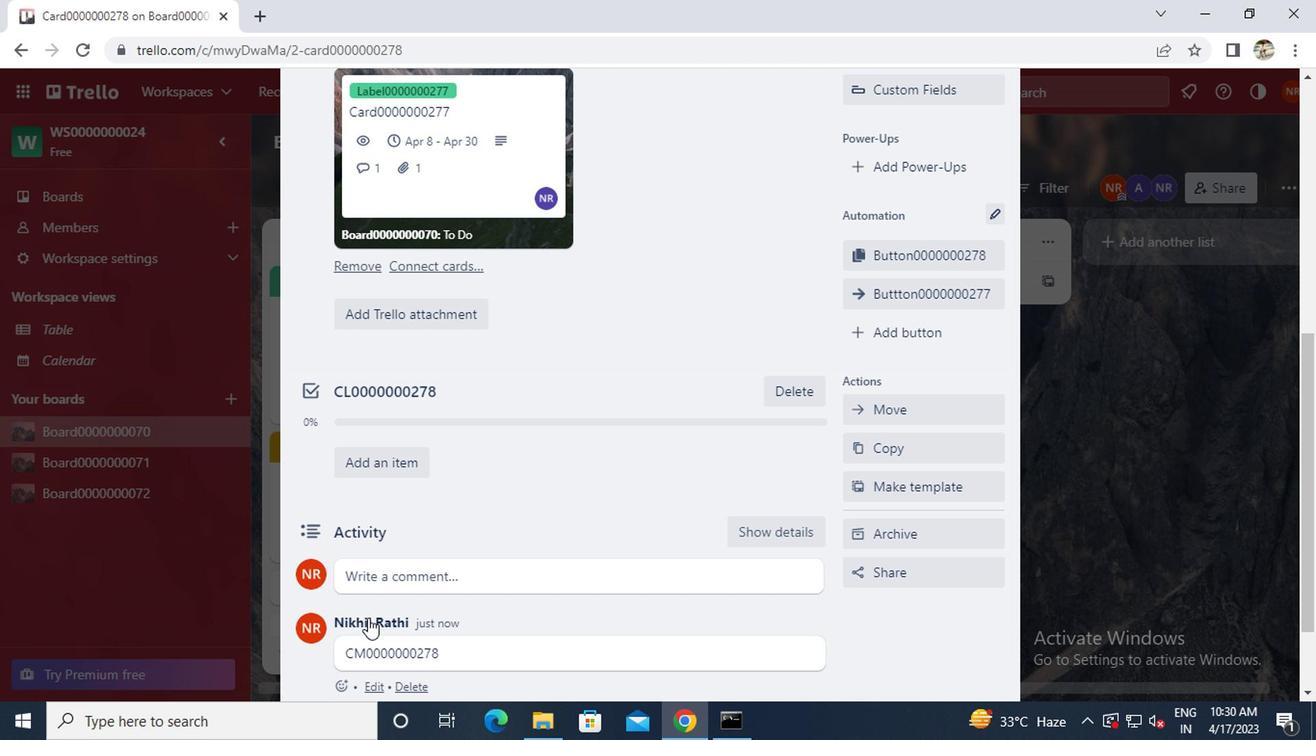 
